 Task: Create a due date automation trigger when advanced on, on the monday before a card is due add fields without custom field "Resume" set to a number greater or equal to 1 and lower than 10 at 11:00 AM.
Action: Mouse moved to (1157, 334)
Screenshot: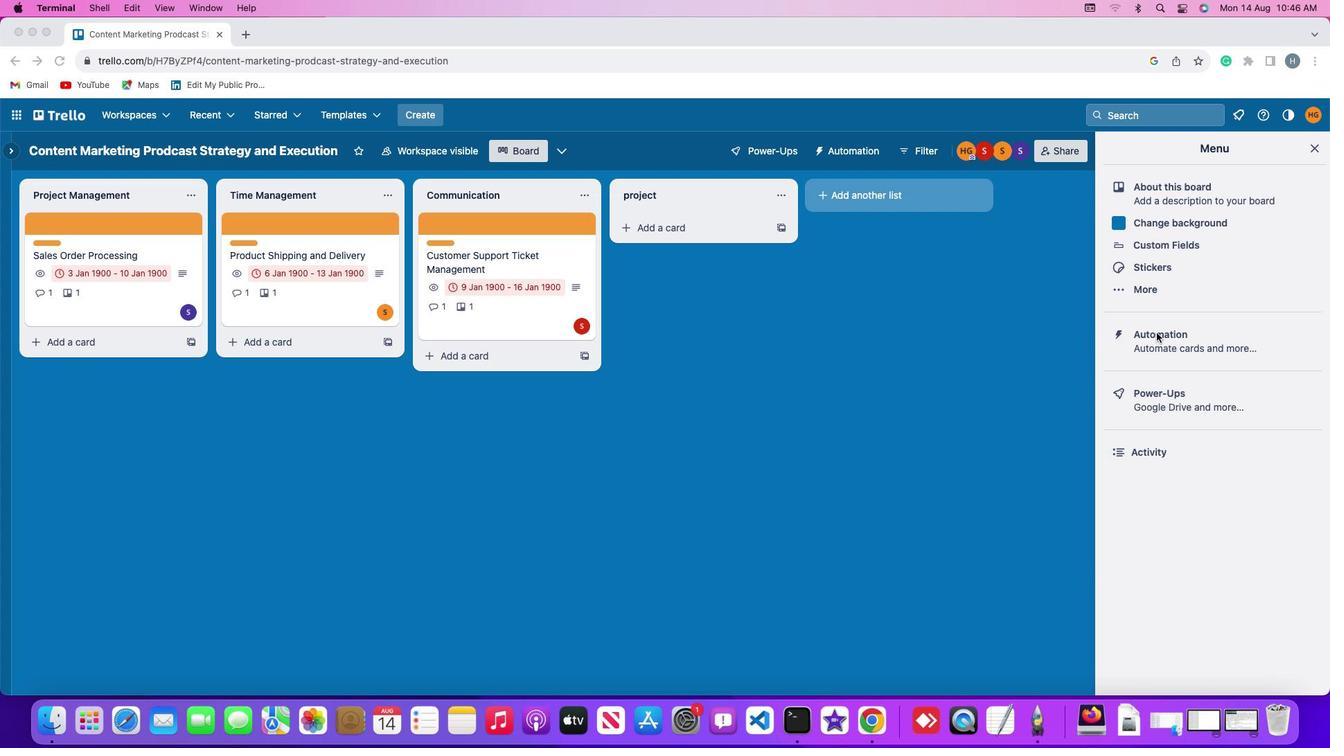 
Action: Mouse pressed left at (1157, 334)
Screenshot: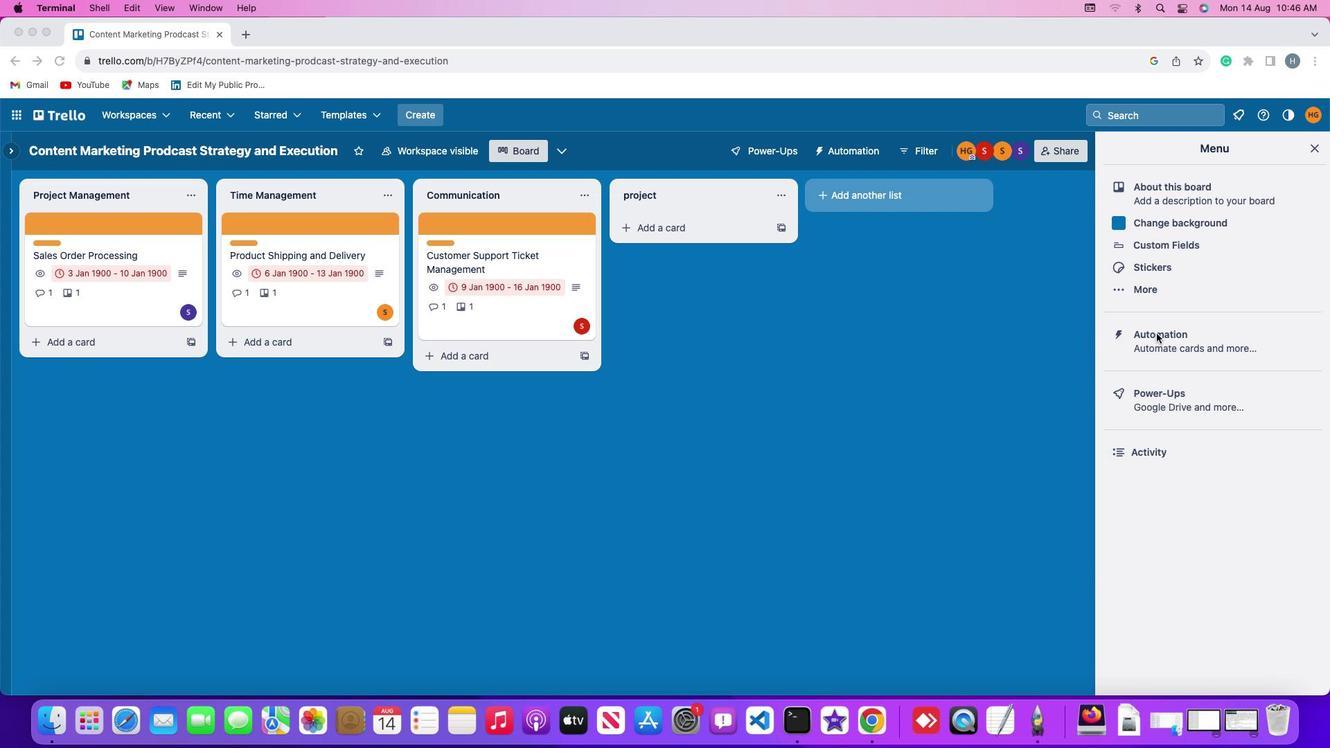 
Action: Mouse moved to (1157, 333)
Screenshot: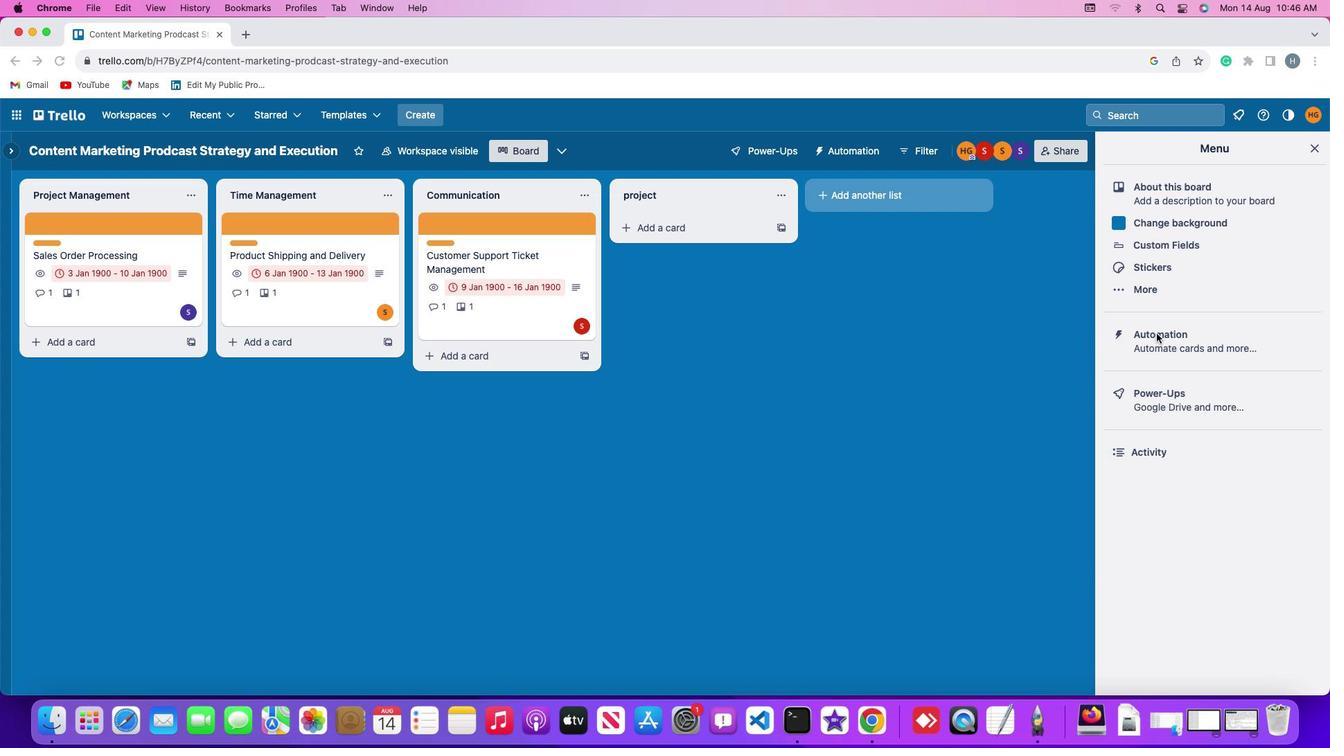 
Action: Mouse pressed left at (1157, 333)
Screenshot: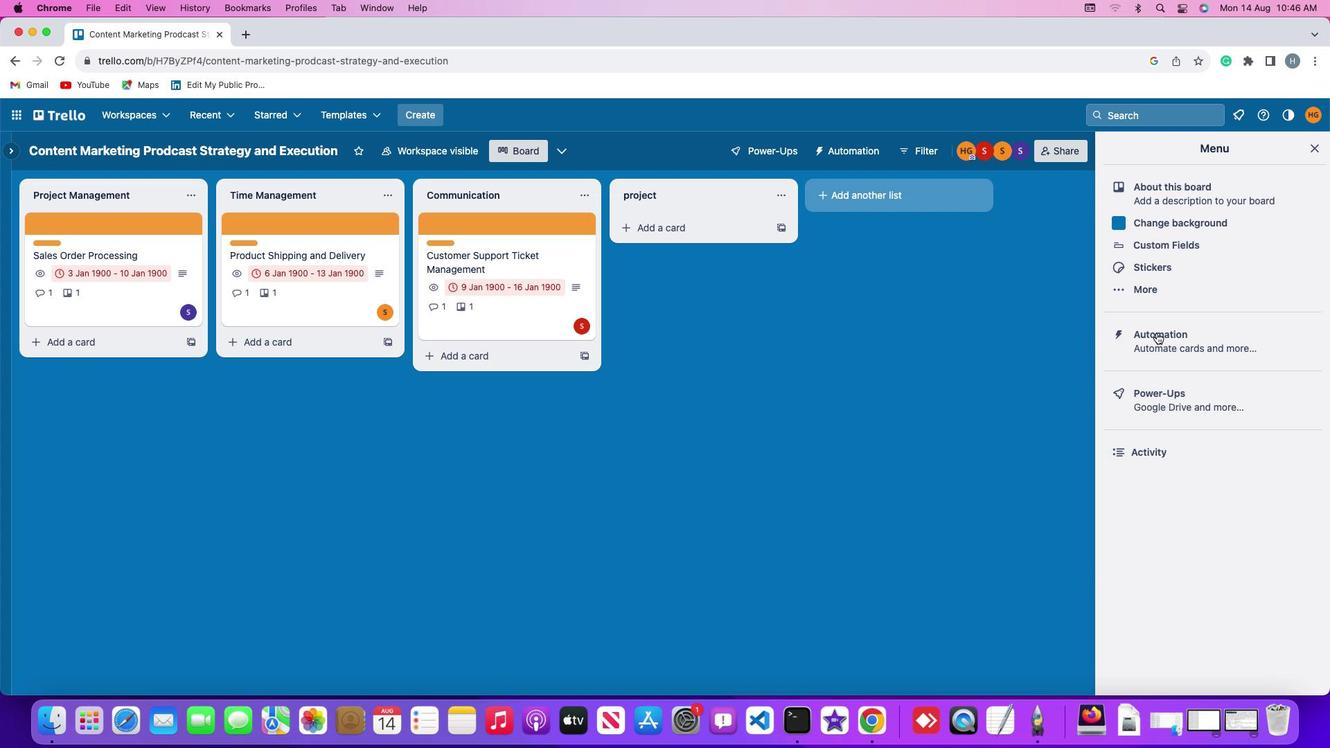 
Action: Mouse moved to (90, 324)
Screenshot: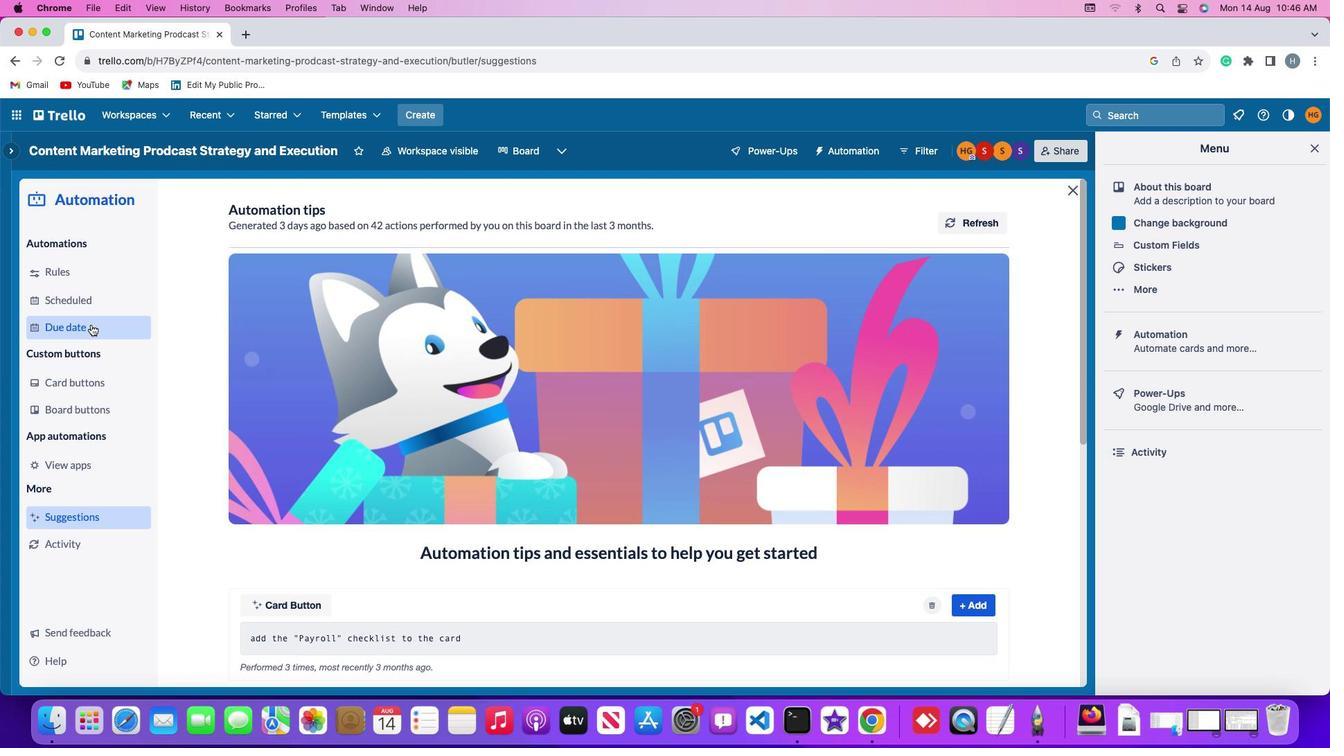 
Action: Mouse pressed left at (90, 324)
Screenshot: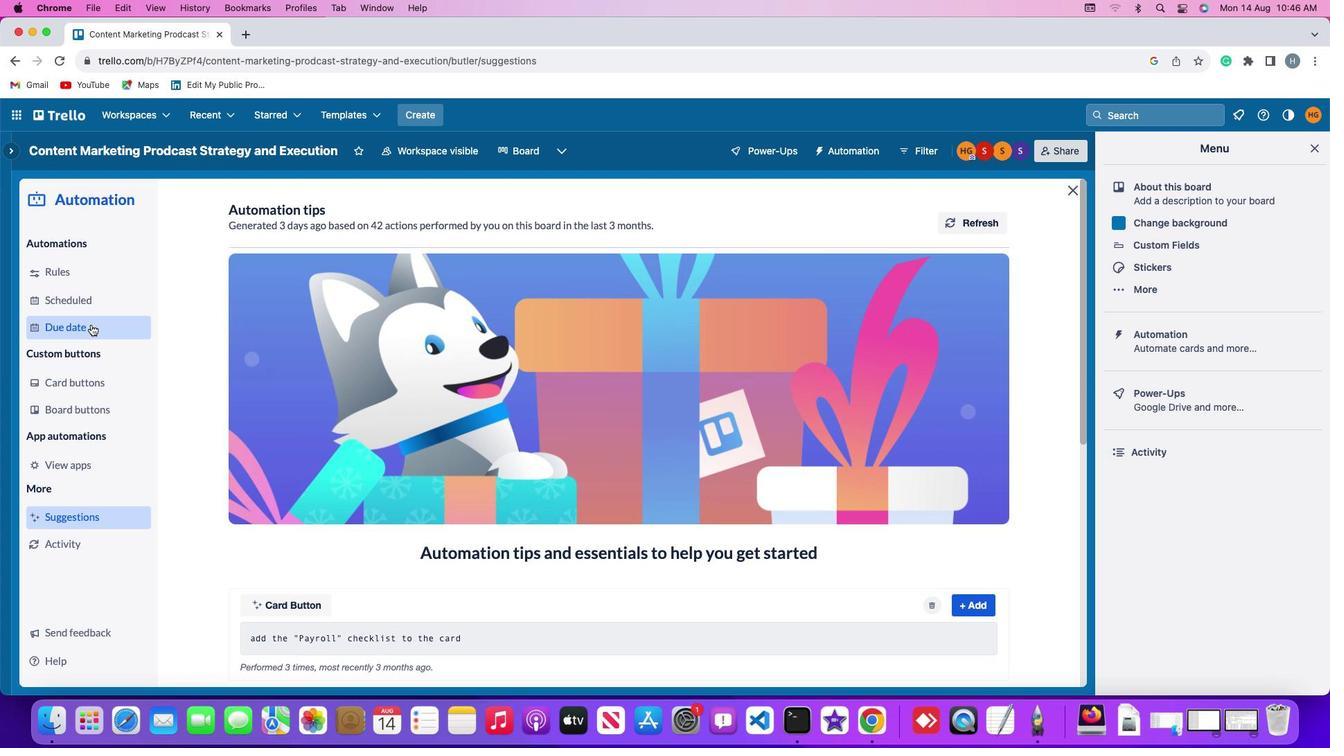 
Action: Mouse moved to (947, 210)
Screenshot: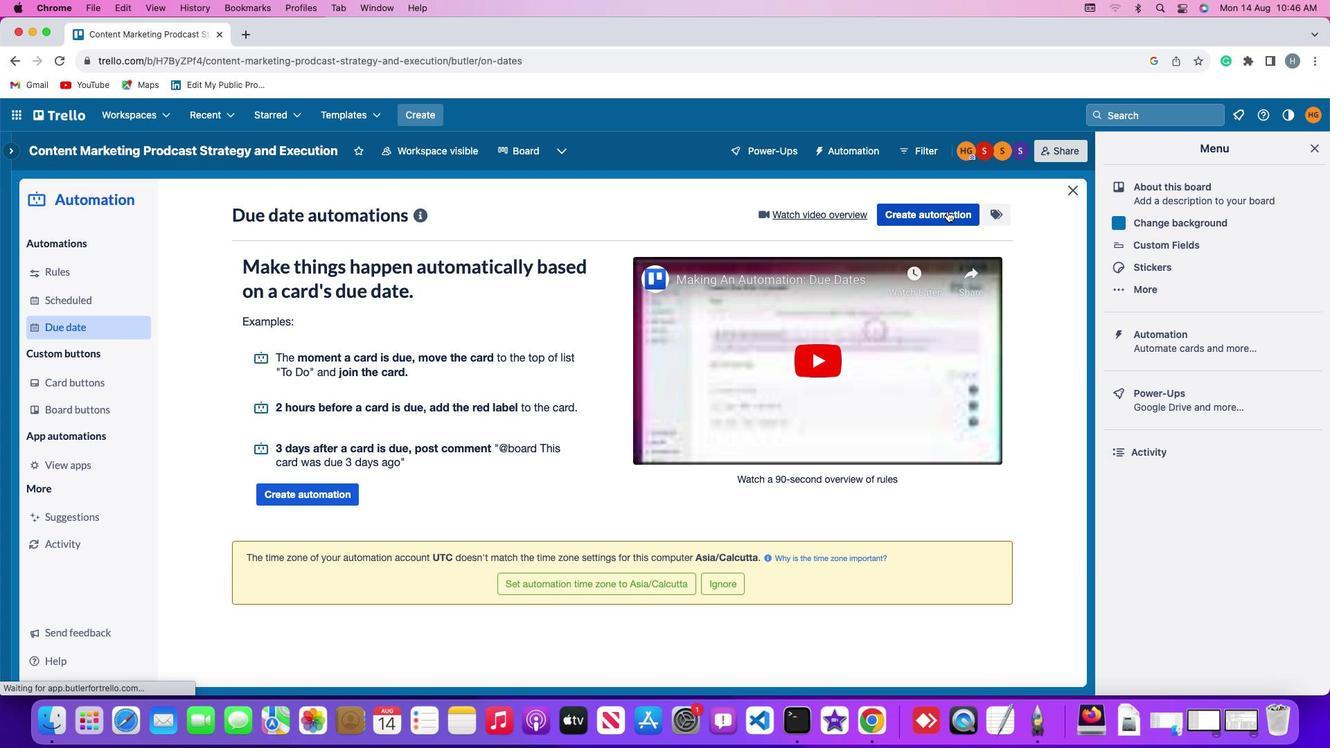 
Action: Mouse pressed left at (947, 210)
Screenshot: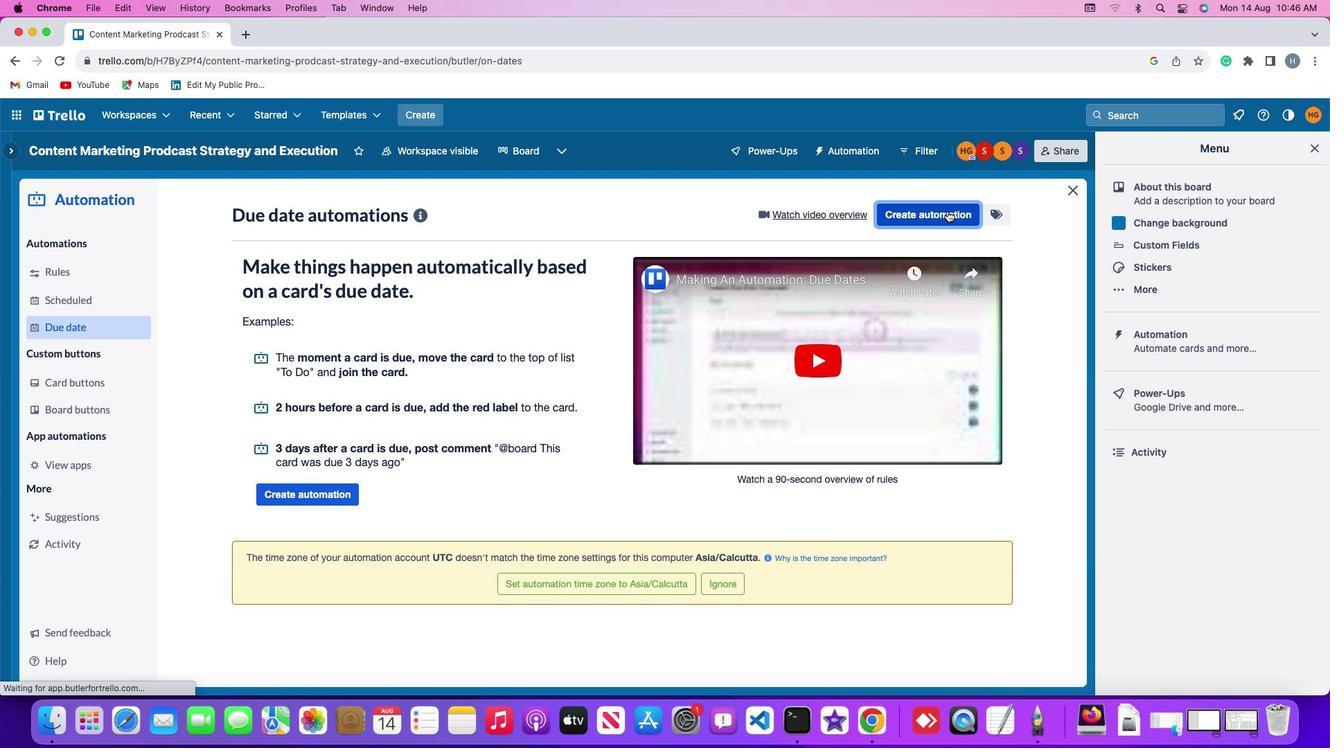 
Action: Mouse moved to (271, 345)
Screenshot: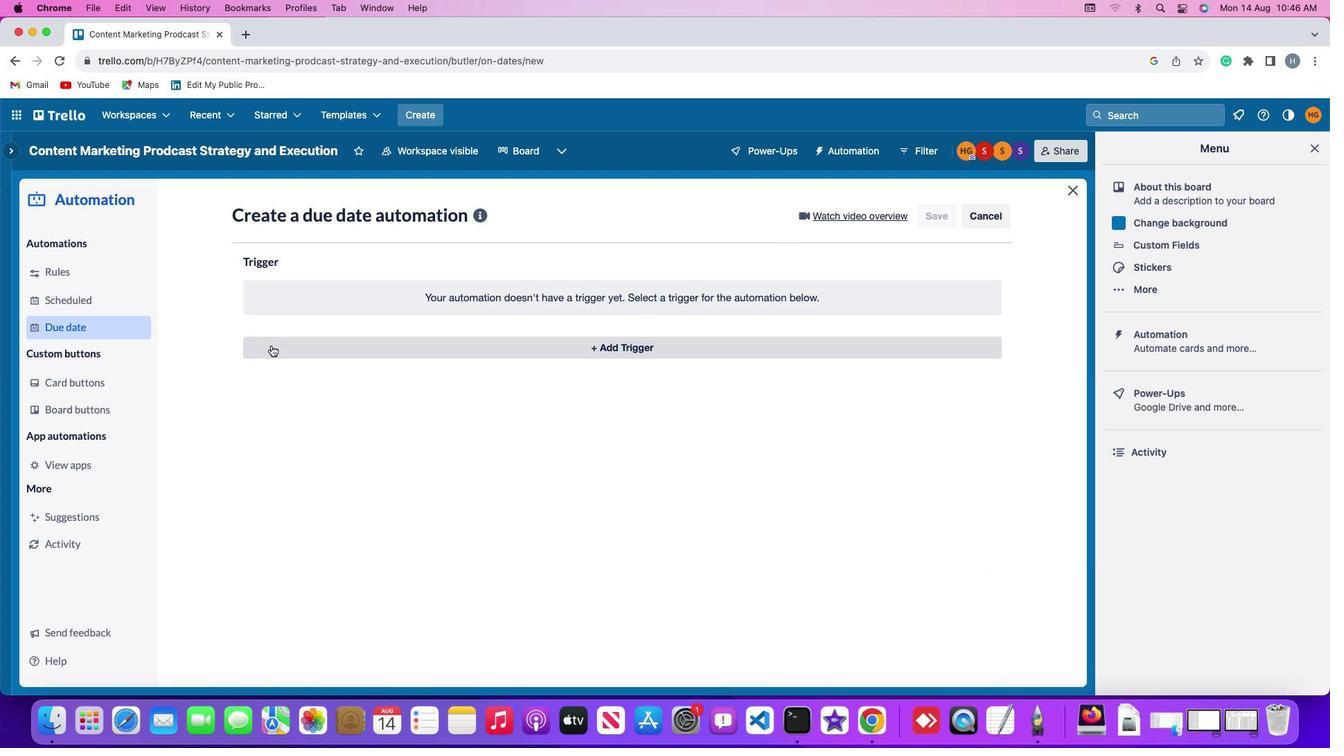 
Action: Mouse pressed left at (271, 345)
Screenshot: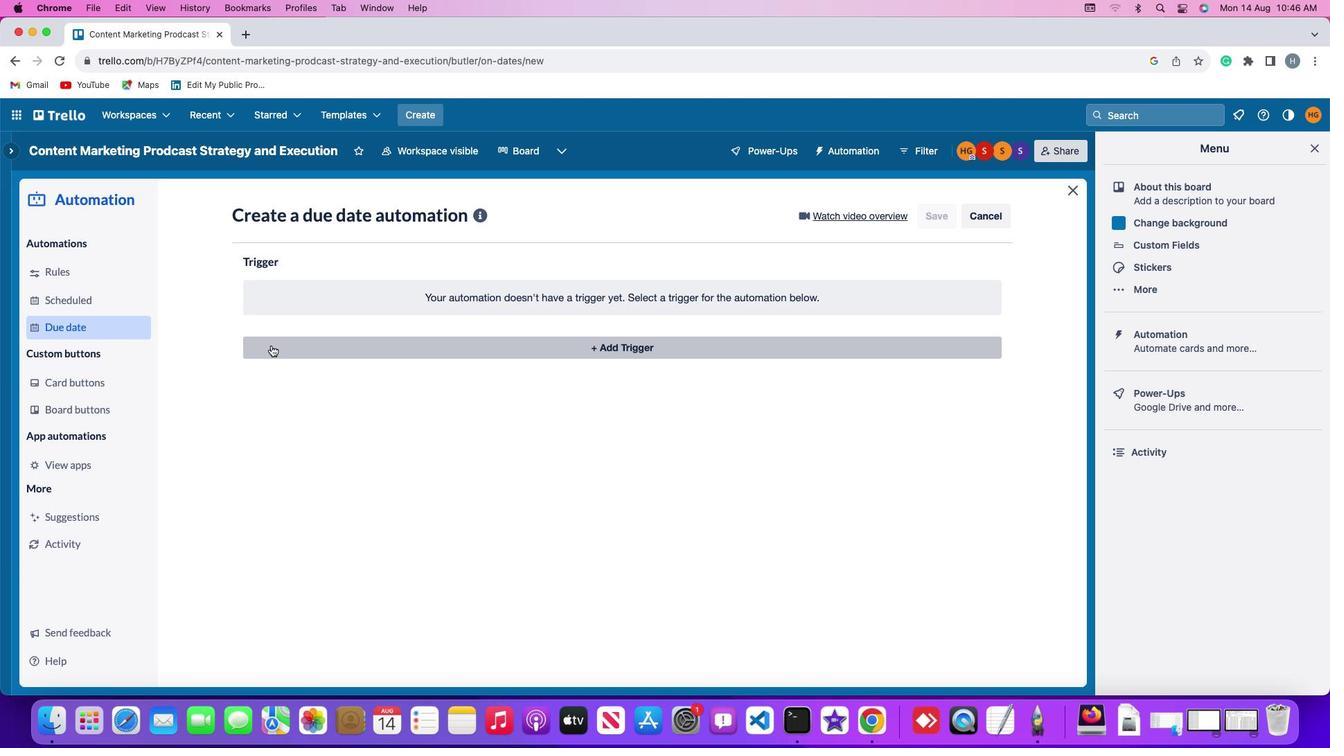 
Action: Mouse moved to (295, 612)
Screenshot: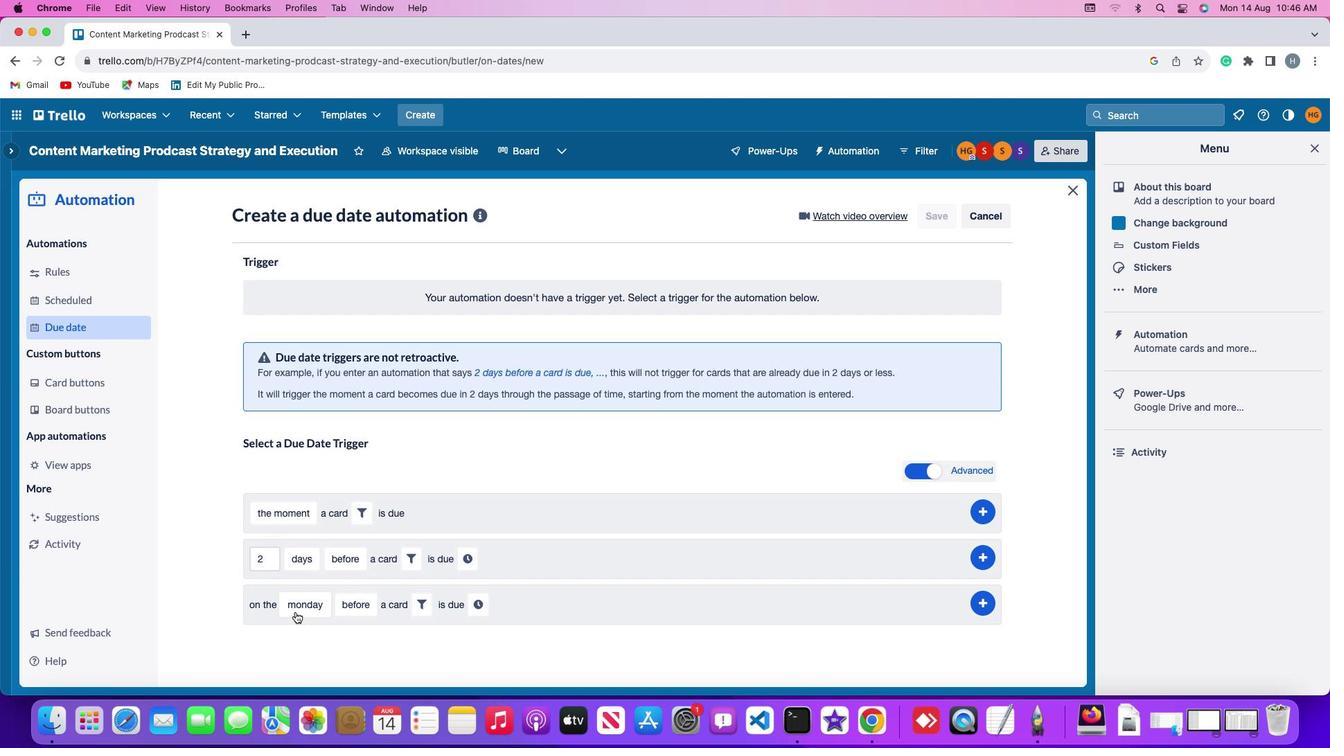 
Action: Mouse pressed left at (295, 612)
Screenshot: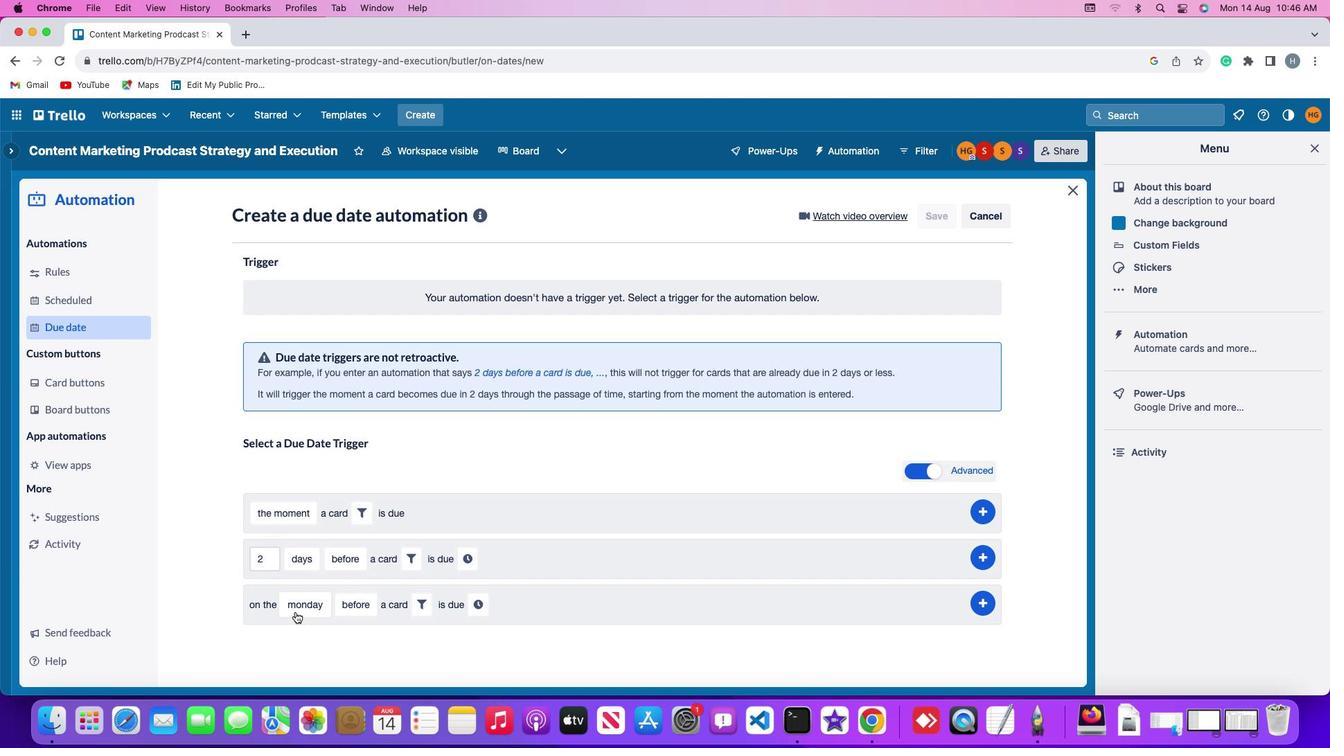 
Action: Mouse moved to (322, 407)
Screenshot: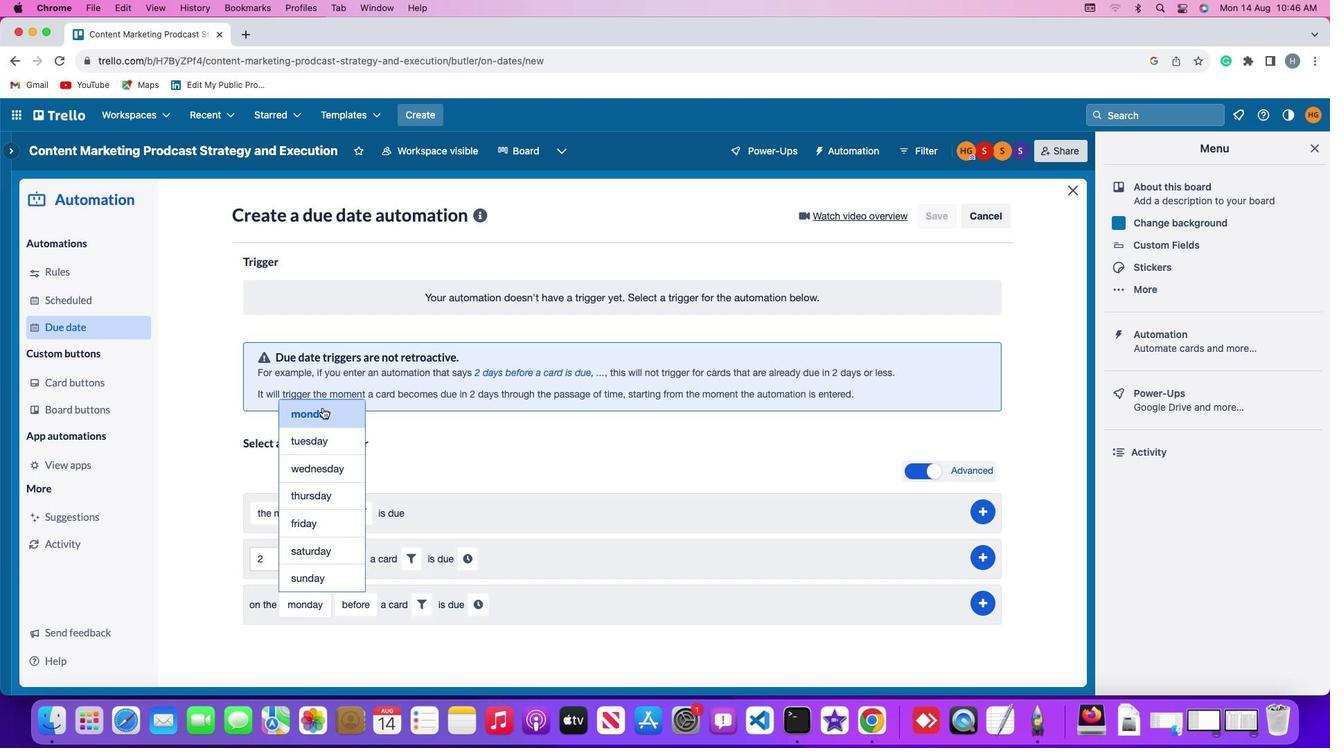 
Action: Mouse pressed left at (322, 407)
Screenshot: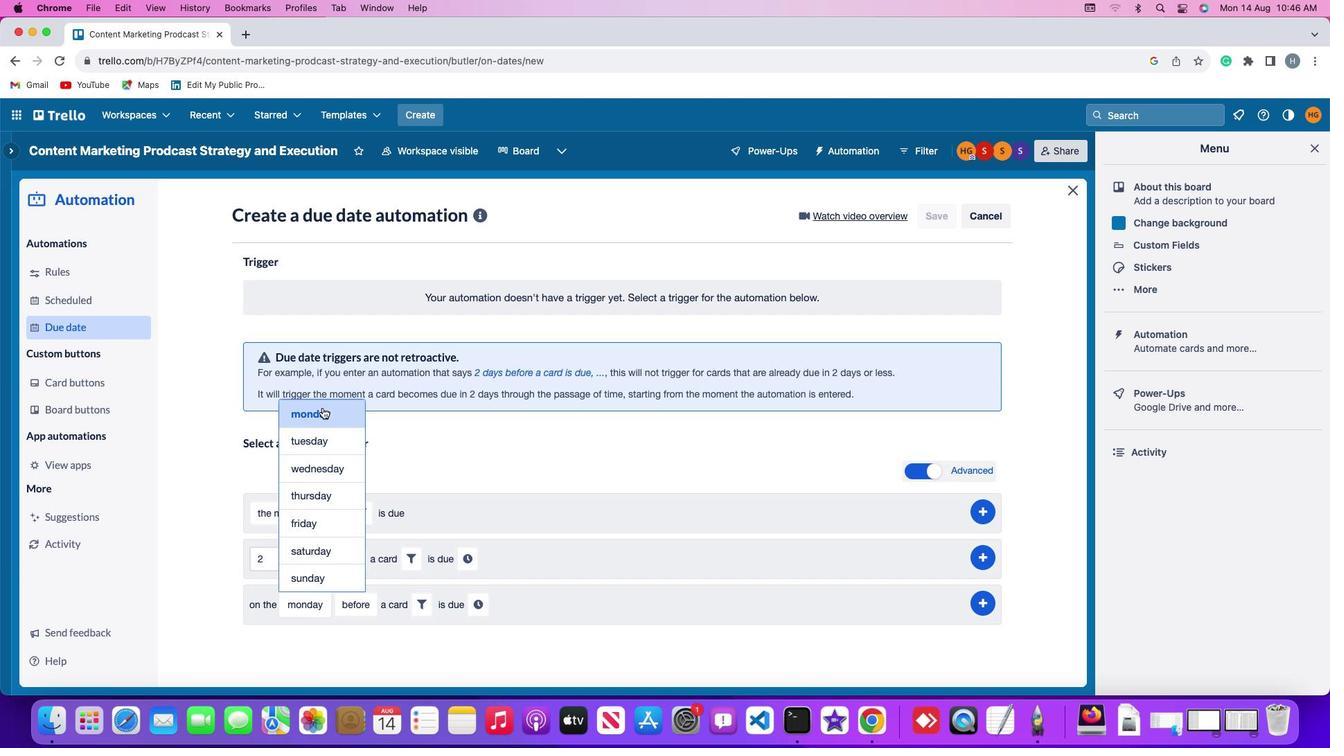 
Action: Mouse moved to (356, 606)
Screenshot: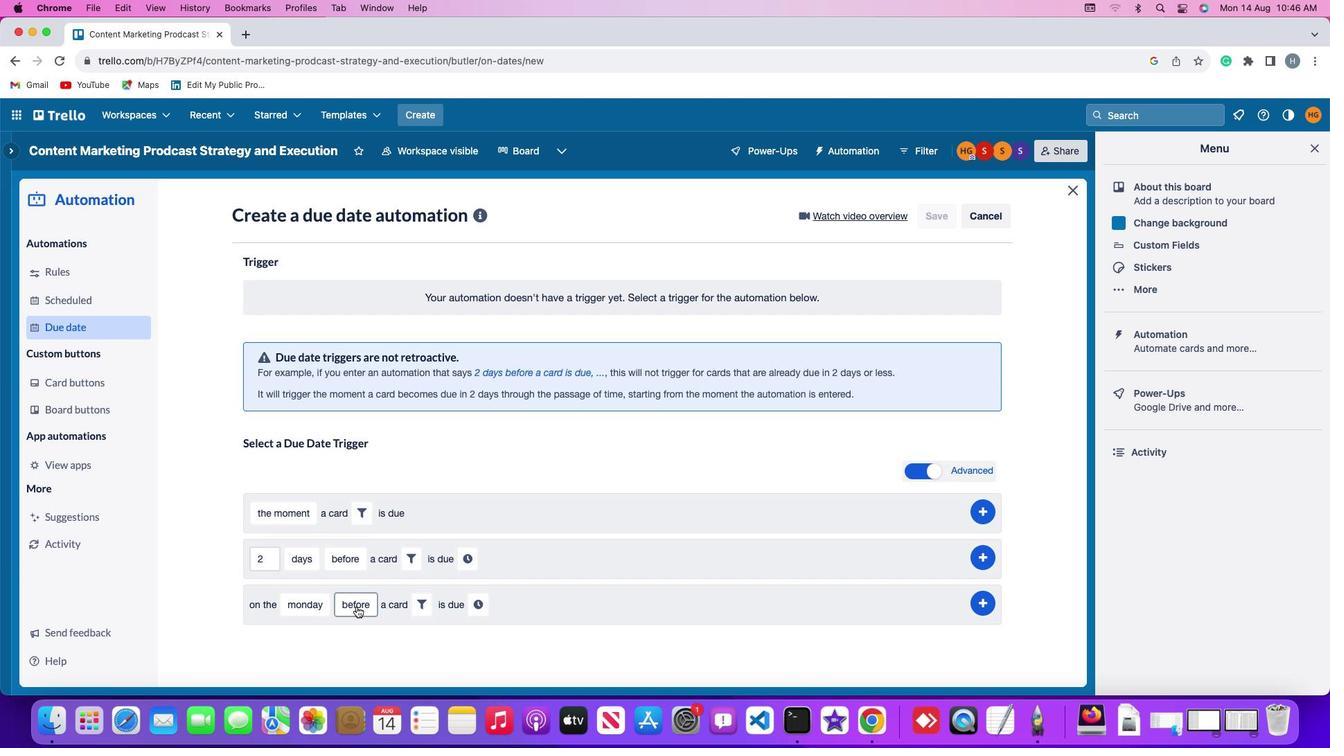 
Action: Mouse pressed left at (356, 606)
Screenshot: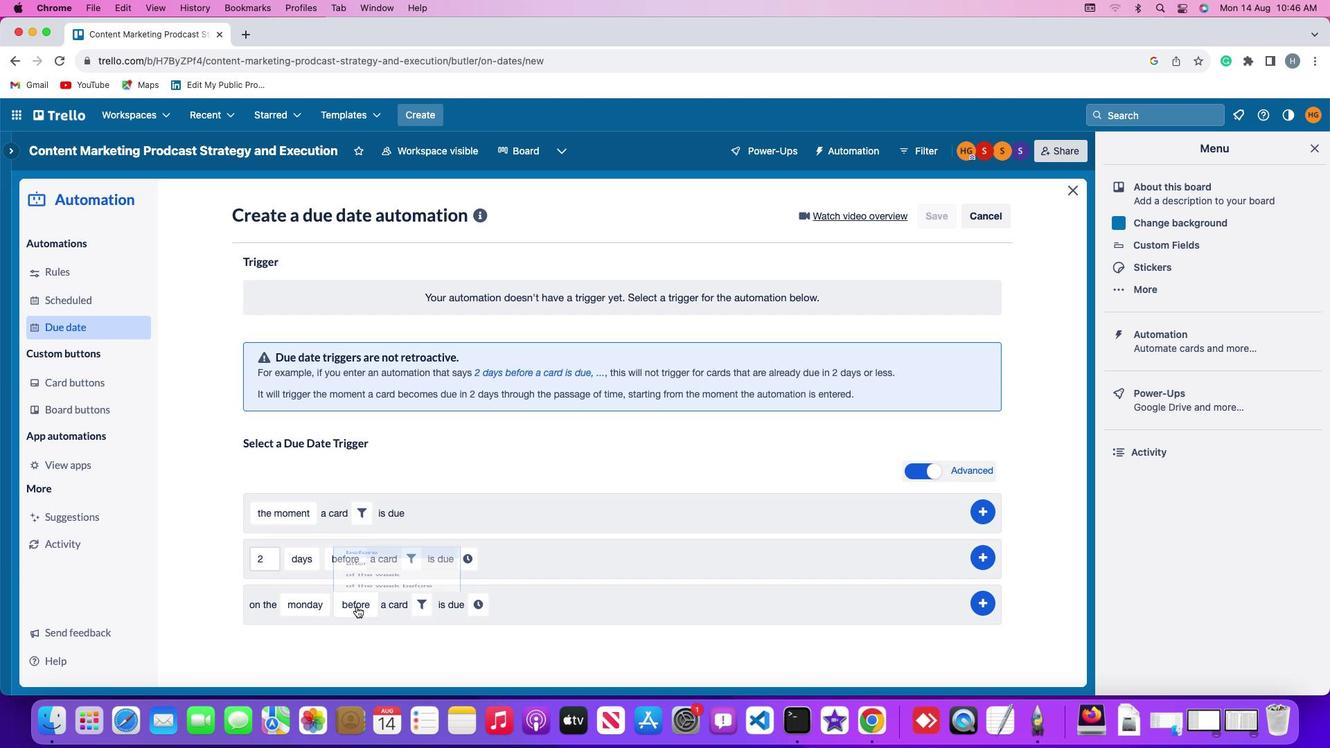 
Action: Mouse moved to (388, 496)
Screenshot: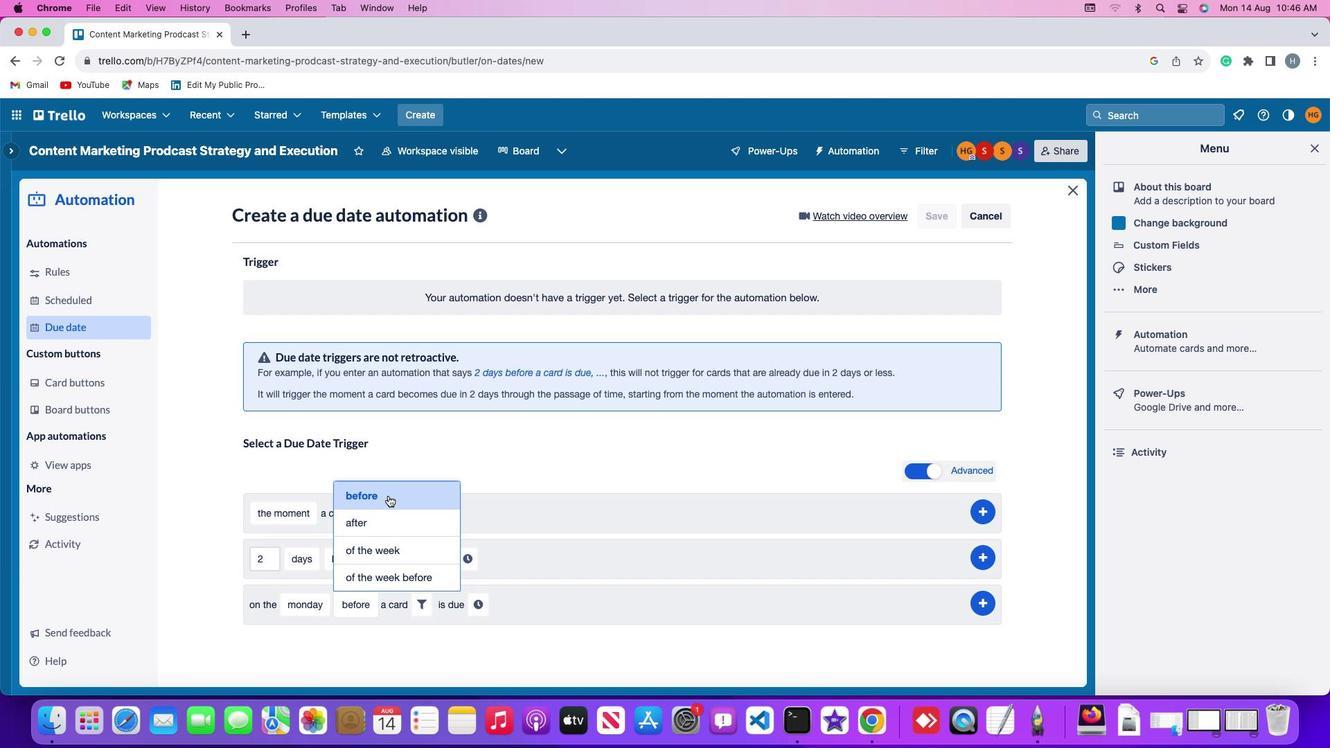 
Action: Mouse pressed left at (388, 496)
Screenshot: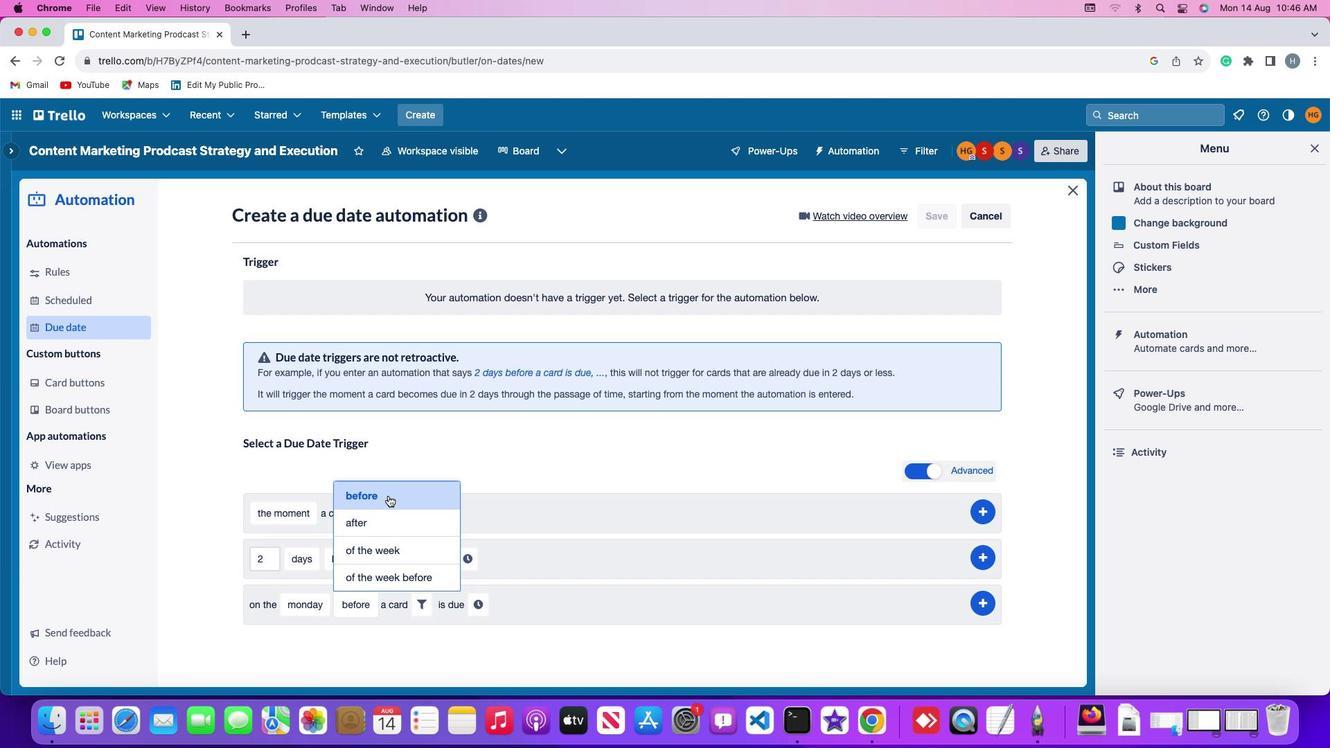 
Action: Mouse moved to (424, 606)
Screenshot: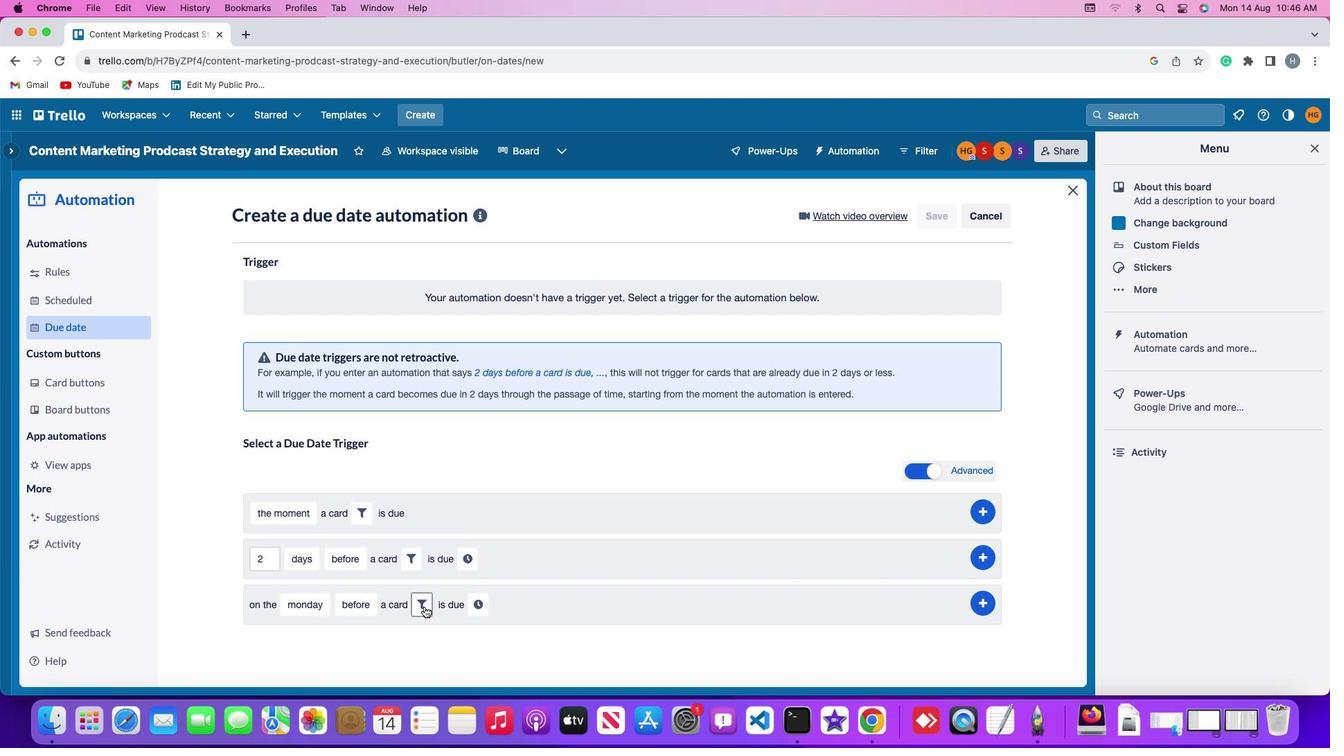 
Action: Mouse pressed left at (424, 606)
Screenshot: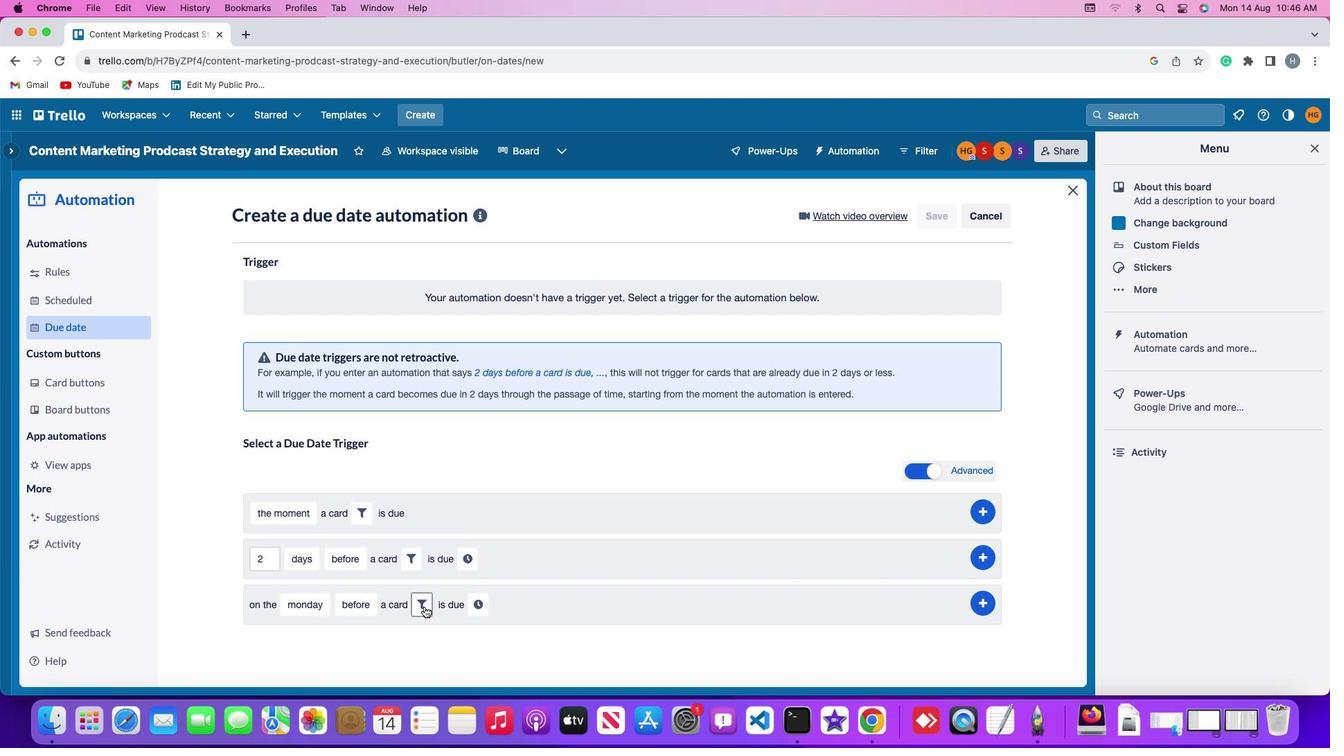 
Action: Mouse moved to (643, 654)
Screenshot: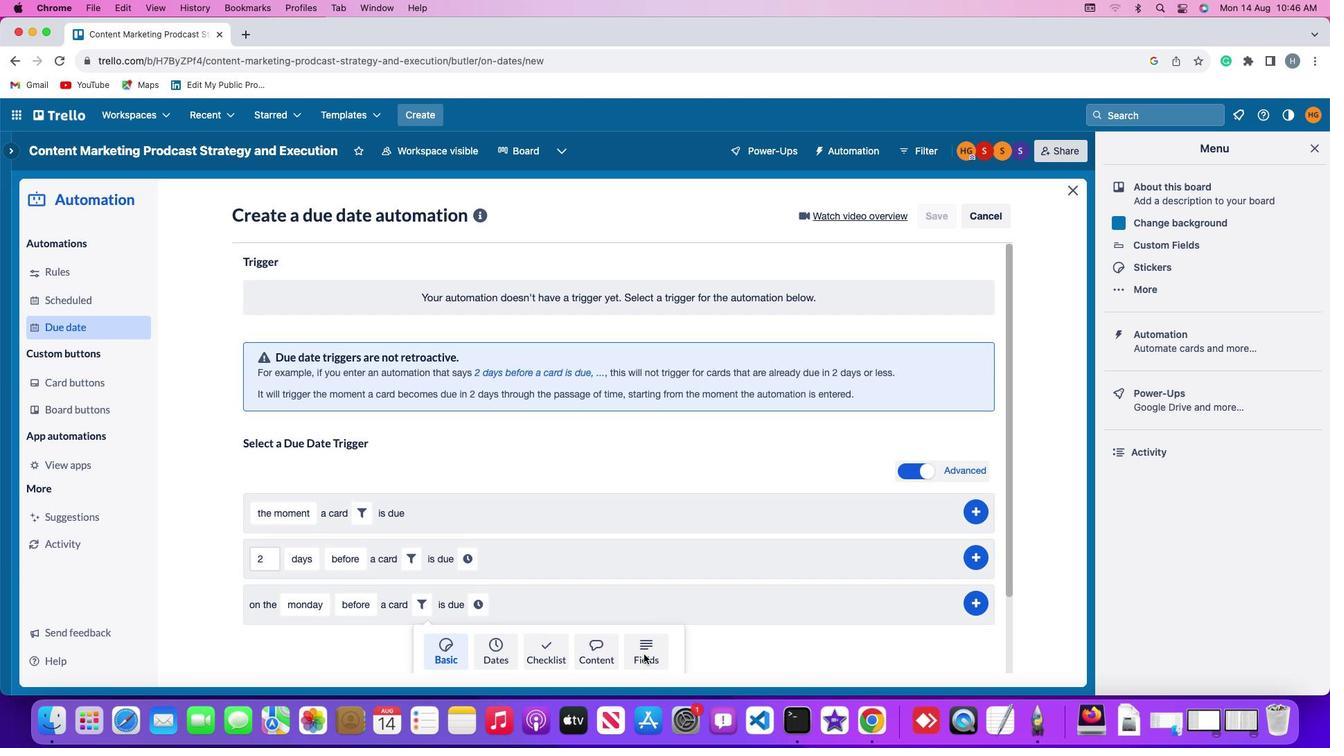 
Action: Mouse pressed left at (643, 654)
Screenshot: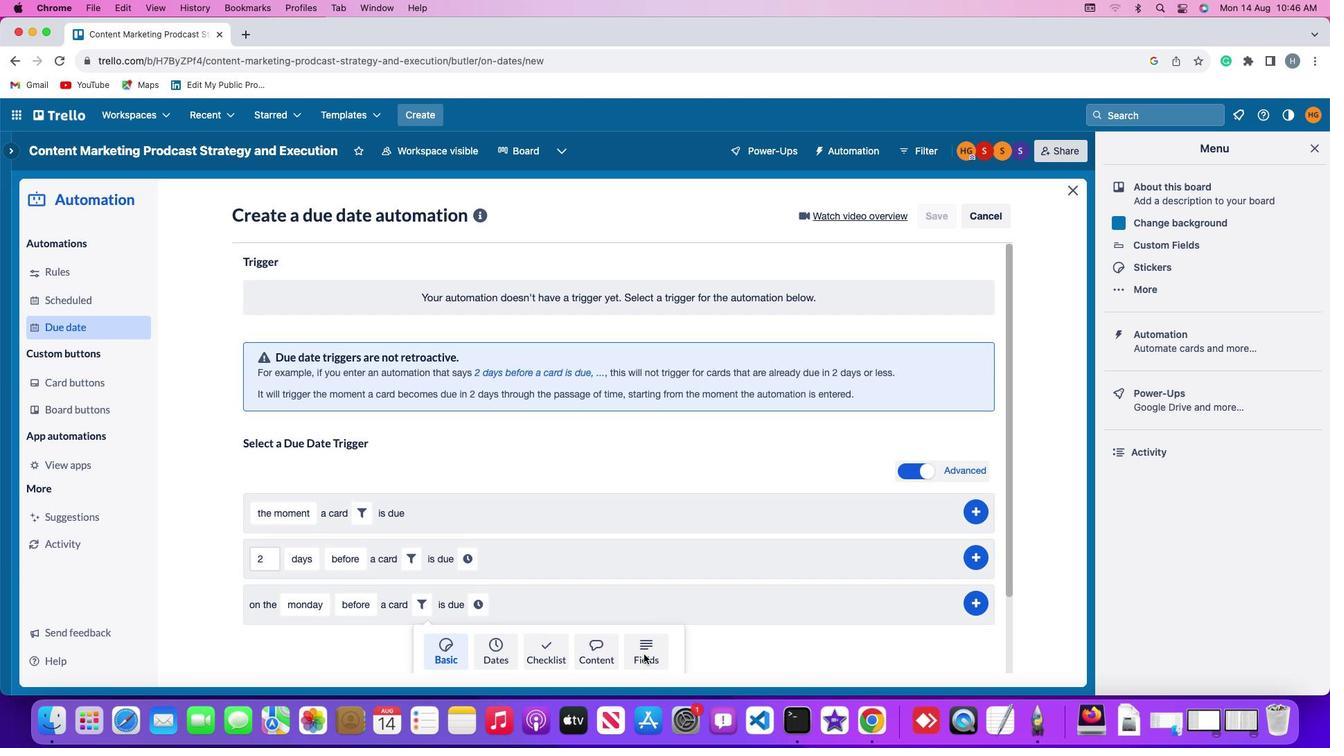 
Action: Mouse moved to (389, 647)
Screenshot: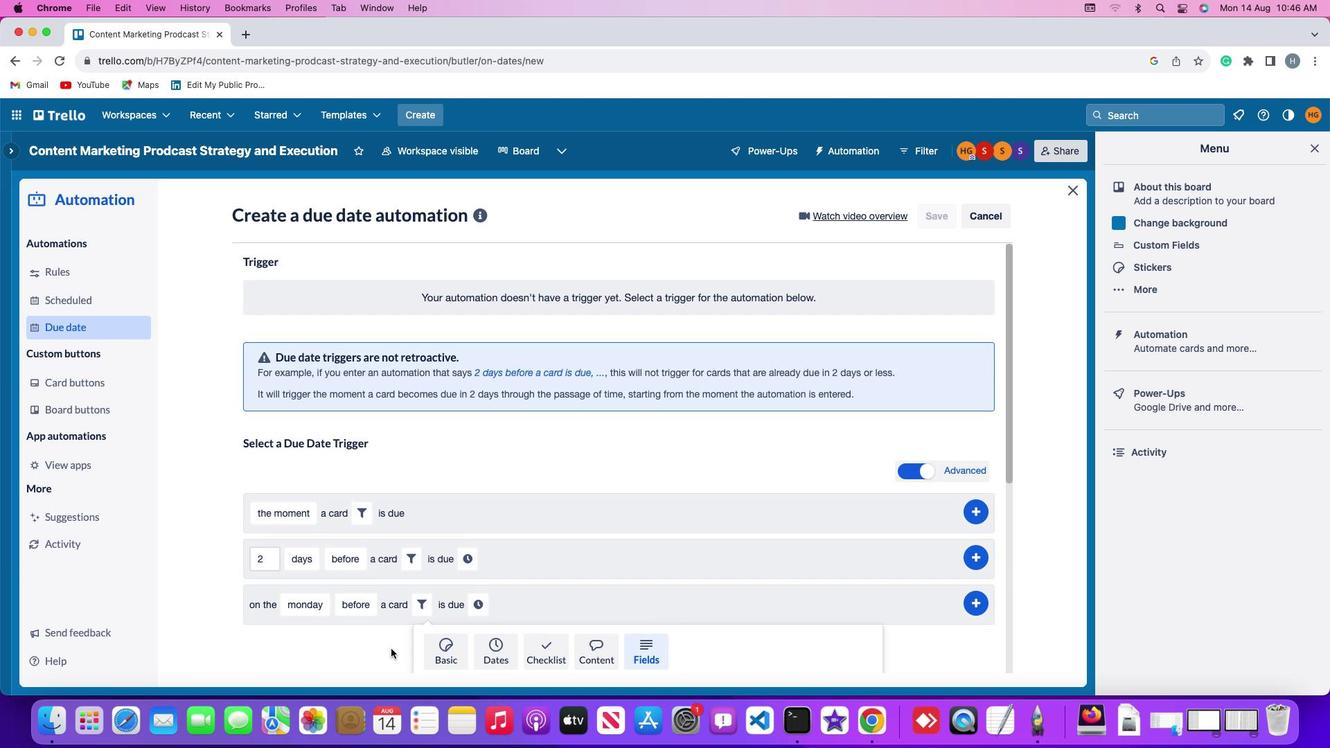 
Action: Mouse scrolled (389, 647) with delta (0, 0)
Screenshot: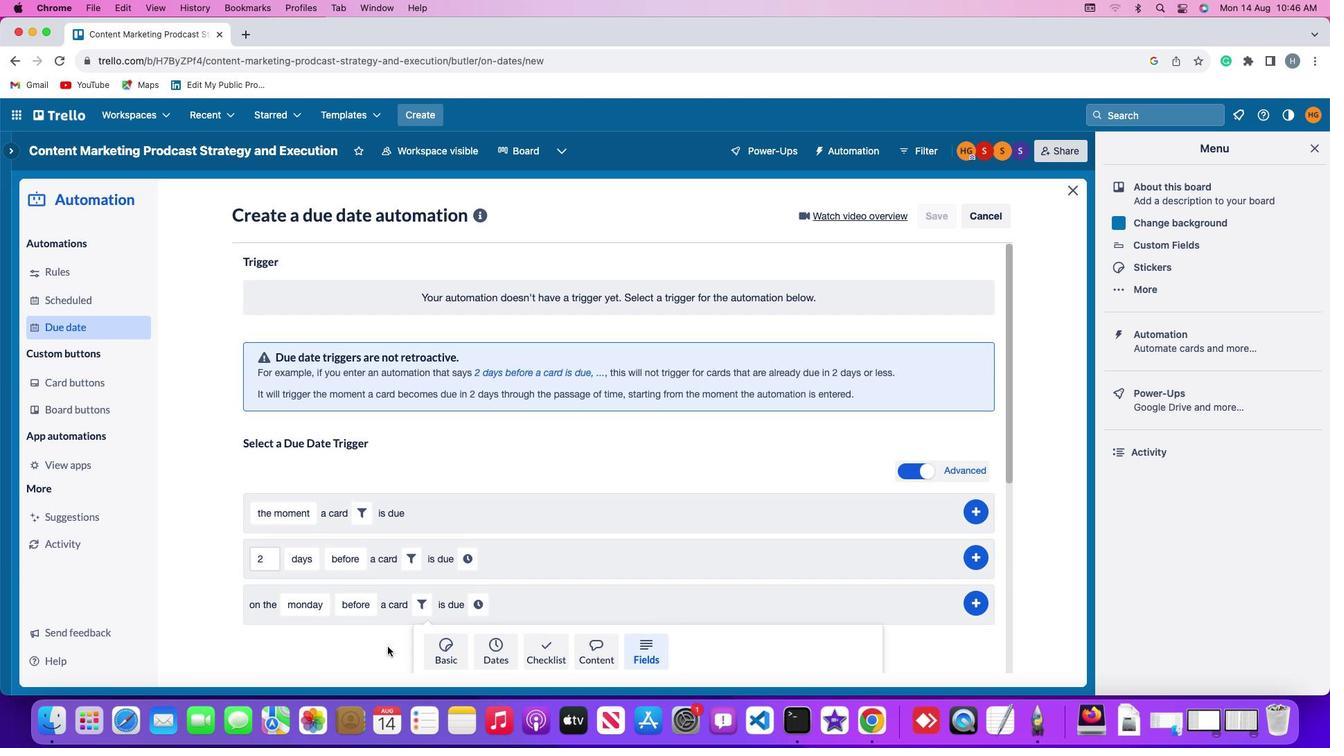 
Action: Mouse moved to (388, 647)
Screenshot: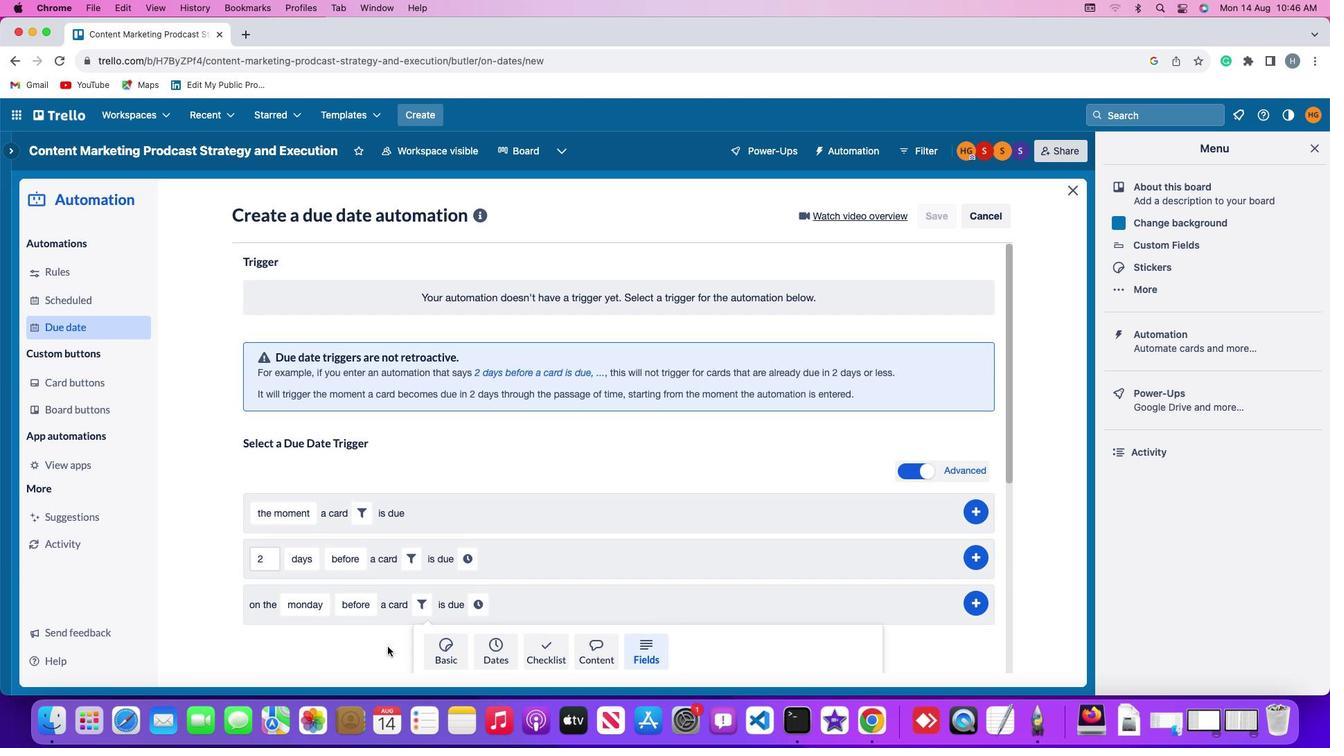 
Action: Mouse scrolled (388, 647) with delta (0, 0)
Screenshot: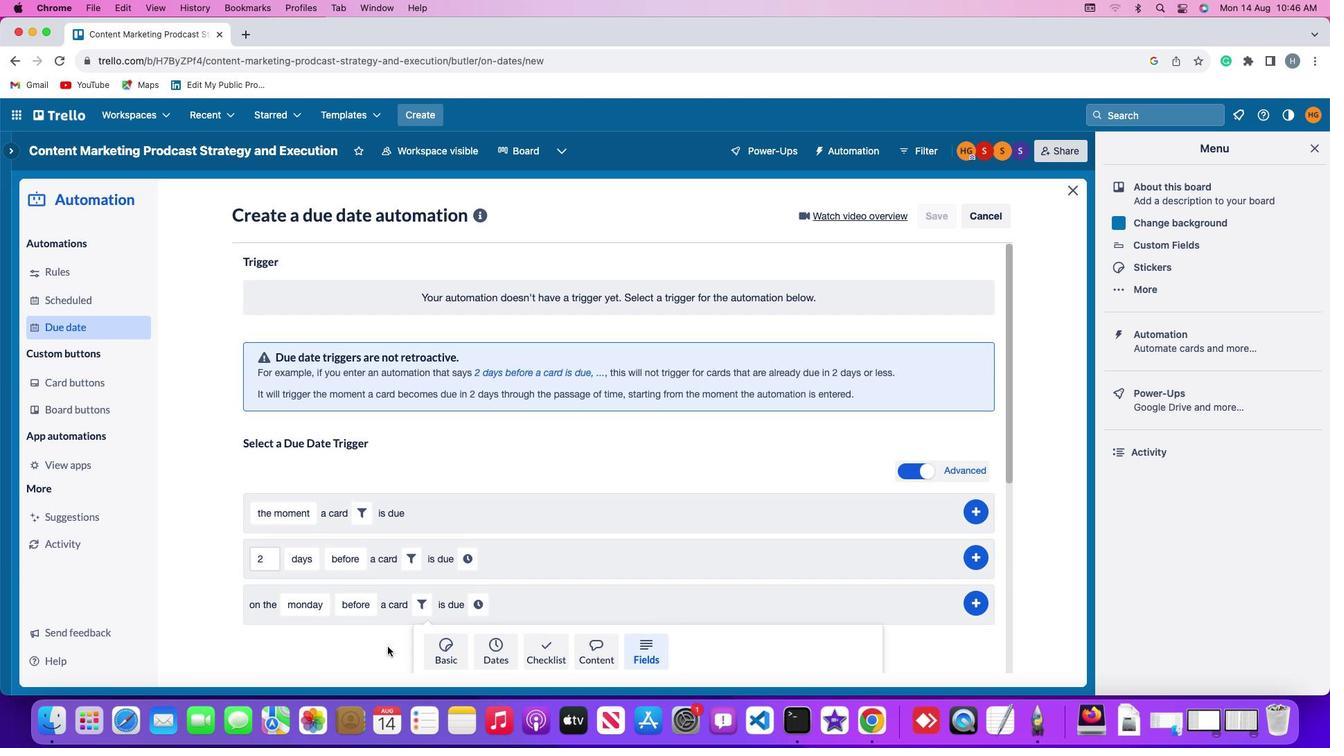 
Action: Mouse moved to (387, 646)
Screenshot: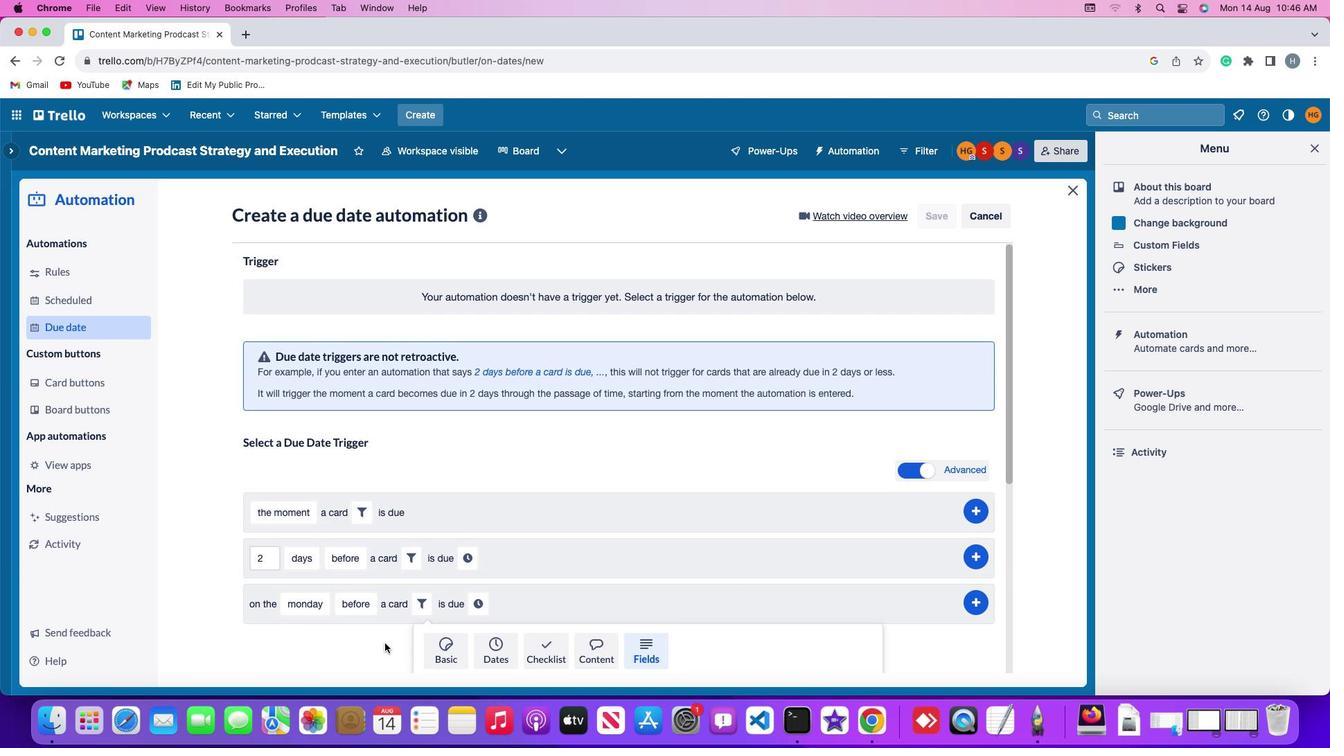 
Action: Mouse scrolled (387, 646) with delta (0, -2)
Screenshot: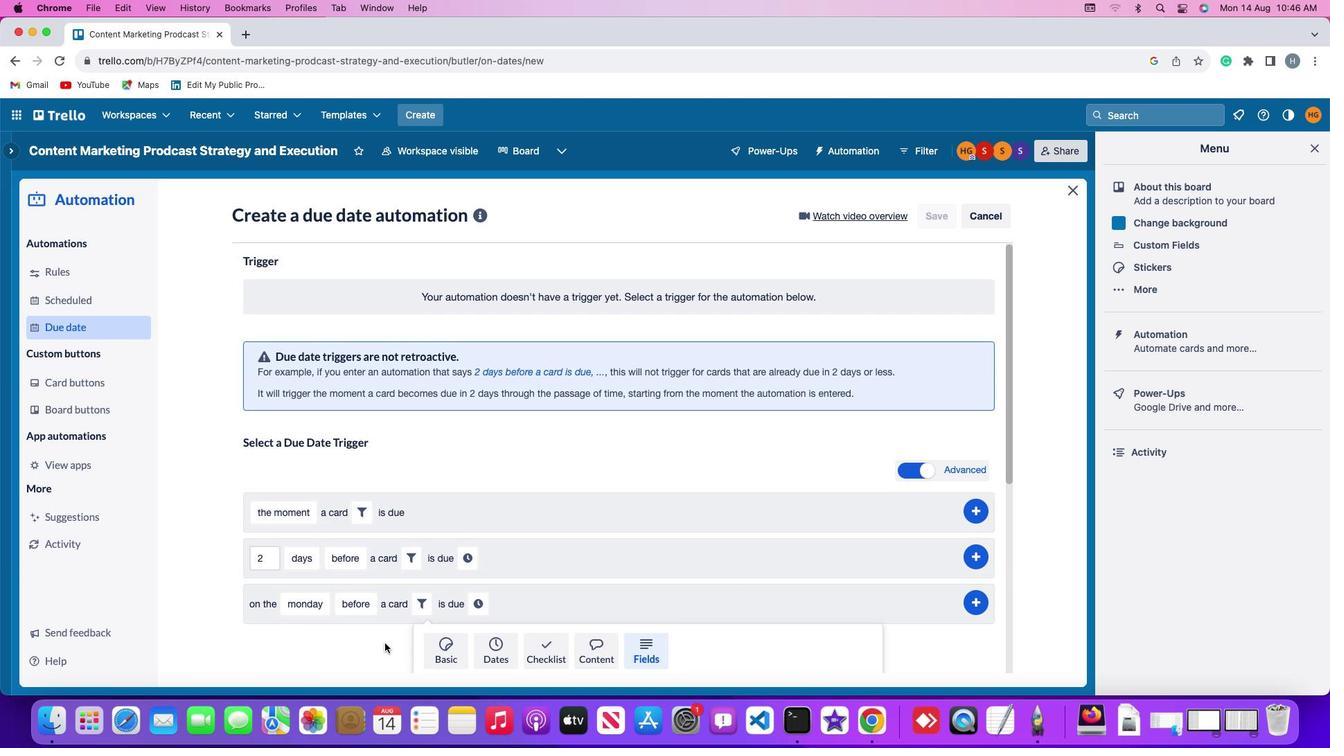 
Action: Mouse moved to (386, 645)
Screenshot: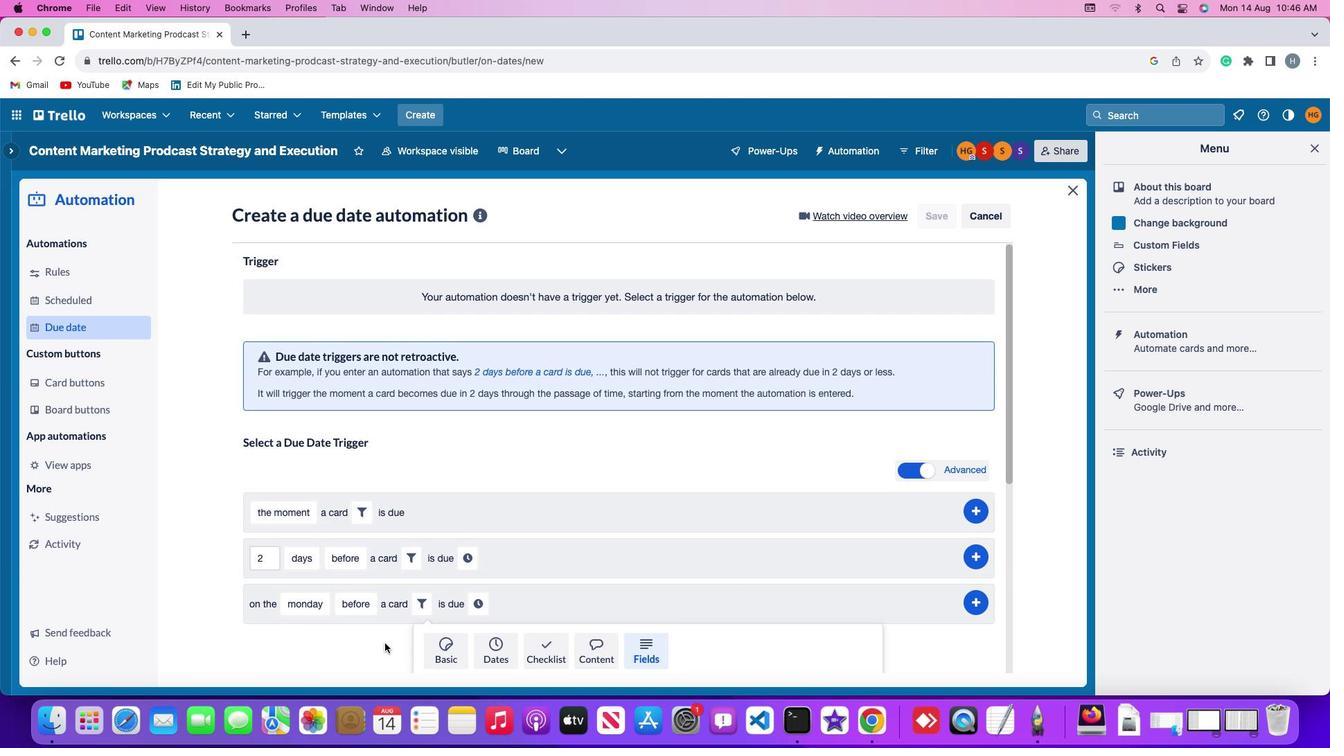 
Action: Mouse scrolled (386, 645) with delta (0, -3)
Screenshot: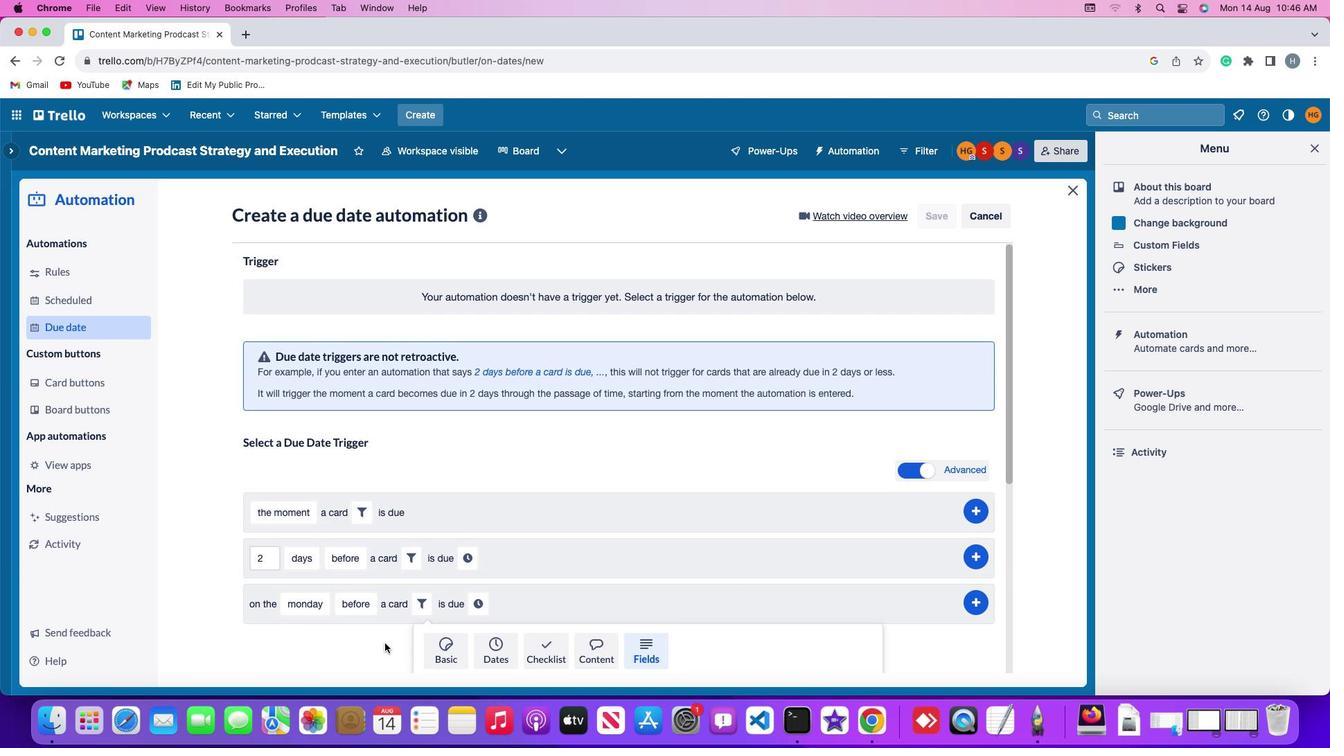 
Action: Mouse moved to (384, 643)
Screenshot: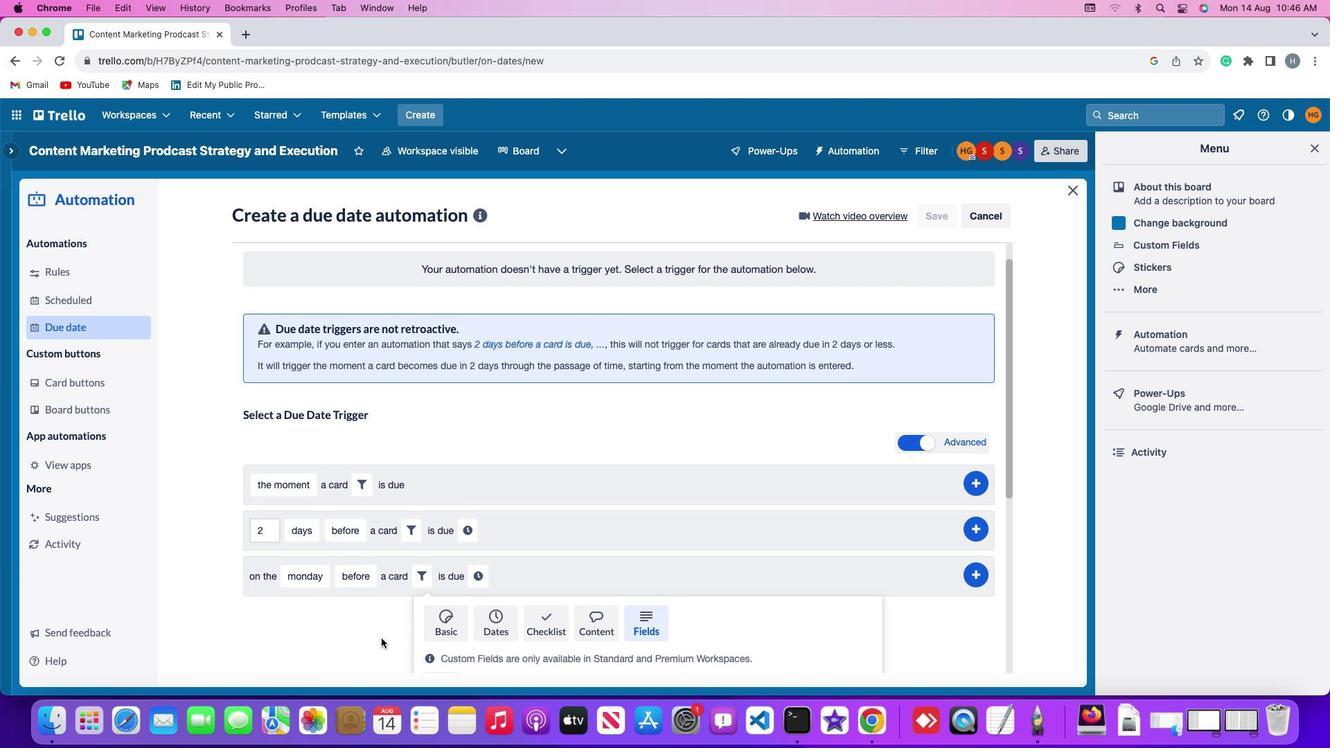 
Action: Mouse scrolled (384, 643) with delta (0, -4)
Screenshot: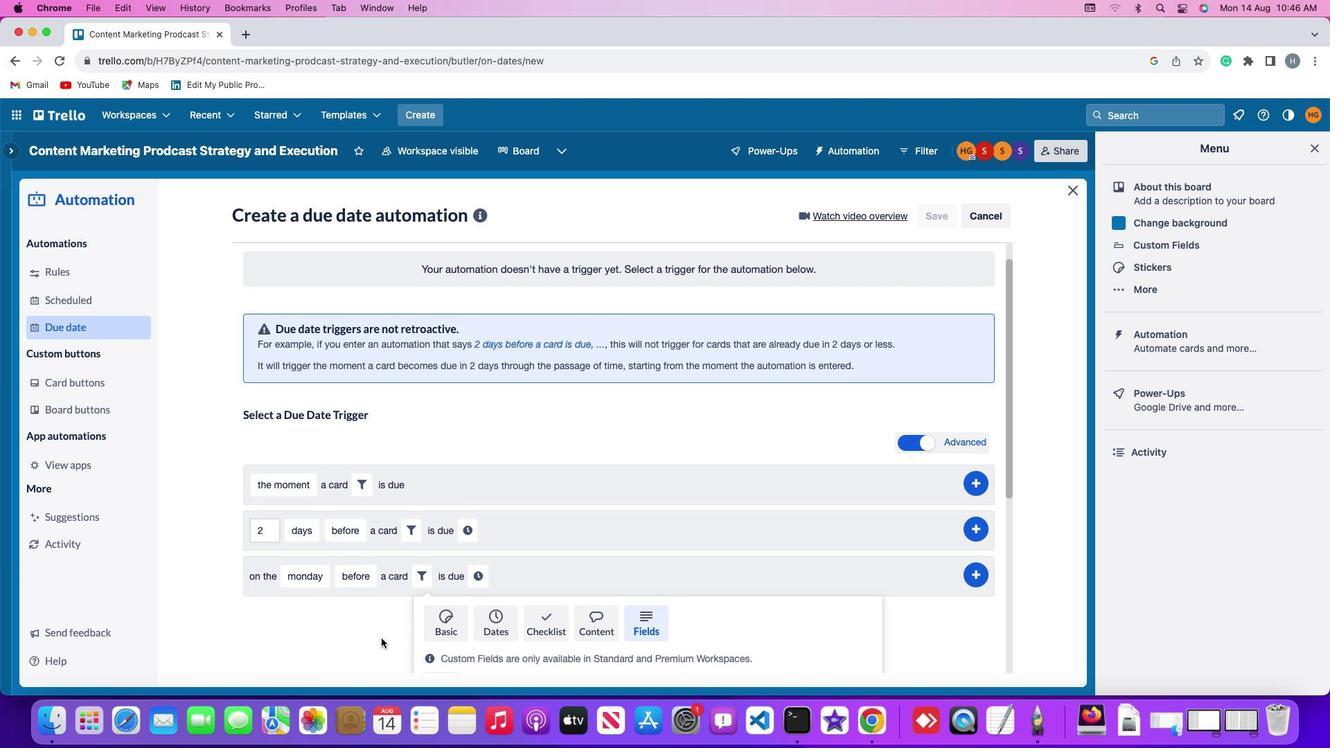 
Action: Mouse moved to (381, 637)
Screenshot: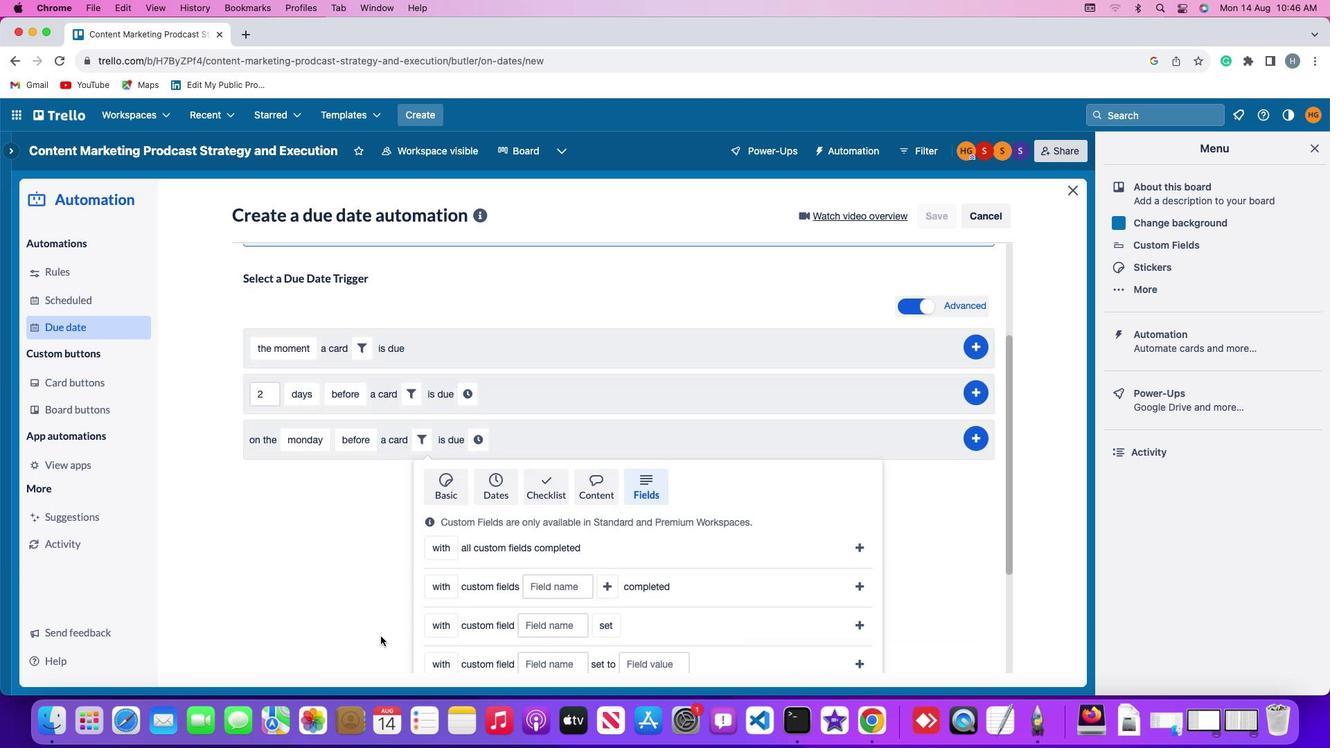 
Action: Mouse scrolled (381, 637) with delta (0, -4)
Screenshot: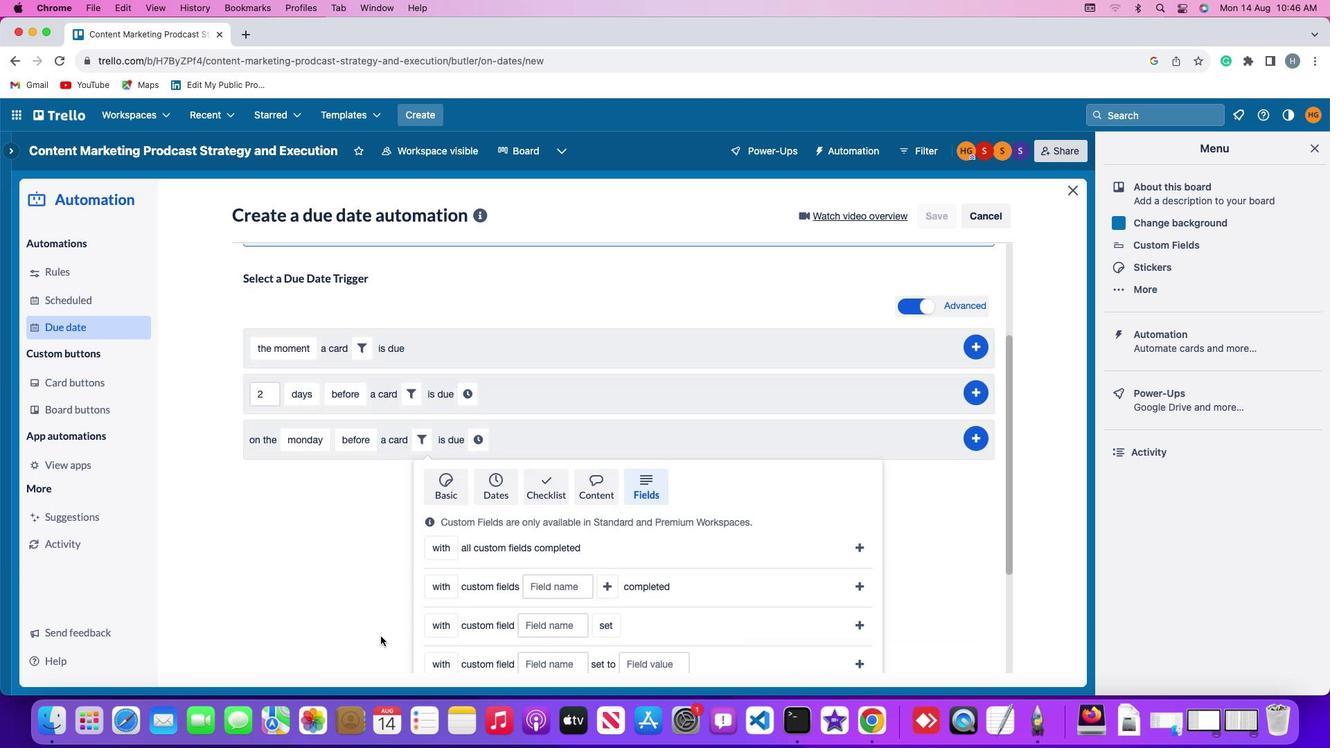 
Action: Mouse moved to (380, 636)
Screenshot: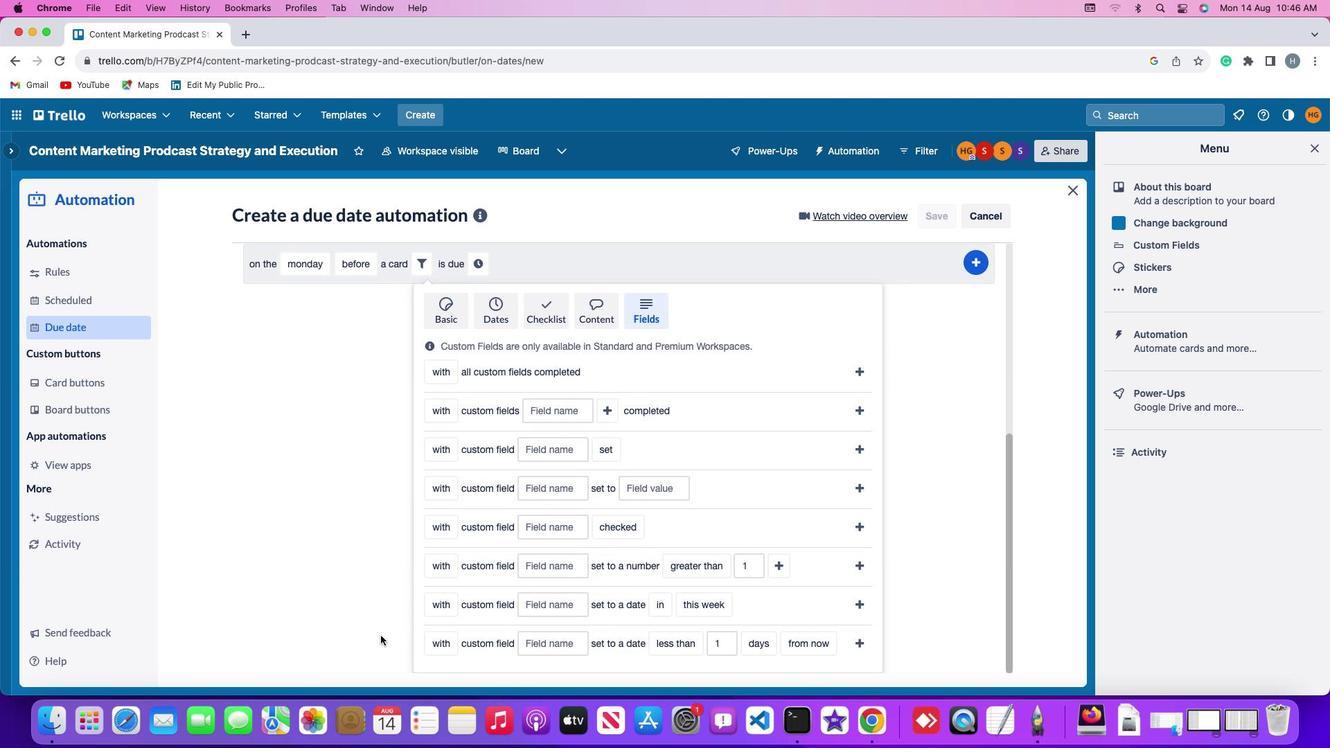
Action: Mouse scrolled (380, 636) with delta (0, 0)
Screenshot: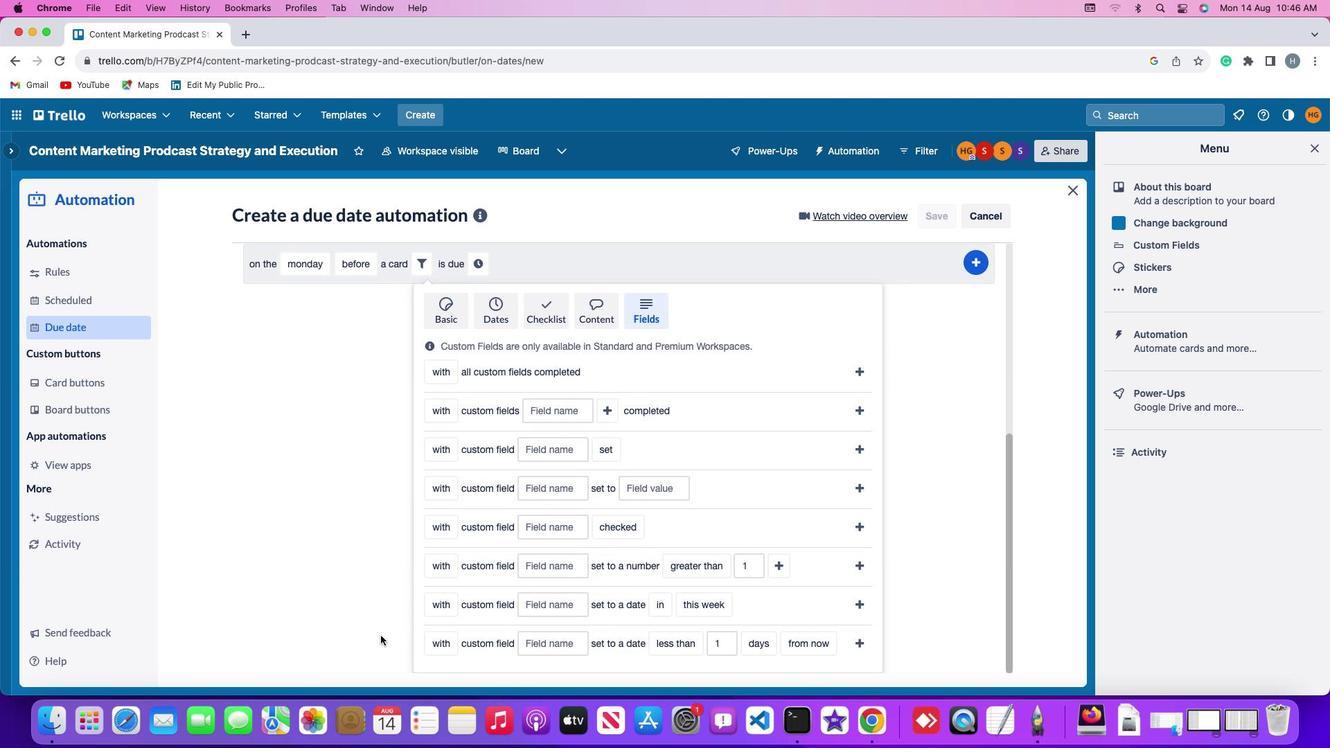 
Action: Mouse moved to (380, 635)
Screenshot: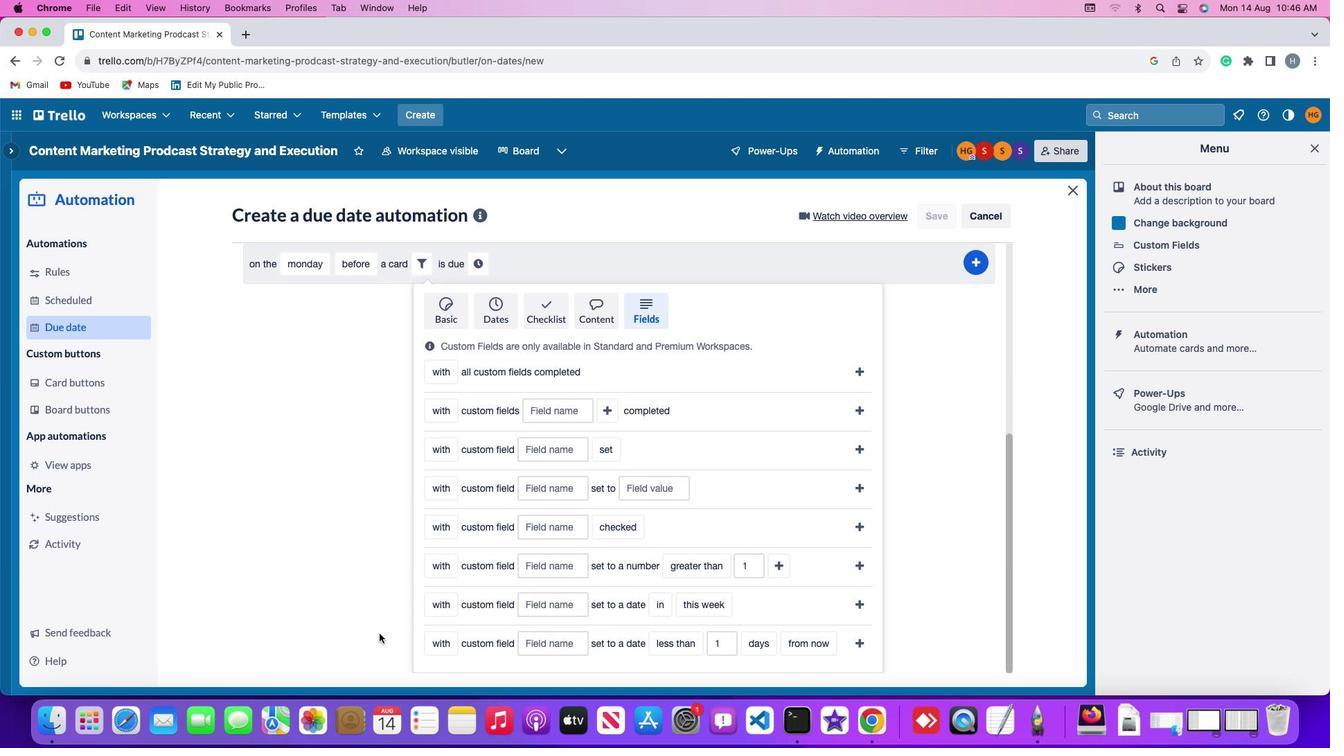 
Action: Mouse scrolled (380, 635) with delta (0, 0)
Screenshot: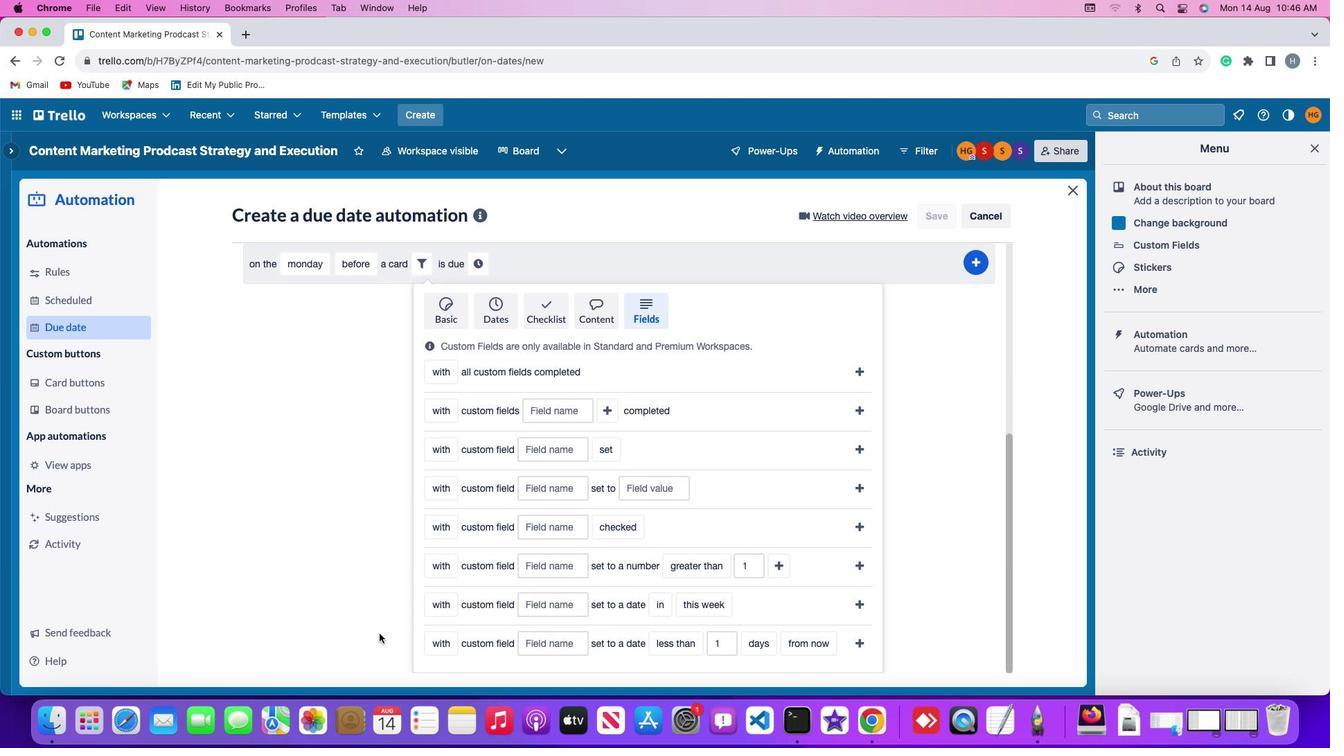 
Action: Mouse moved to (379, 633)
Screenshot: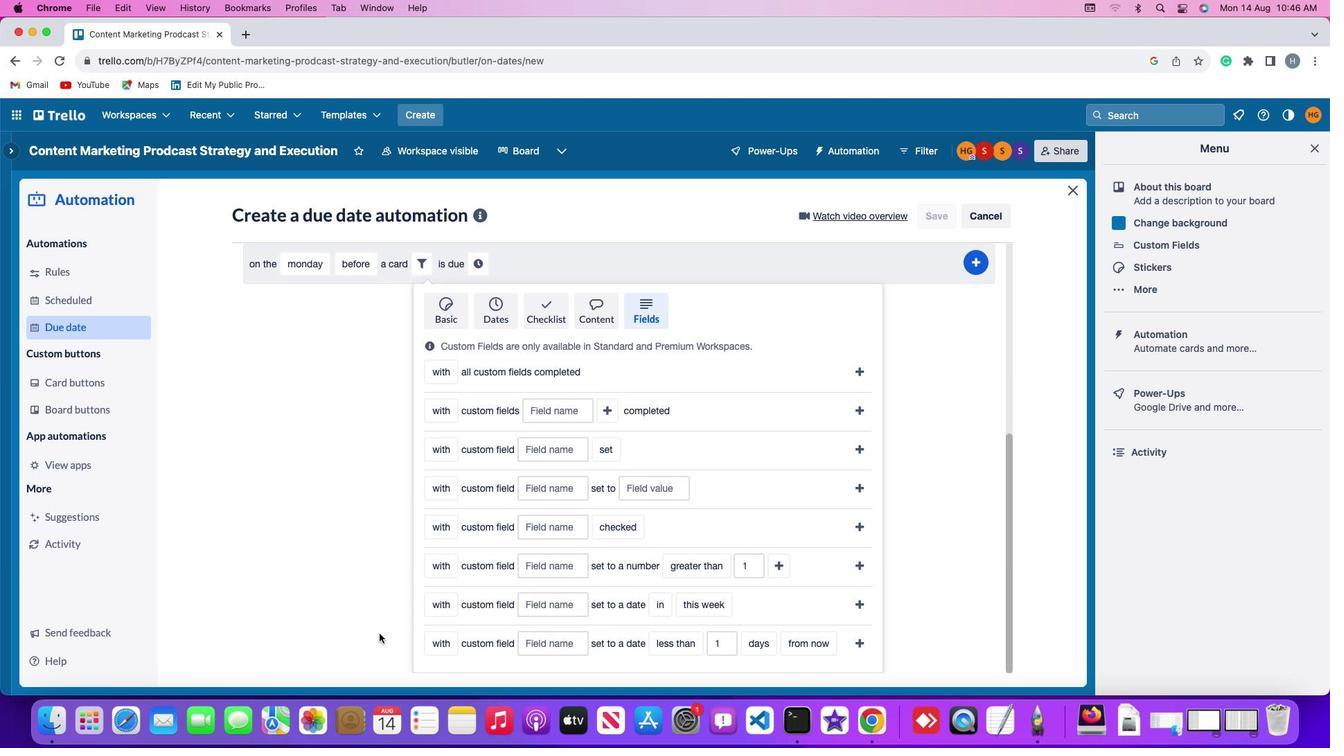 
Action: Mouse scrolled (379, 633) with delta (0, -2)
Screenshot: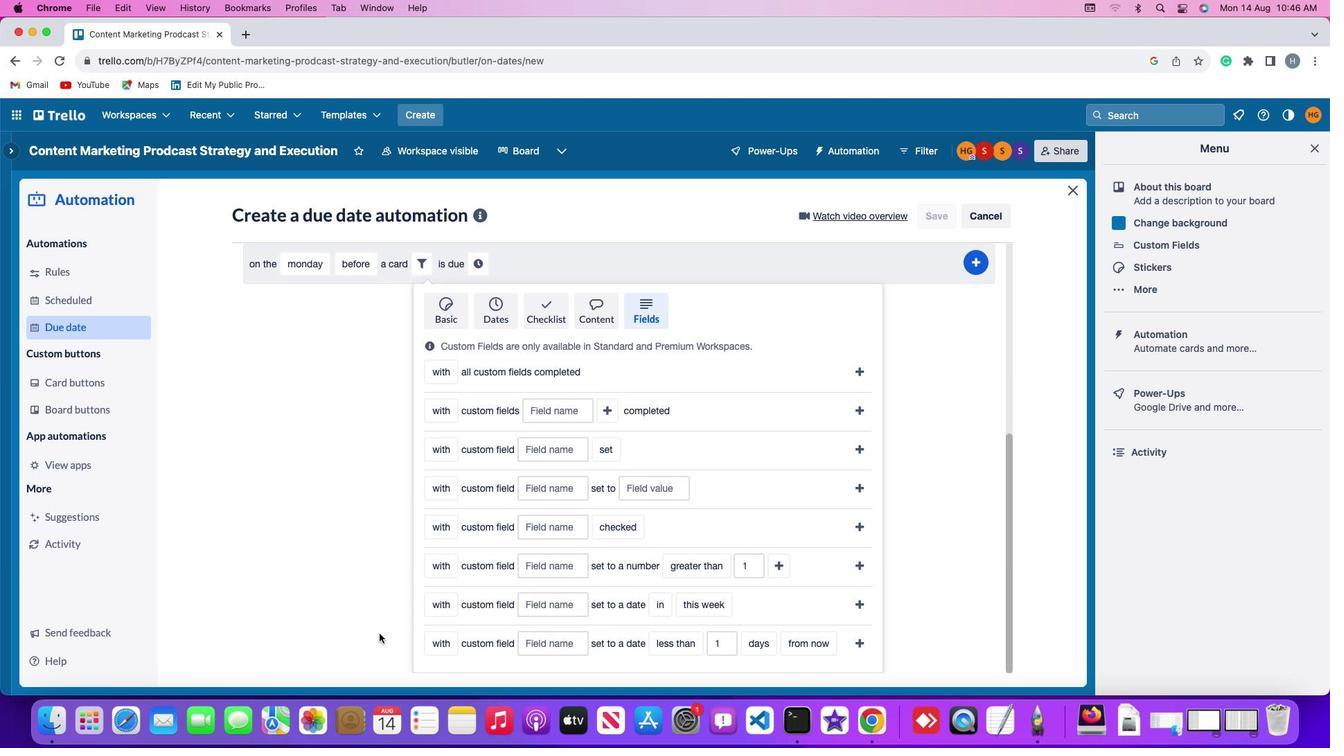 
Action: Mouse moved to (377, 630)
Screenshot: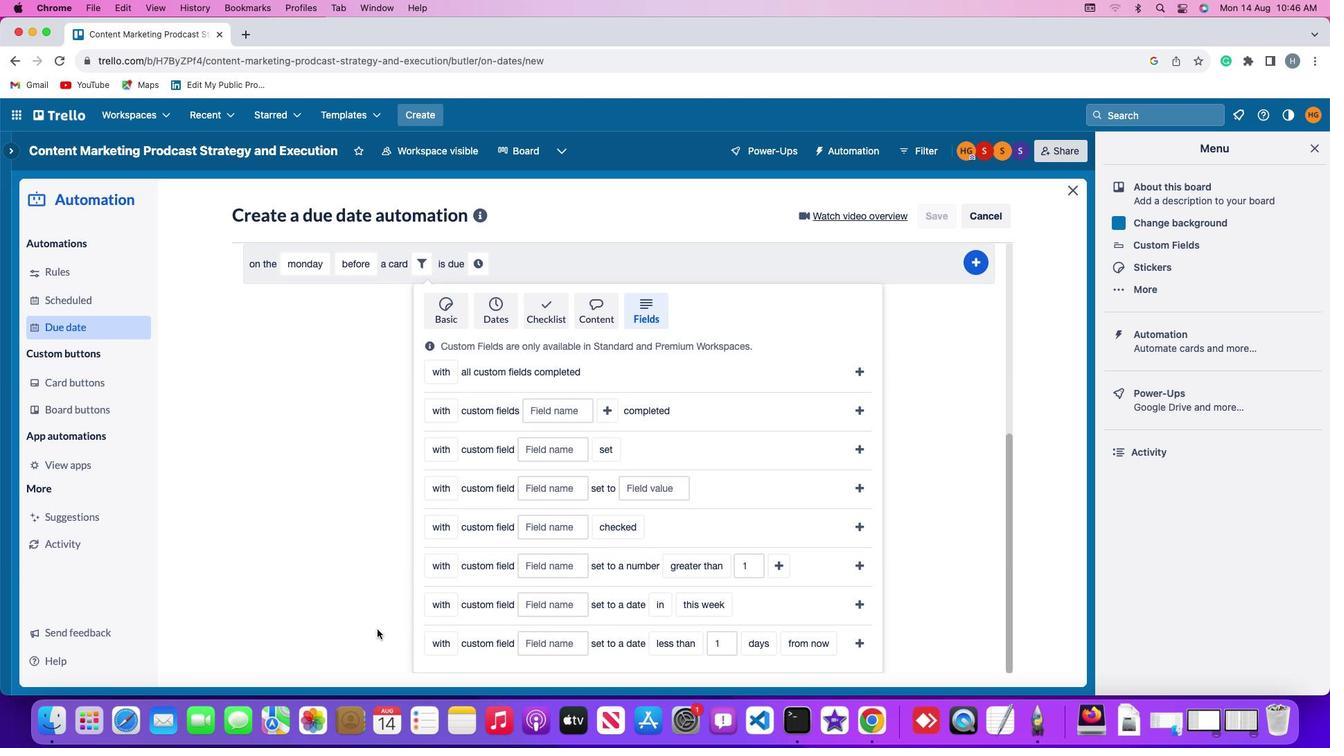 
Action: Mouse scrolled (377, 630) with delta (0, -3)
Screenshot: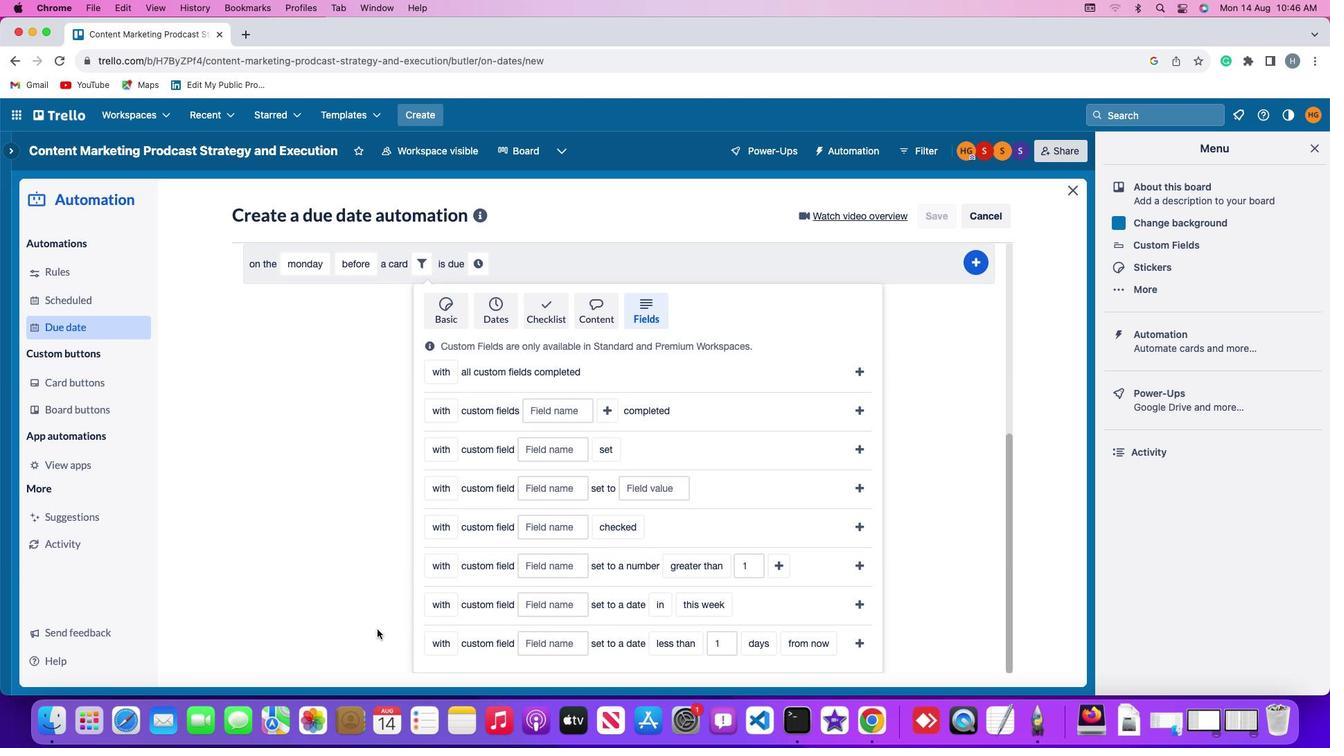 
Action: Mouse moved to (441, 564)
Screenshot: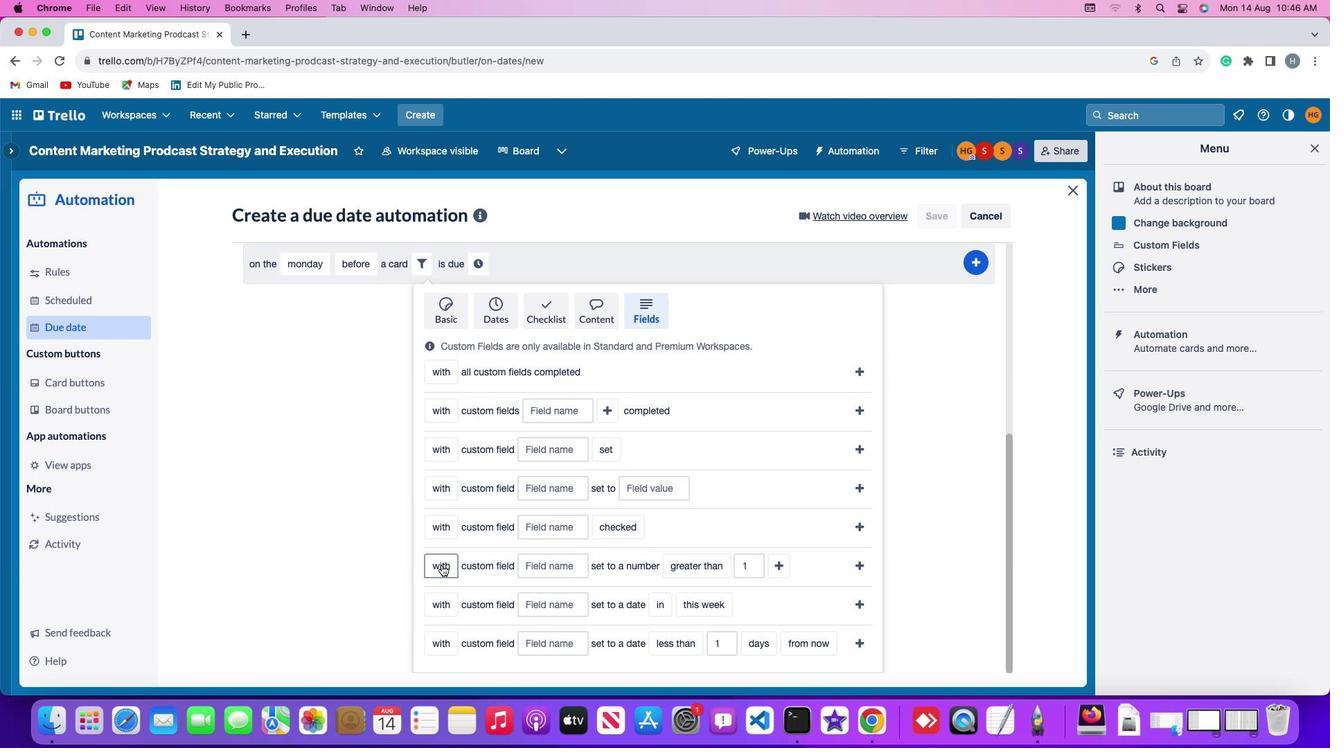 
Action: Mouse pressed left at (441, 564)
Screenshot: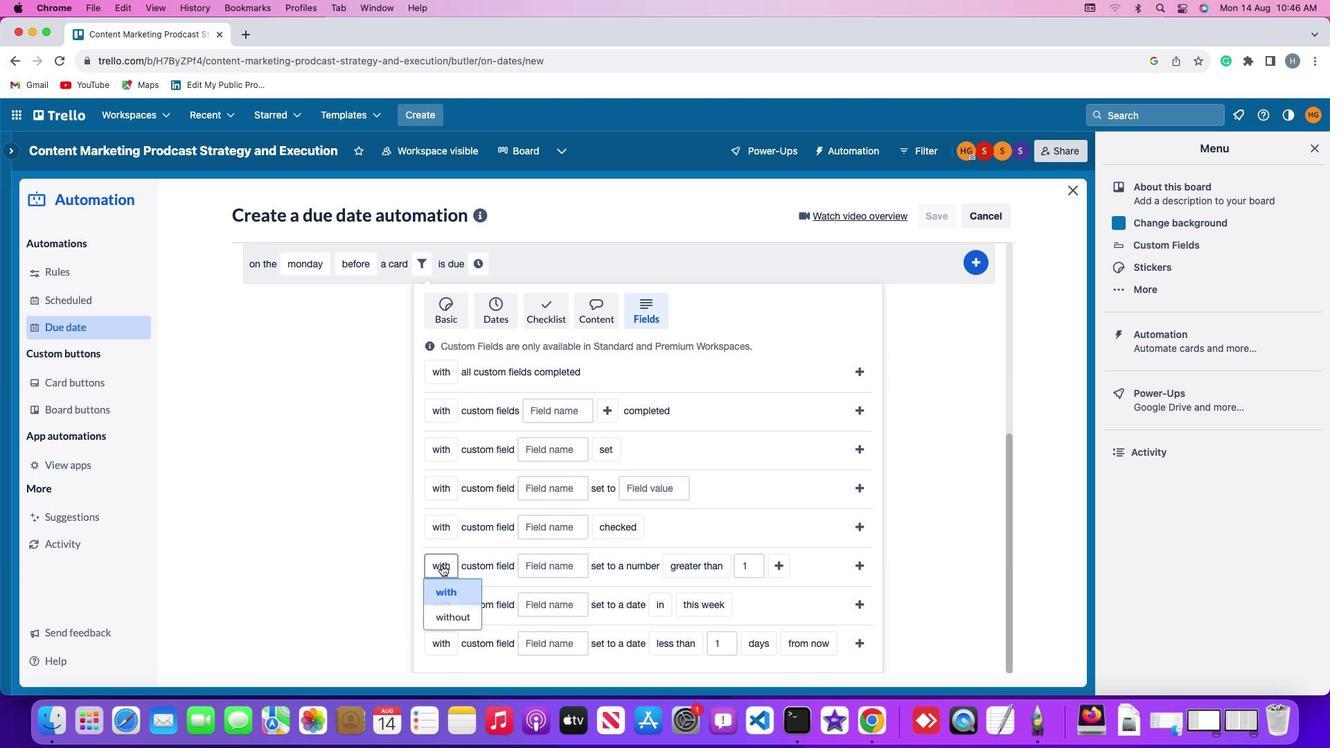 
Action: Mouse moved to (445, 621)
Screenshot: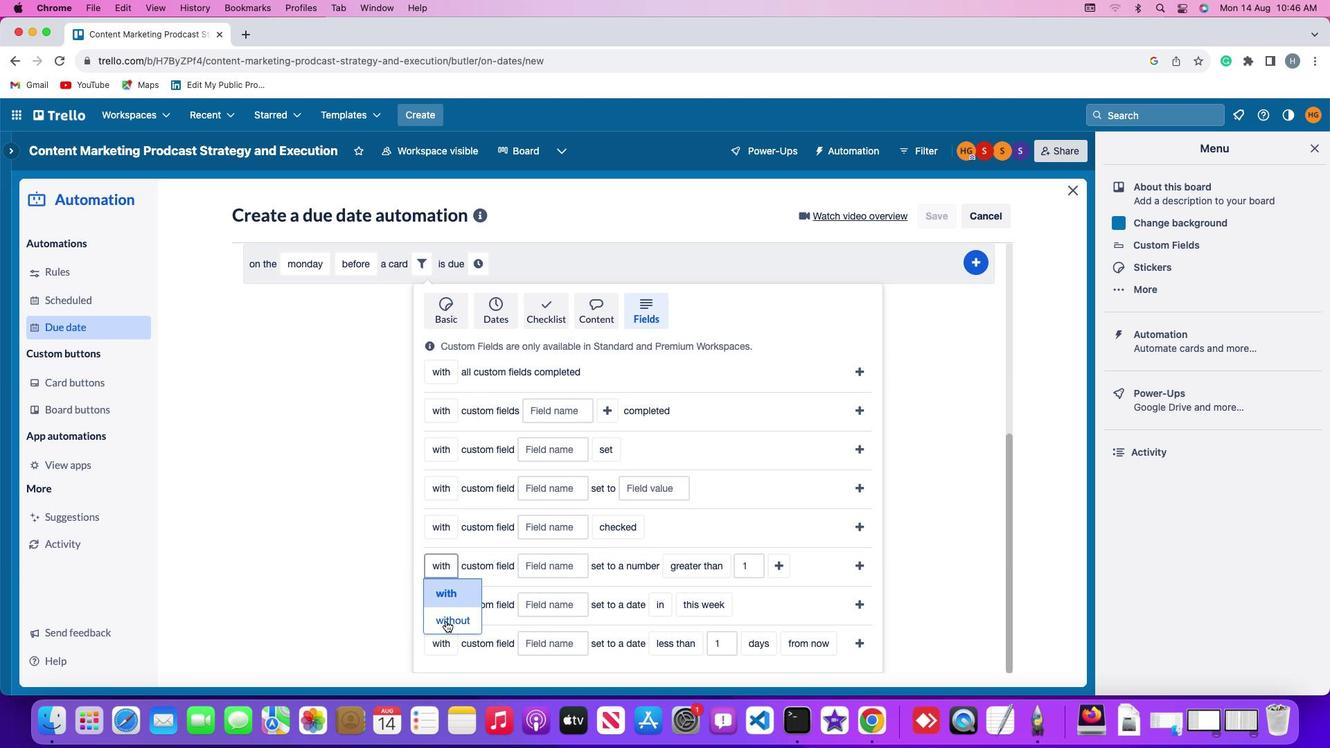 
Action: Mouse pressed left at (445, 621)
Screenshot: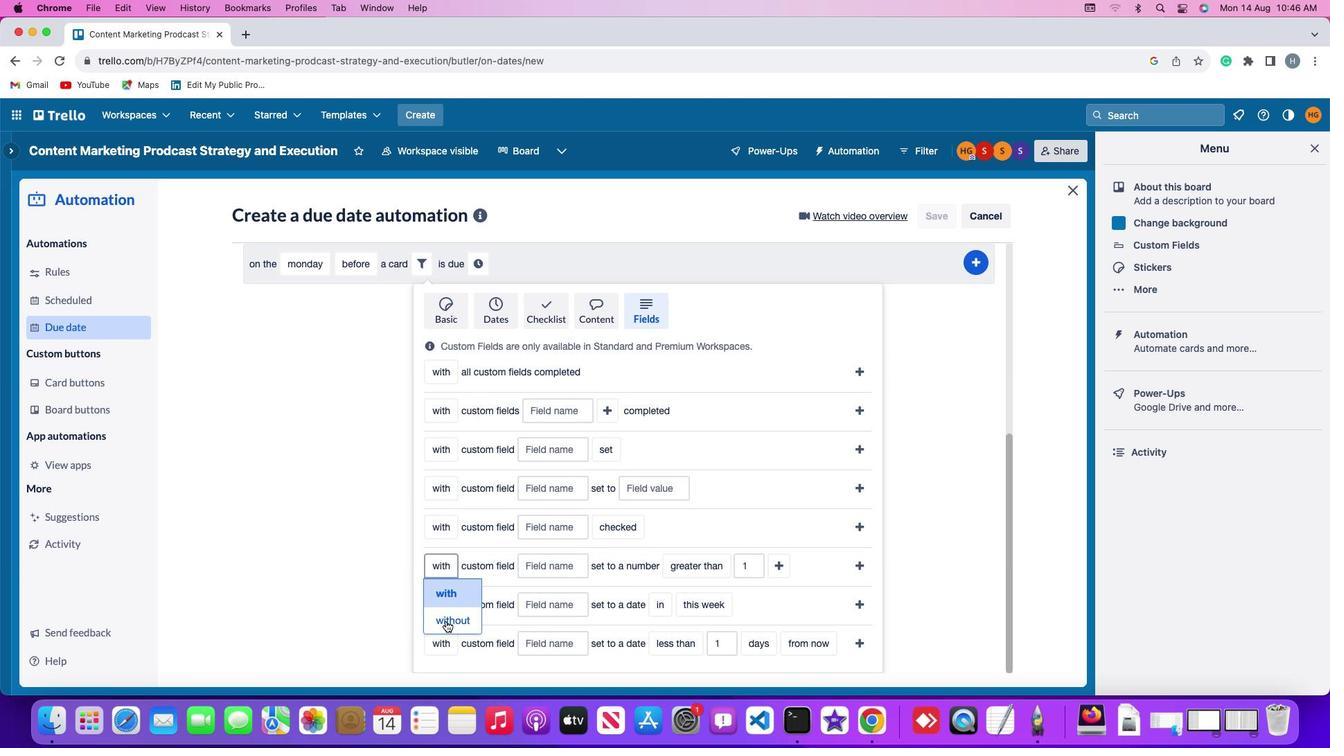 
Action: Mouse moved to (558, 564)
Screenshot: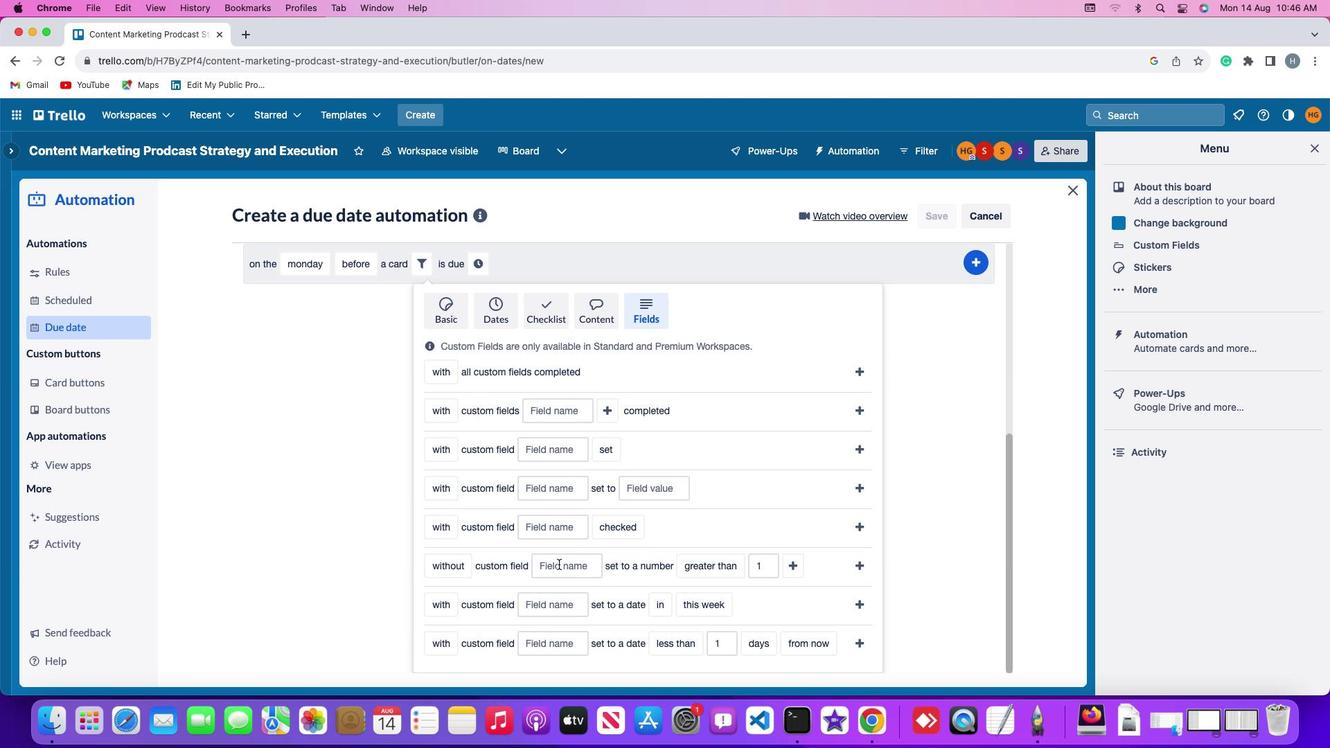 
Action: Mouse pressed left at (558, 564)
Screenshot: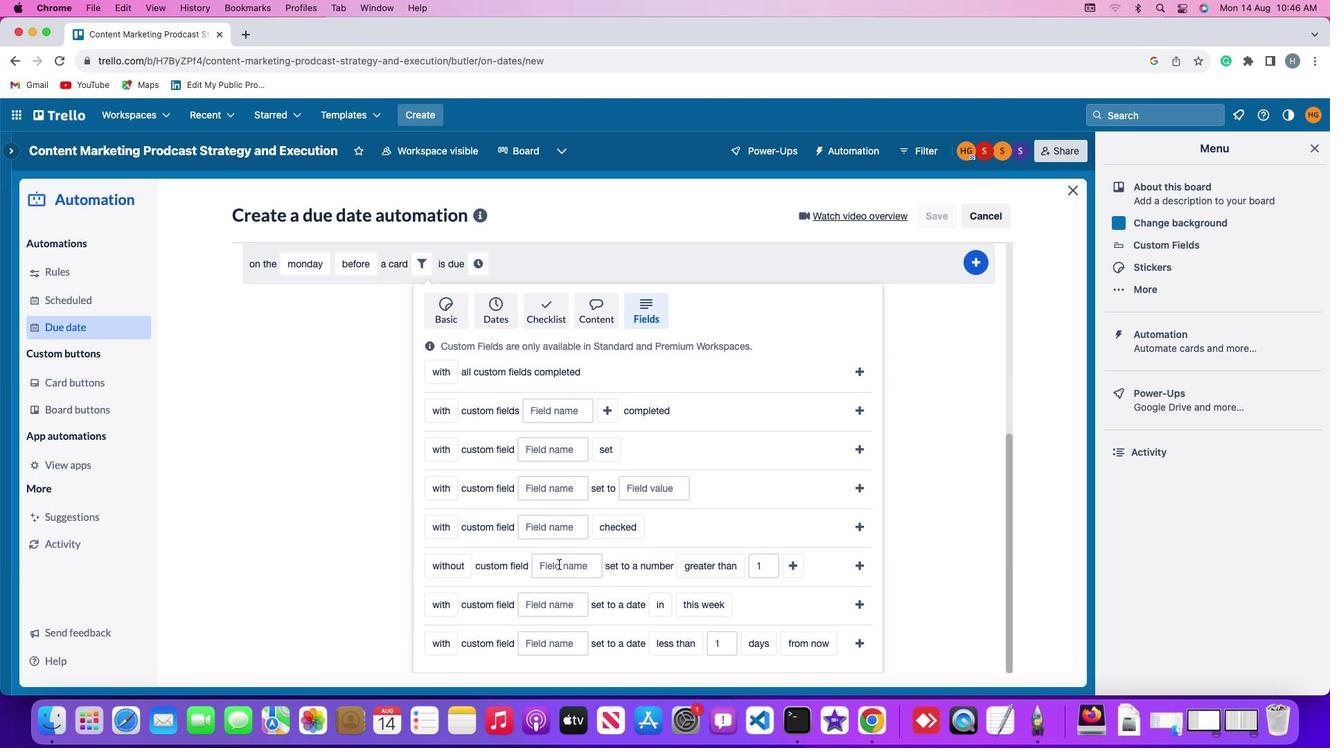 
Action: Mouse moved to (560, 563)
Screenshot: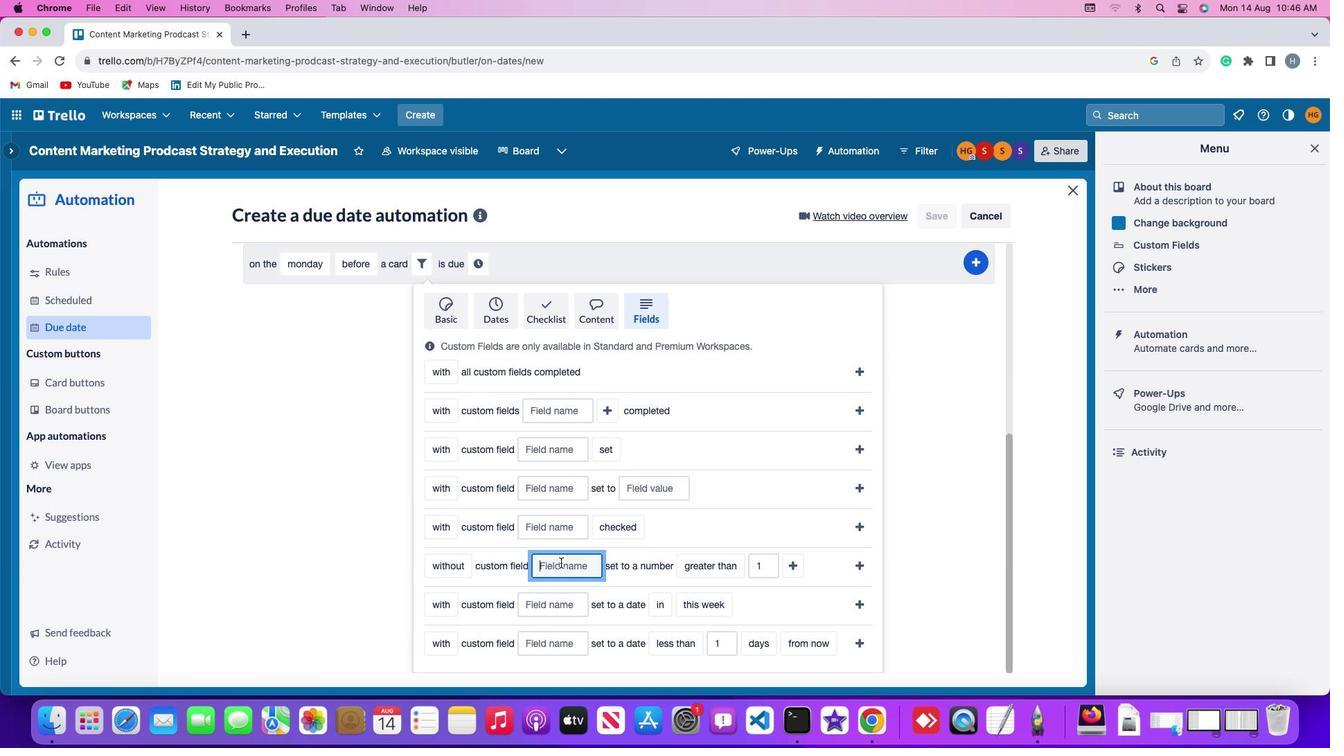 
Action: Key pressed Key.shift'R''e''s''u''m''e'
Screenshot: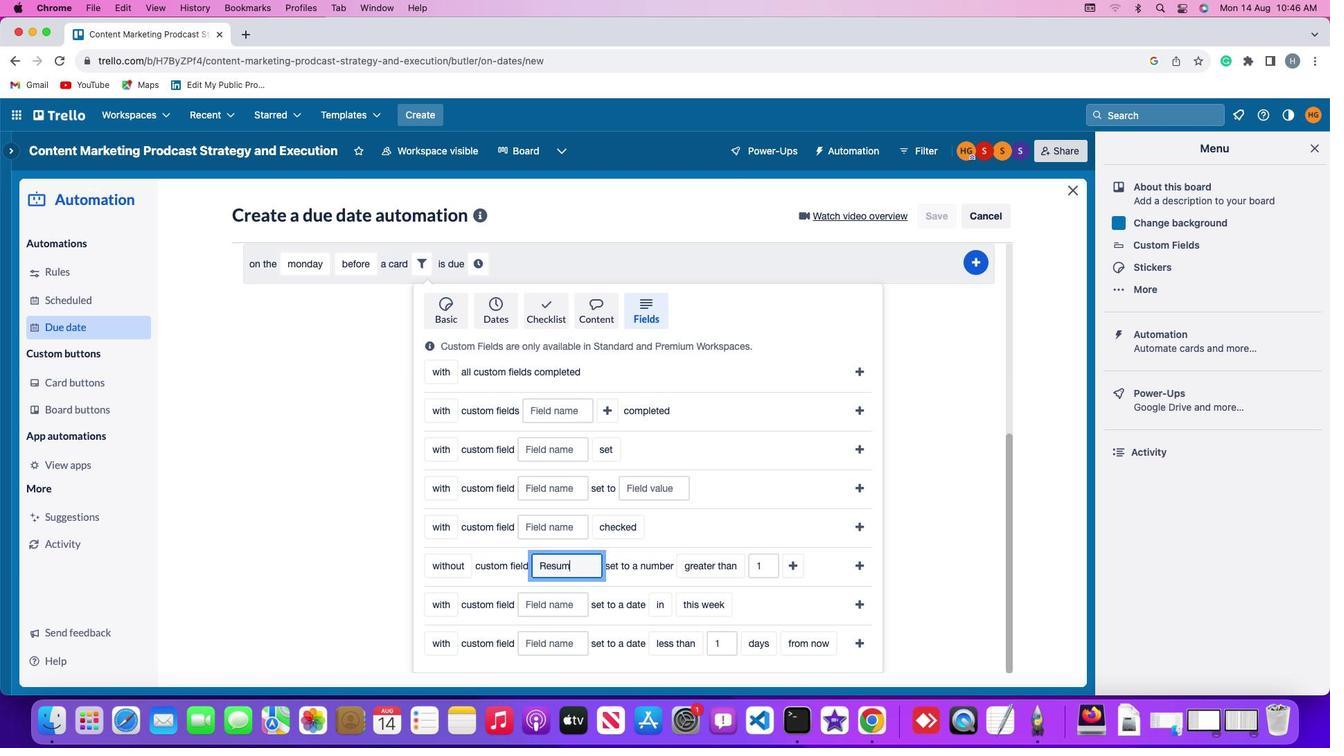 
Action: Mouse moved to (693, 566)
Screenshot: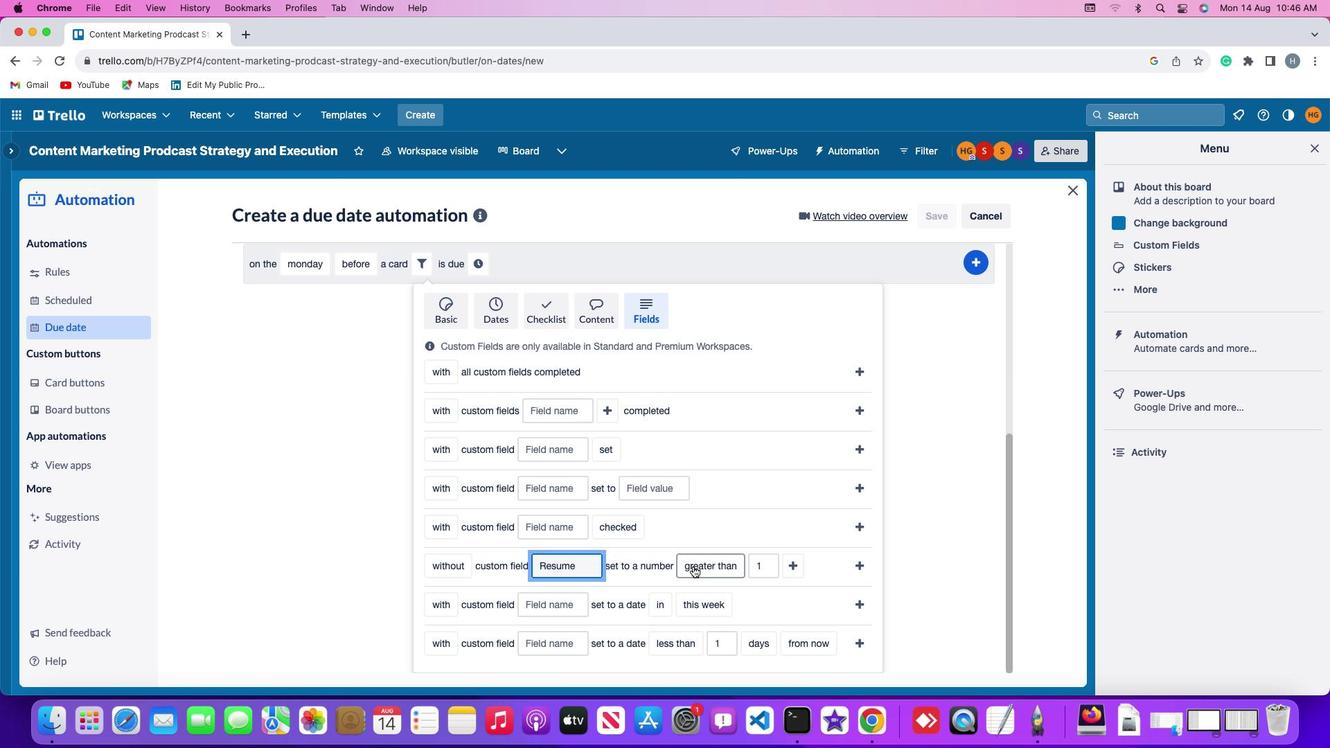 
Action: Mouse pressed left at (693, 566)
Screenshot: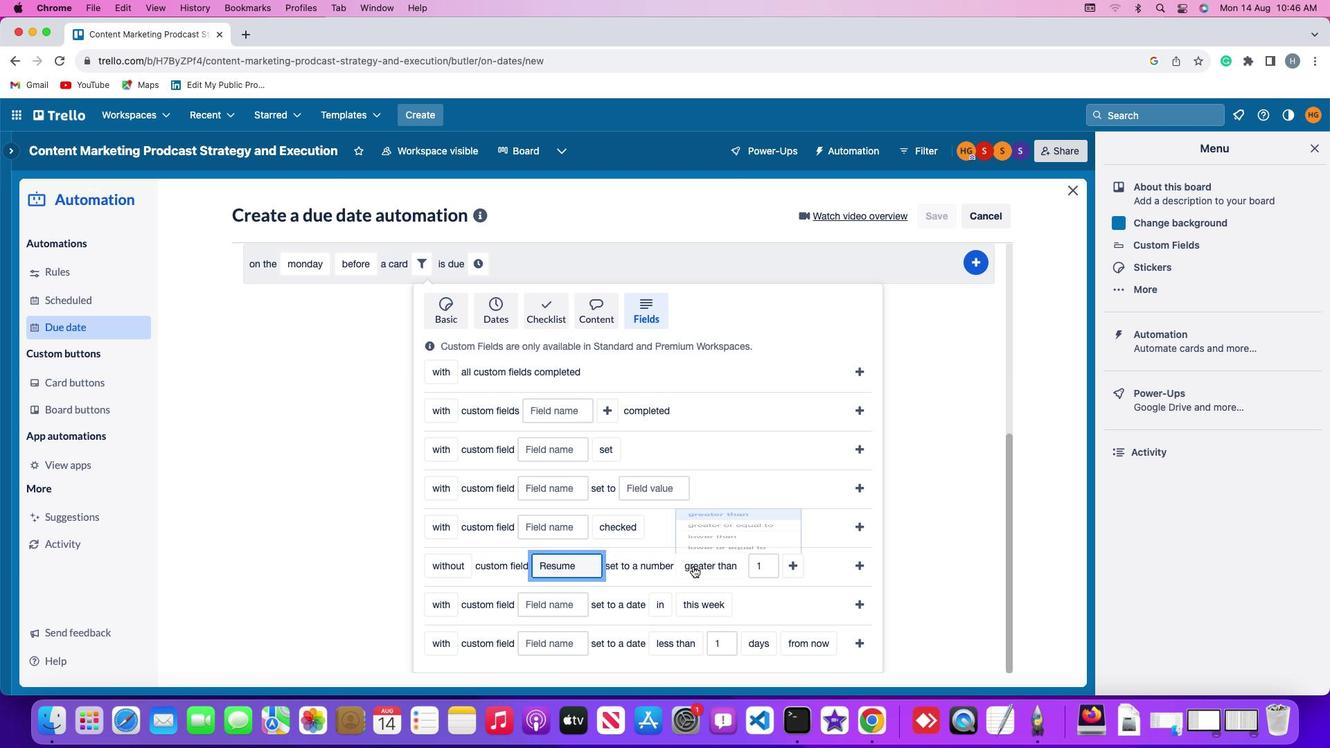 
Action: Mouse moved to (730, 479)
Screenshot: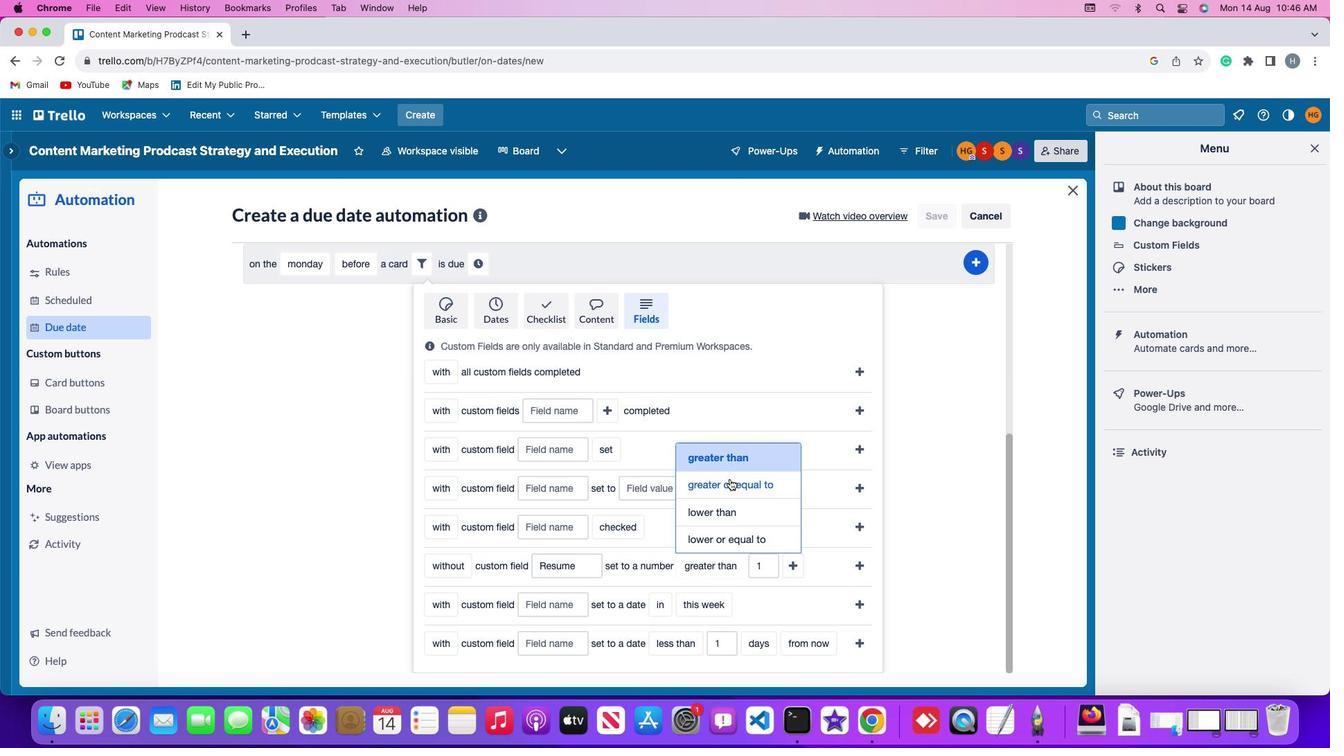 
Action: Mouse pressed left at (730, 479)
Screenshot: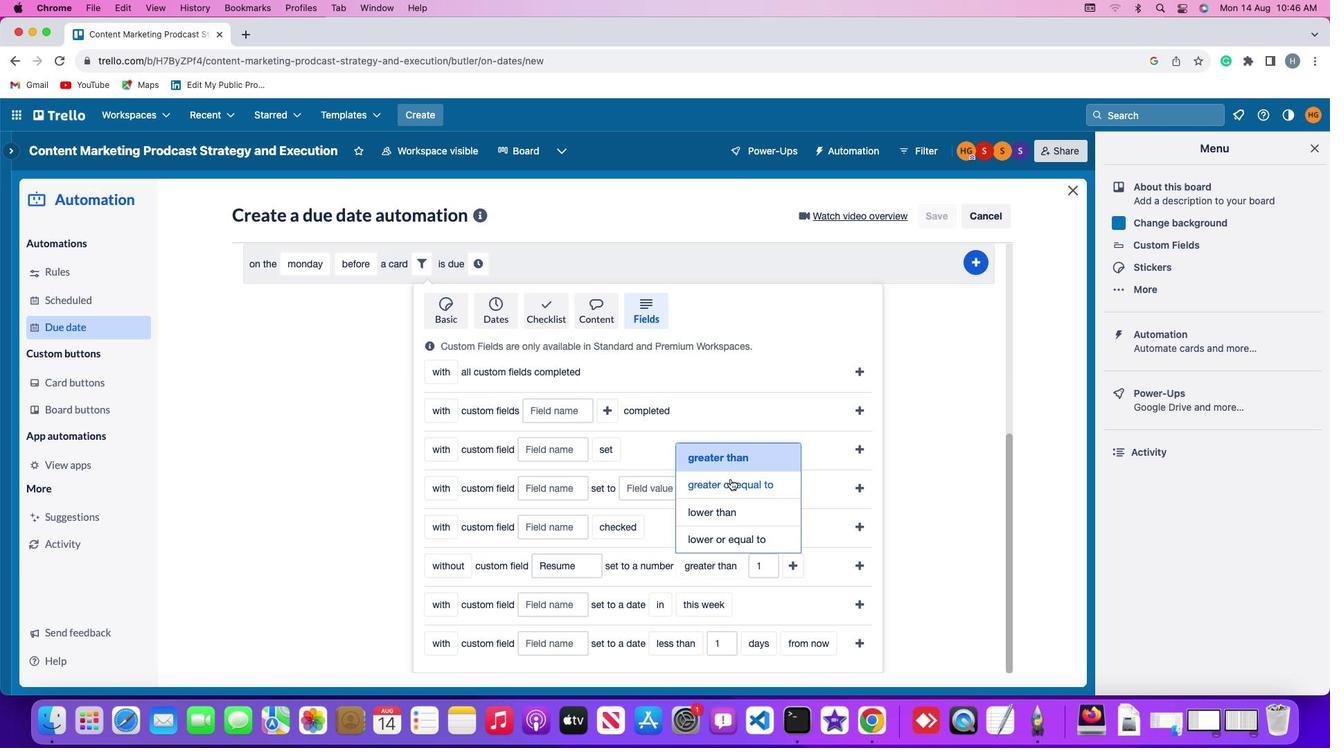 
Action: Mouse moved to (790, 566)
Screenshot: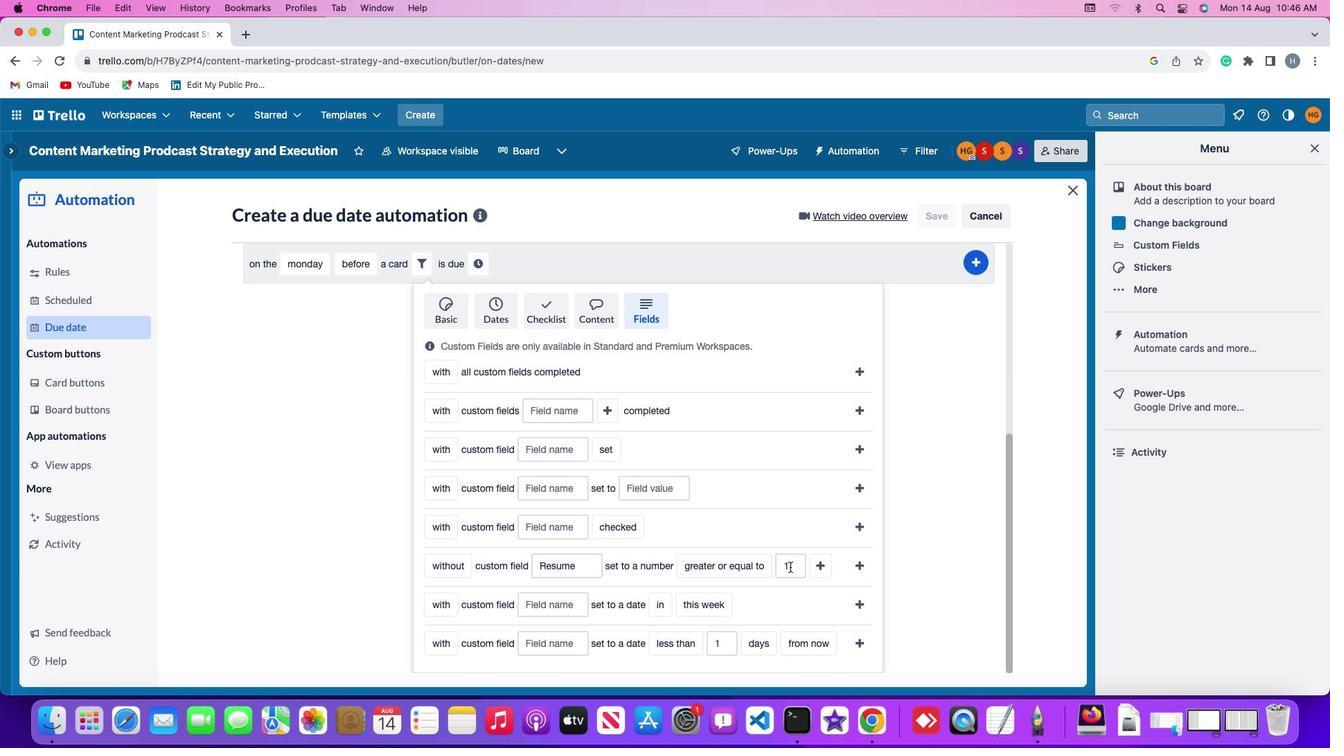 
Action: Mouse pressed left at (790, 566)
Screenshot: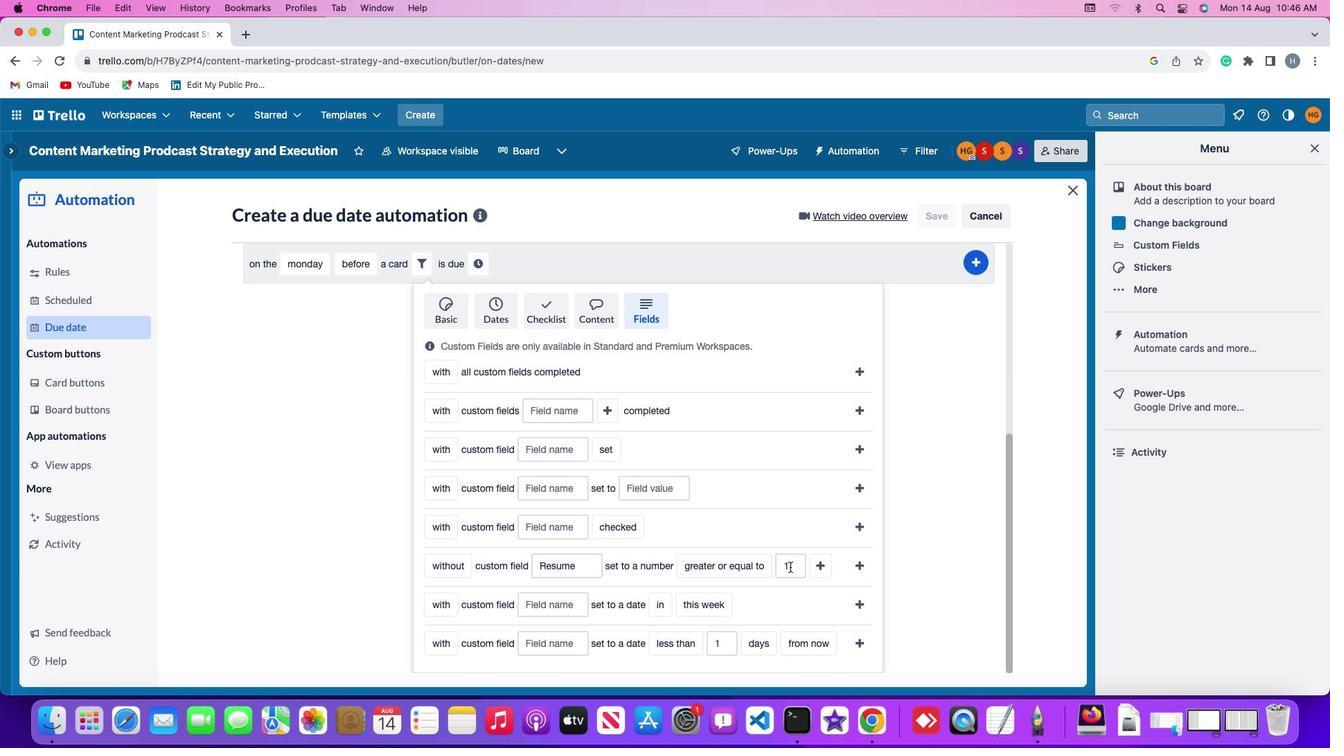 
Action: Mouse moved to (790, 566)
Screenshot: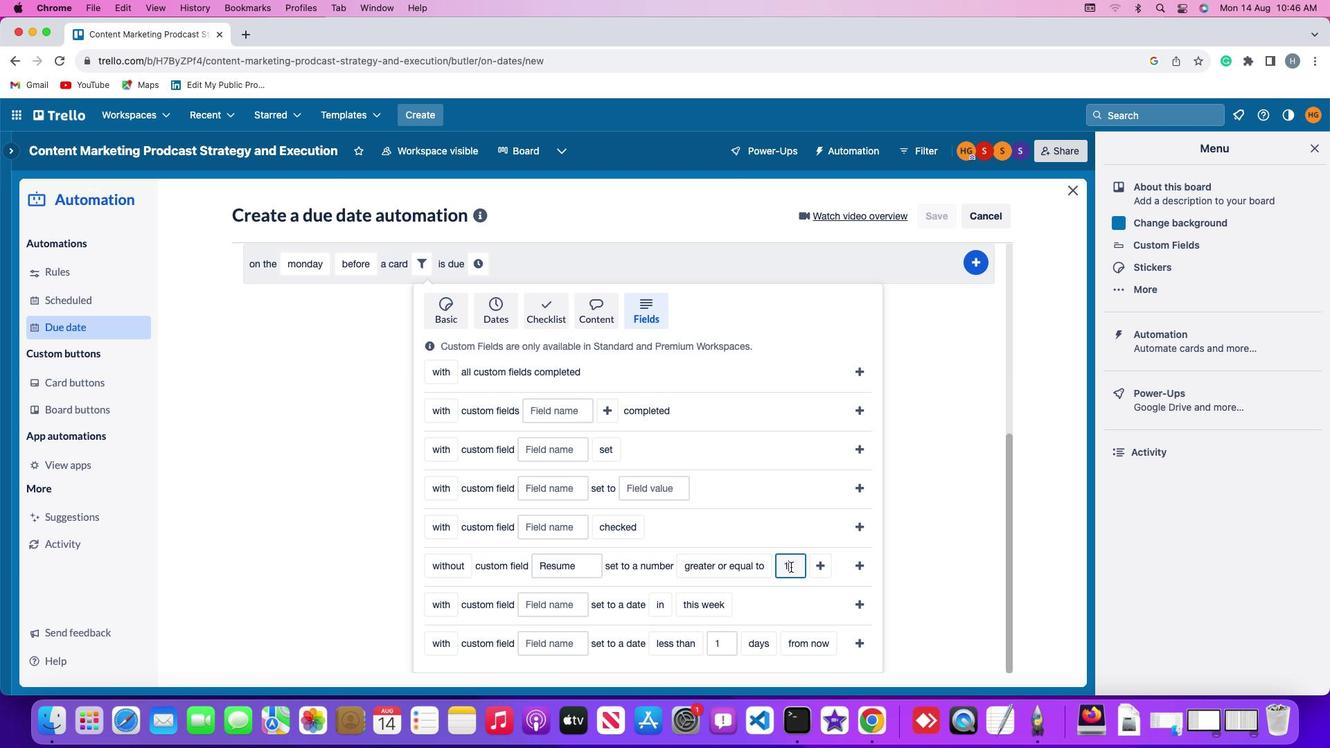 
Action: Key pressed Key.backspace
Screenshot: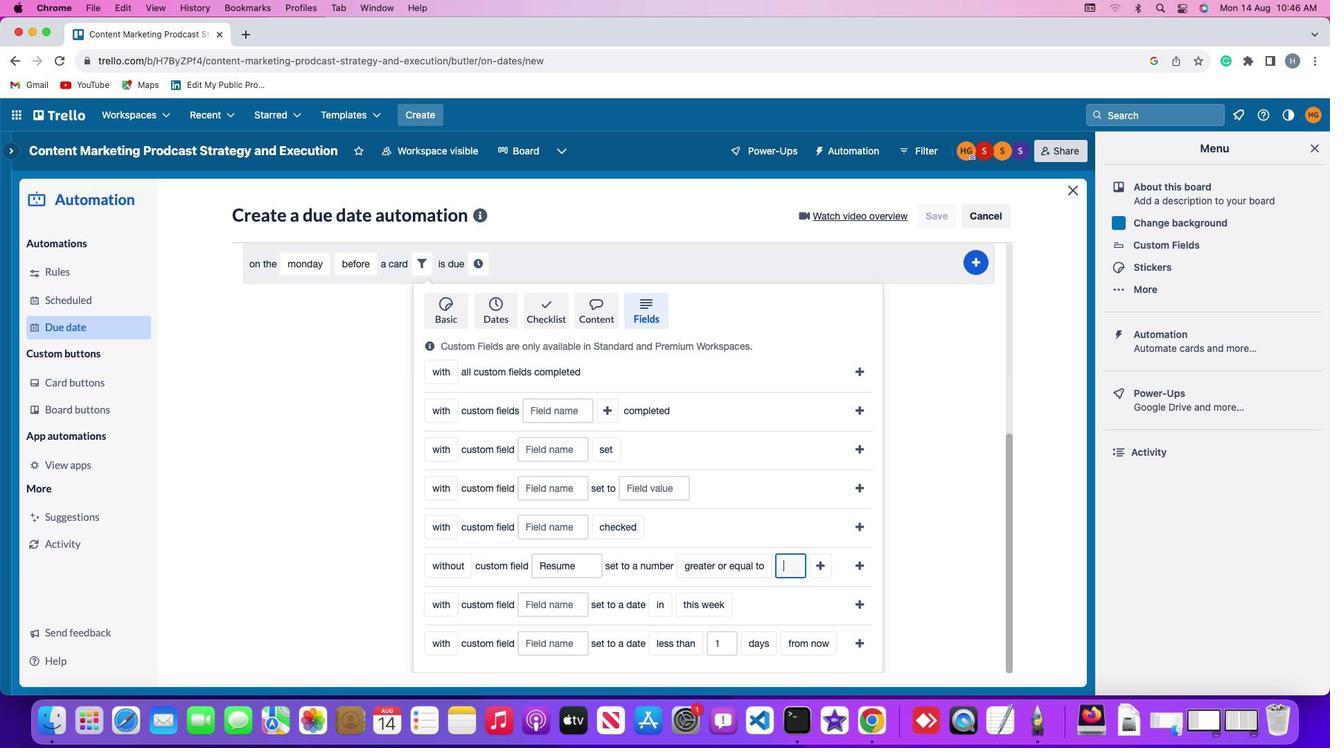 
Action: Mouse moved to (791, 566)
Screenshot: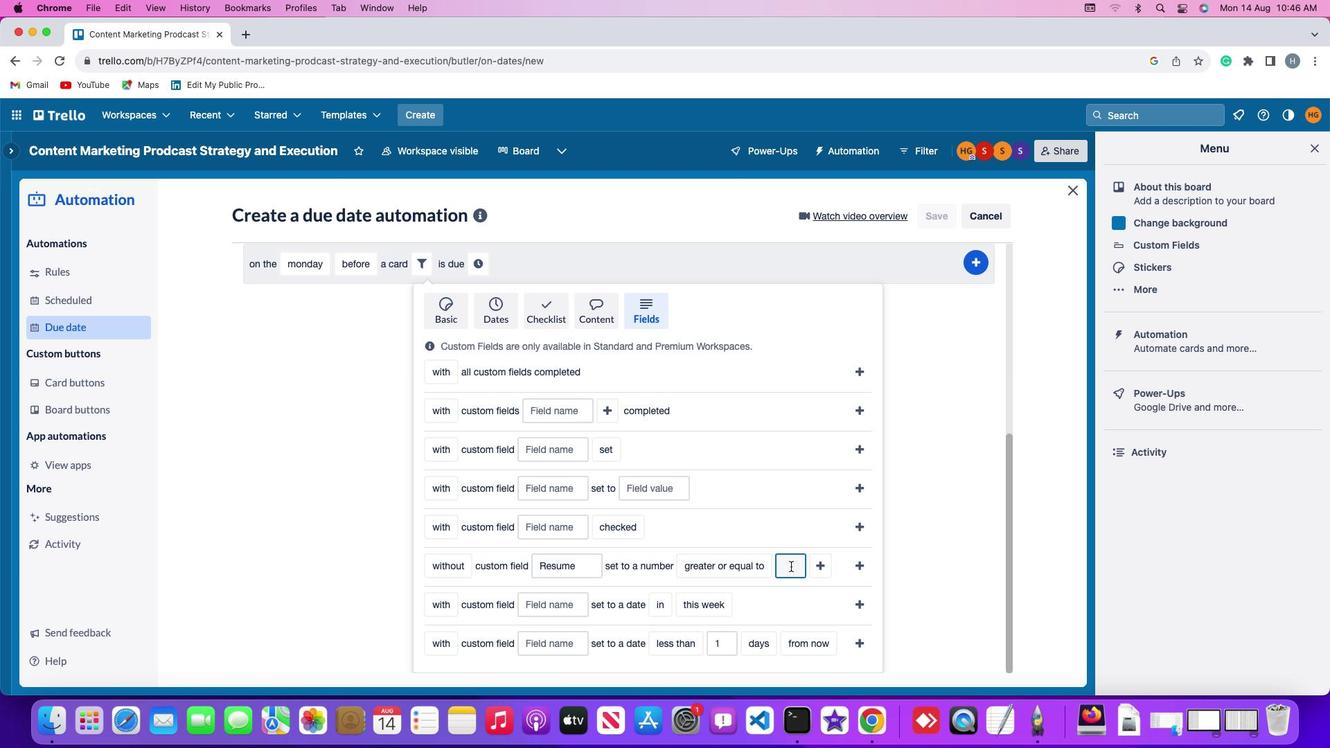 
Action: Key pressed '1'
Screenshot: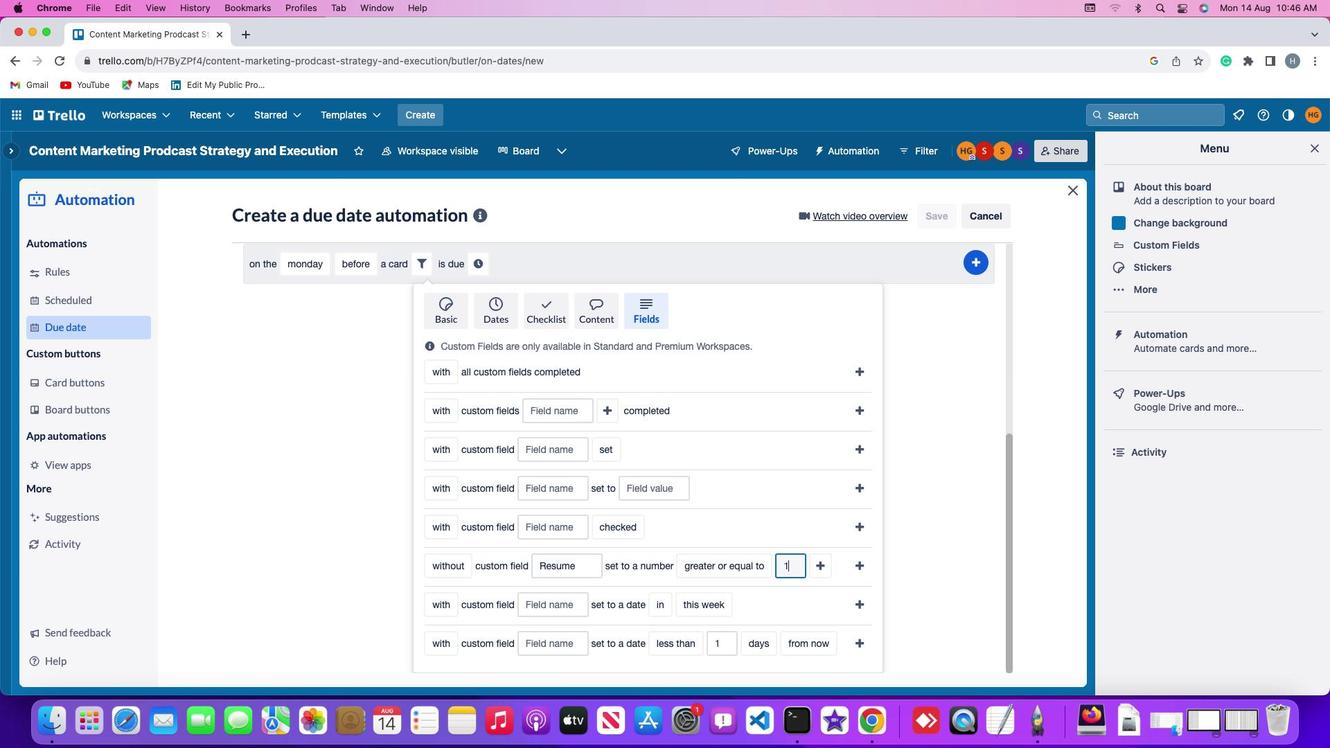 
Action: Mouse moved to (808, 566)
Screenshot: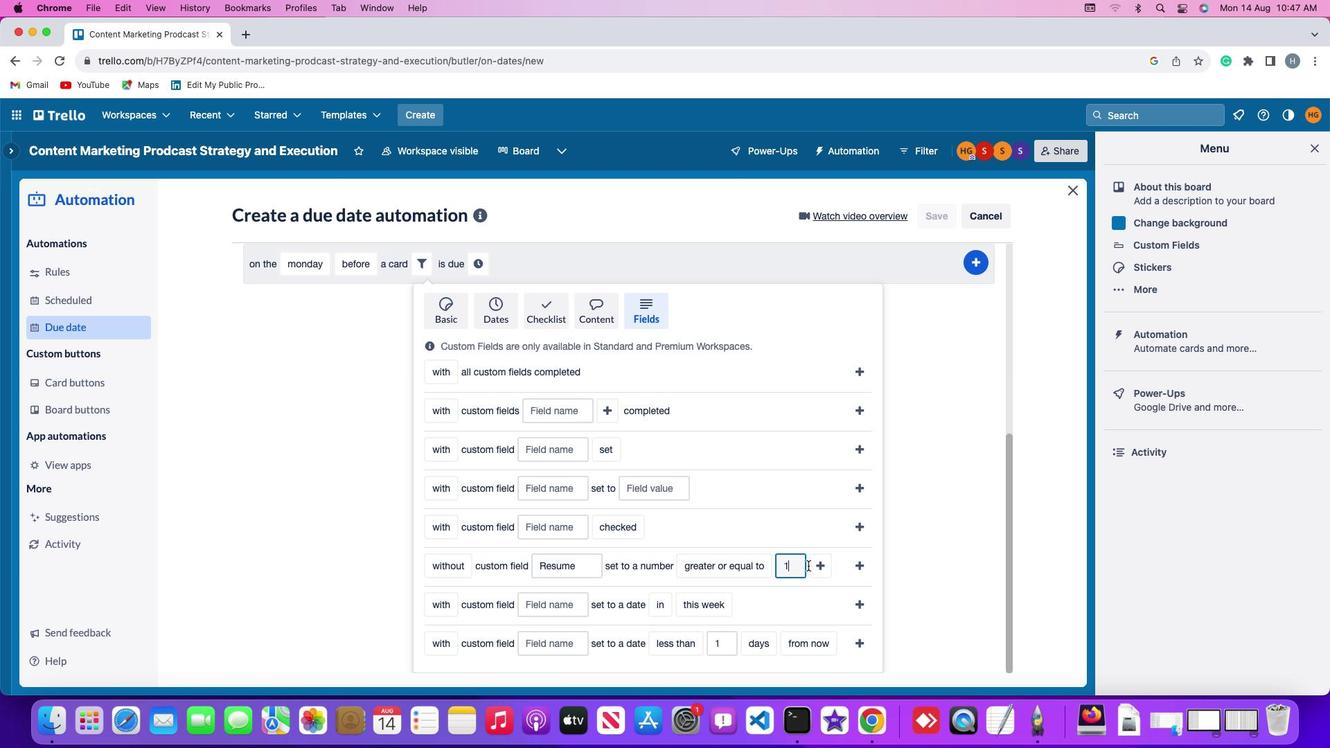 
Action: Mouse pressed left at (808, 566)
Screenshot: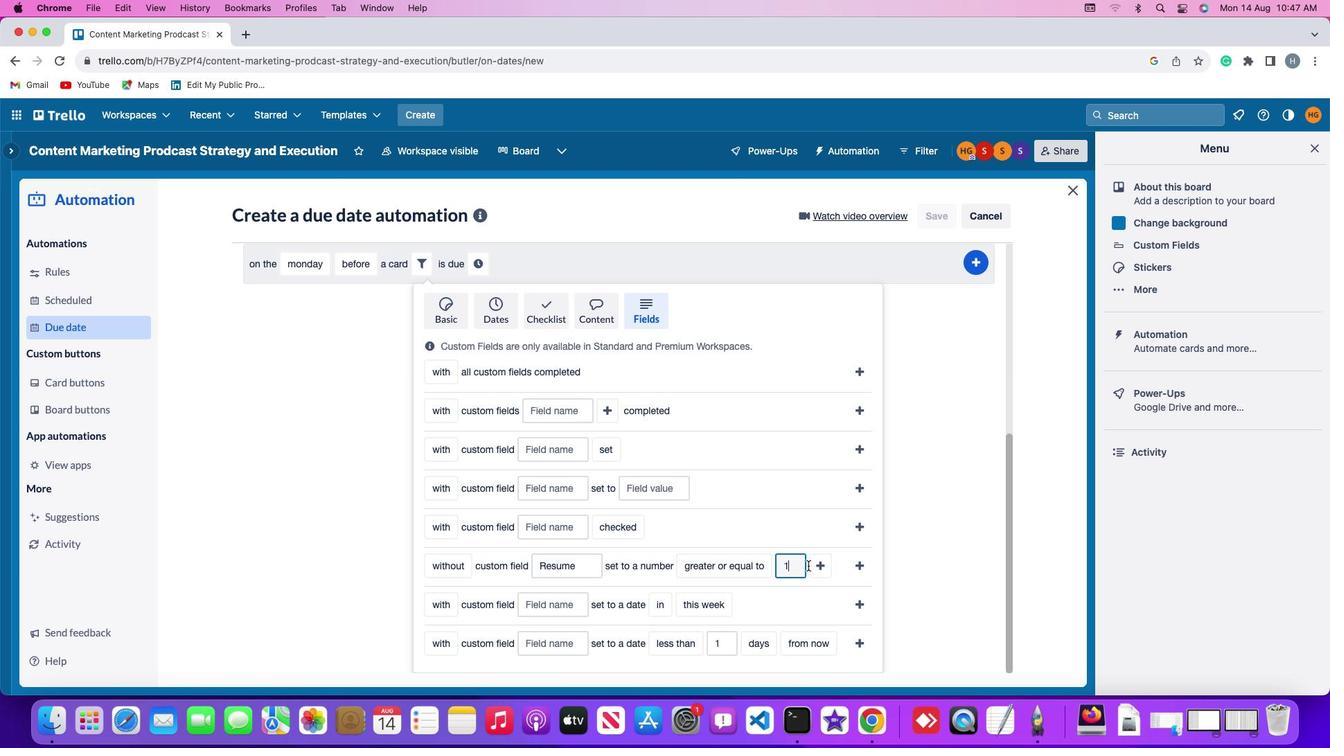 
Action: Mouse moved to (821, 566)
Screenshot: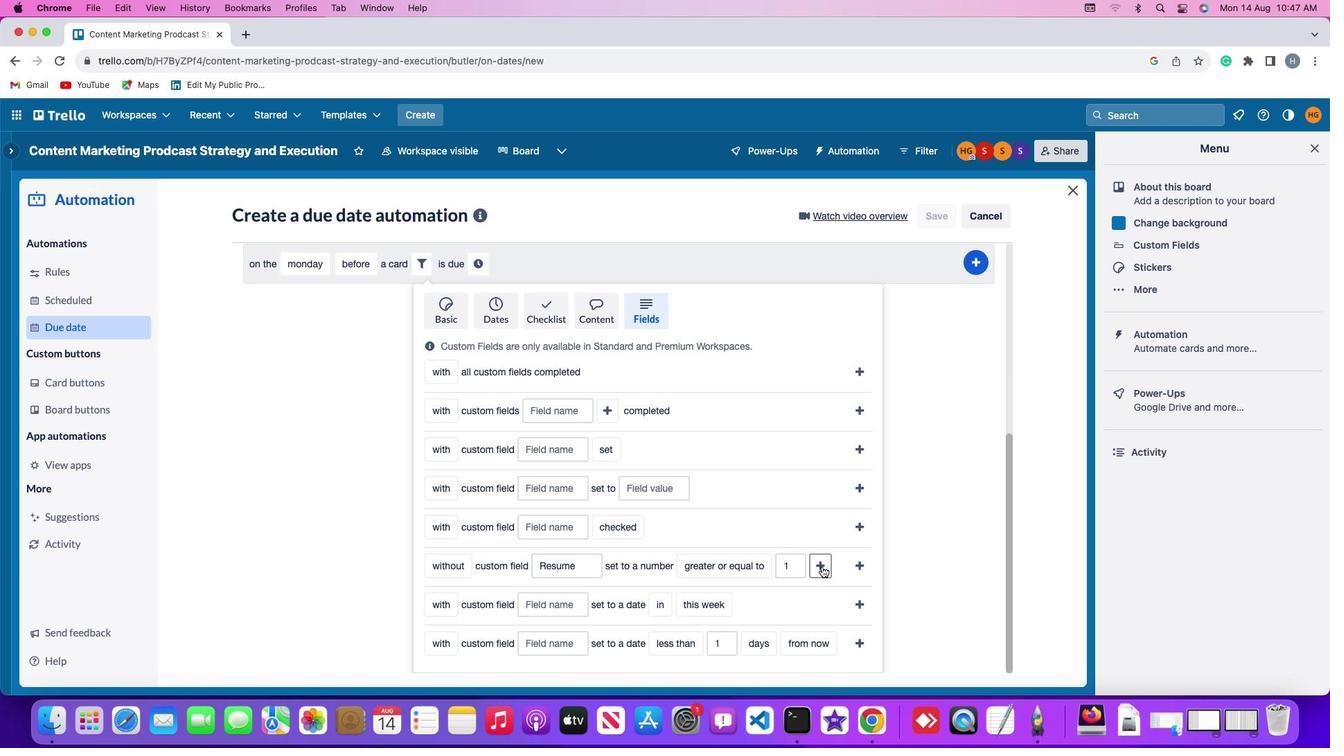 
Action: Mouse pressed left at (821, 566)
Screenshot: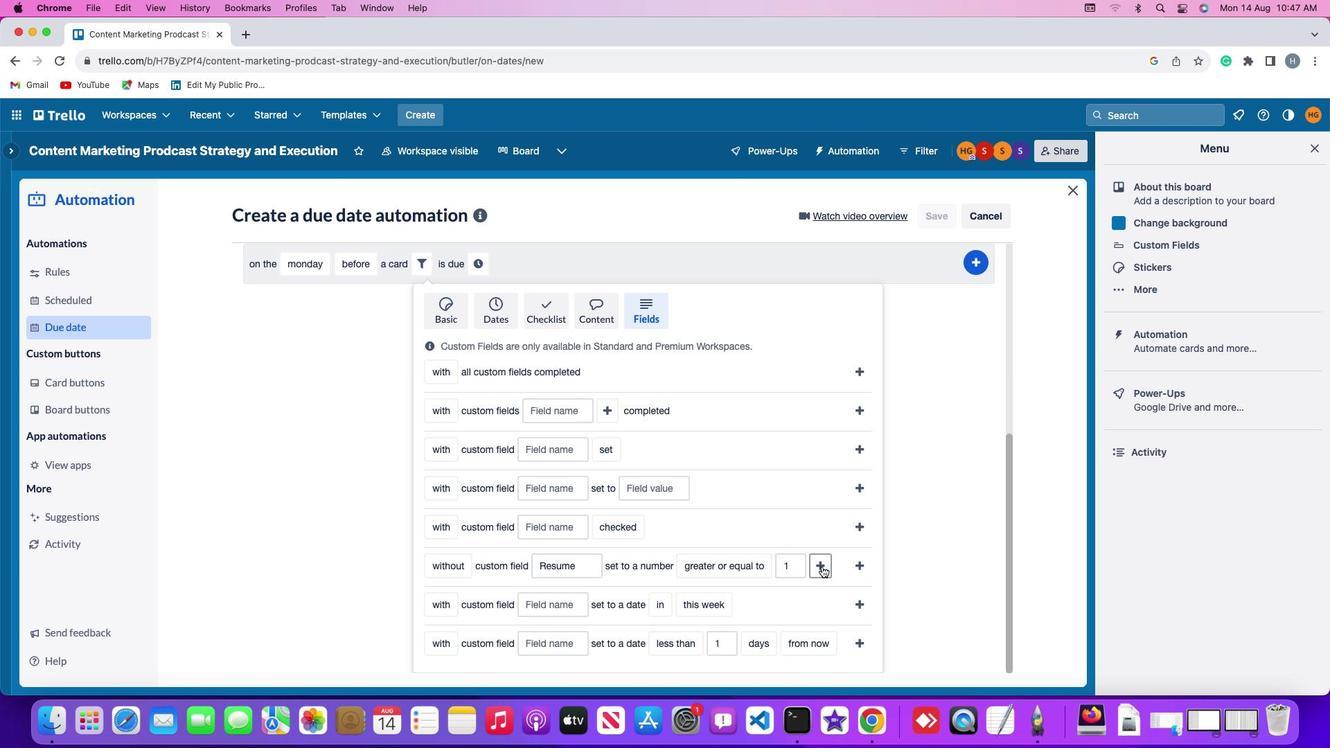 
Action: Mouse moved to (459, 598)
Screenshot: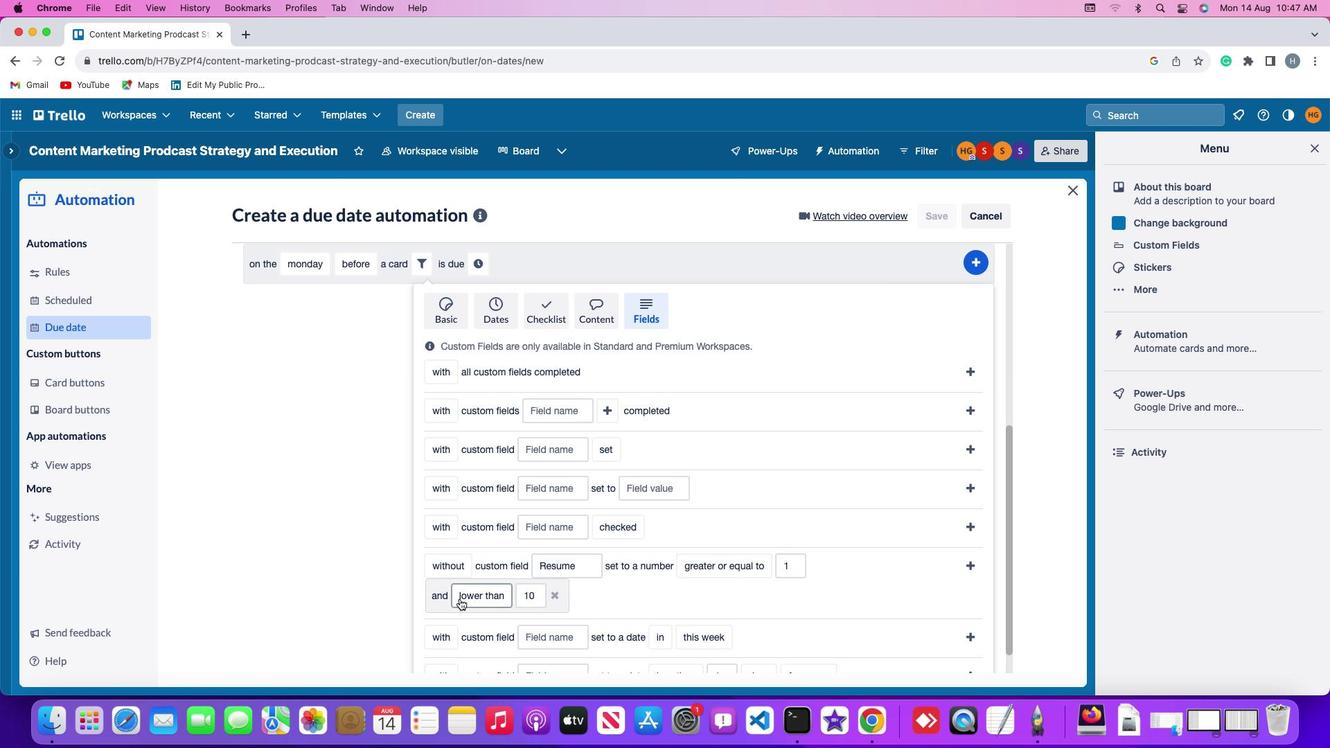 
Action: Mouse pressed left at (459, 598)
Screenshot: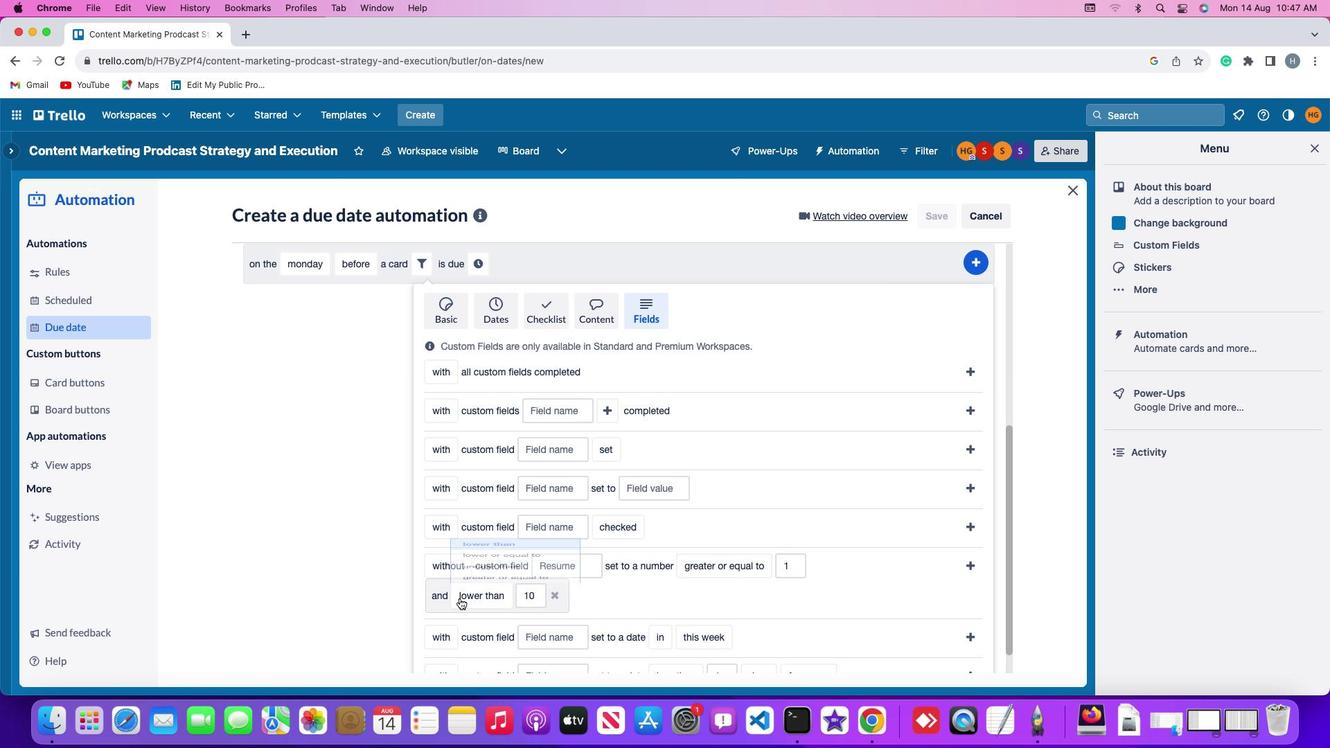 
Action: Mouse moved to (496, 480)
Screenshot: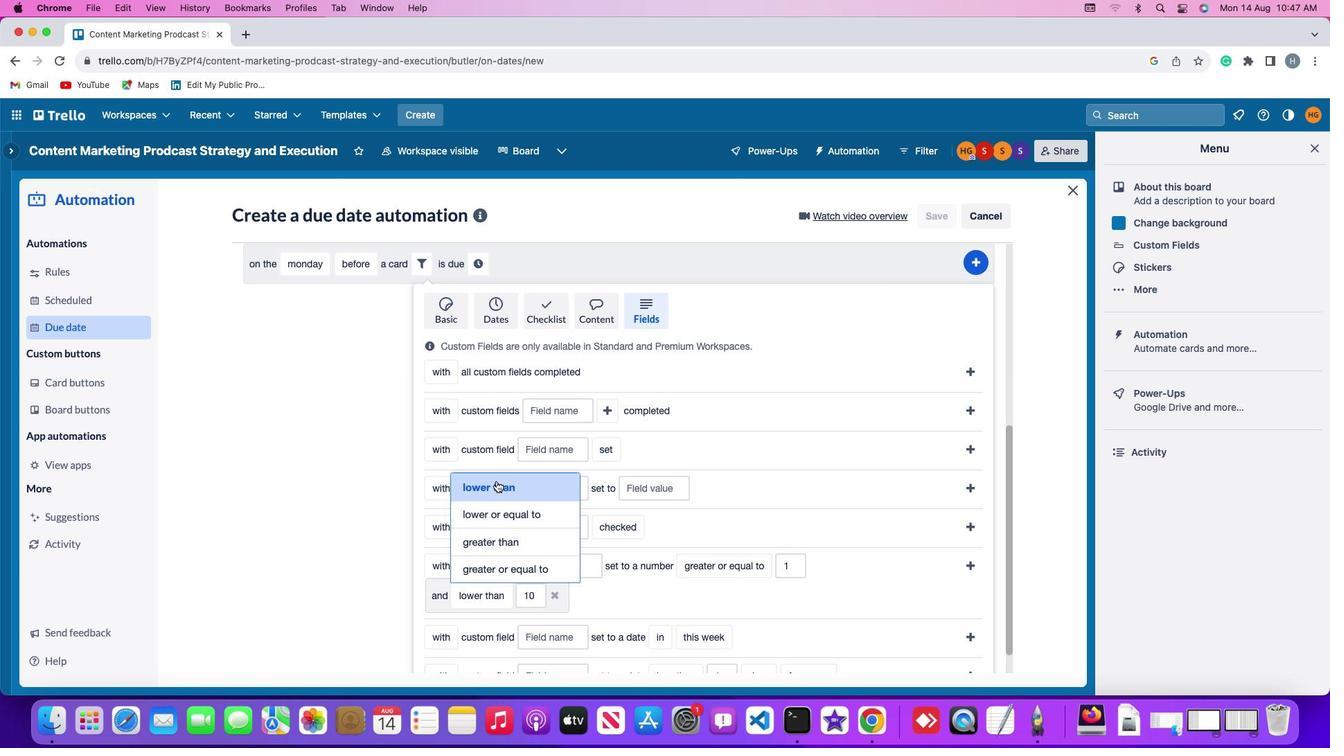 
Action: Mouse pressed left at (496, 480)
Screenshot: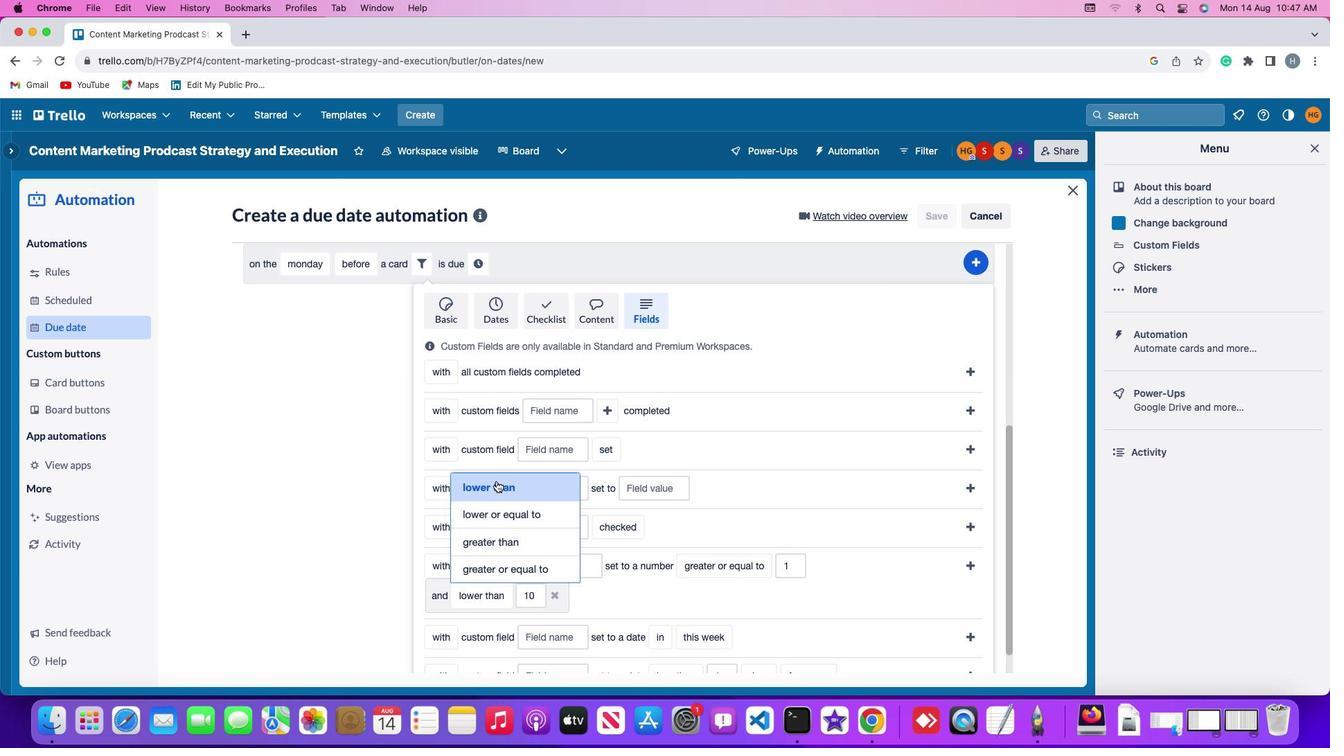 
Action: Mouse moved to (543, 599)
Screenshot: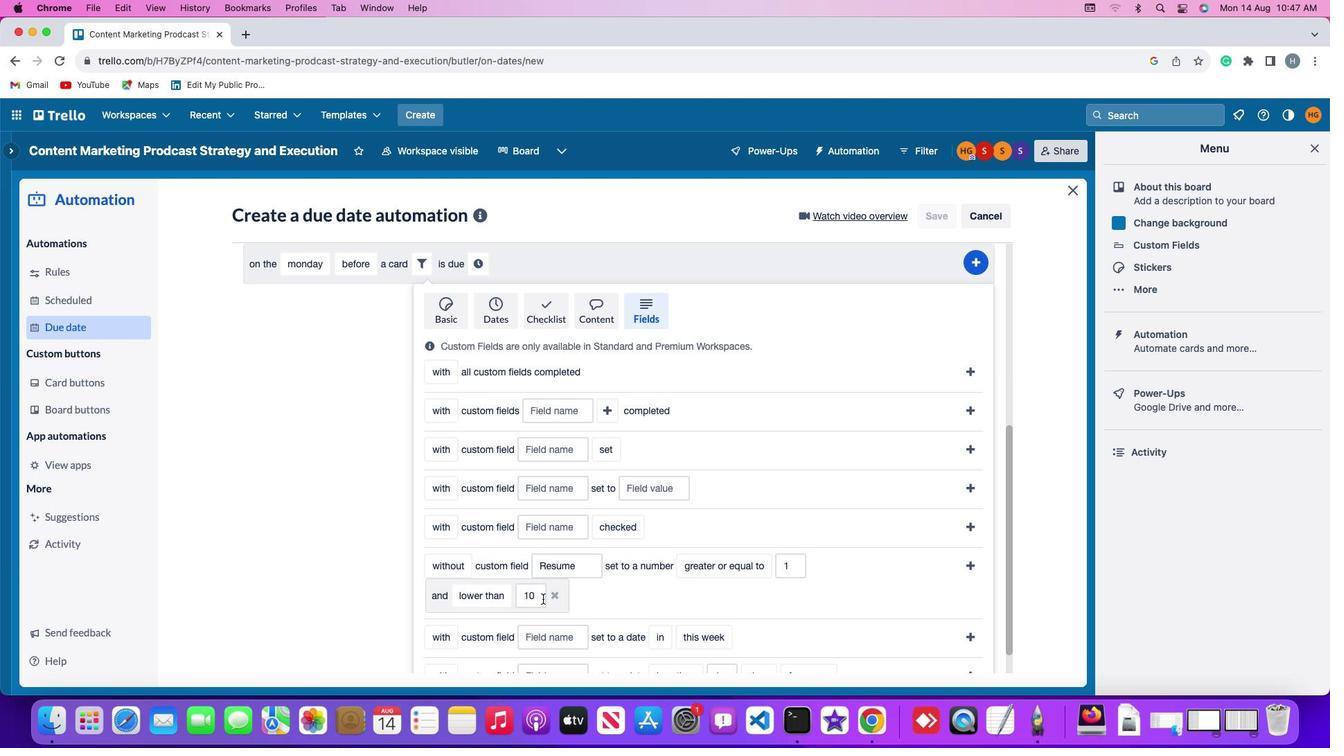 
Action: Mouse pressed left at (543, 599)
Screenshot: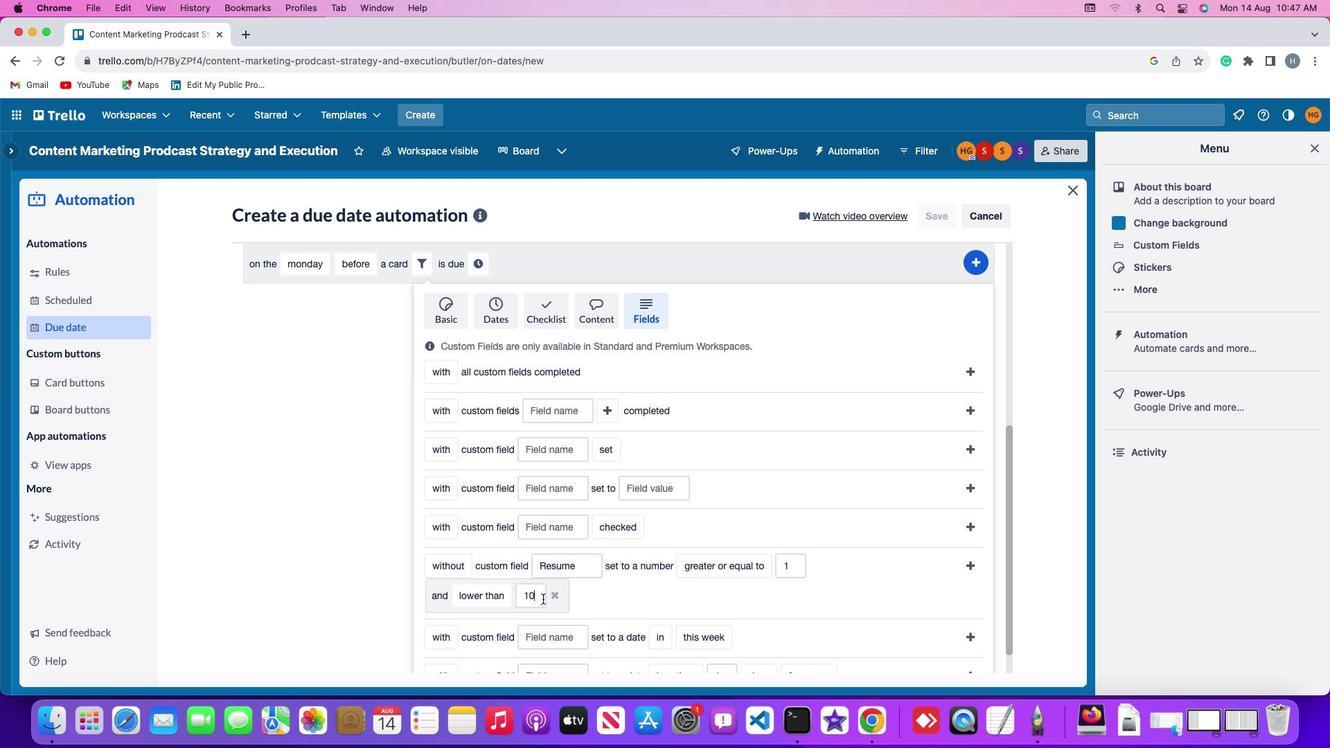 
Action: Key pressed Key.backspaceKey.backspace'1''0'
Screenshot: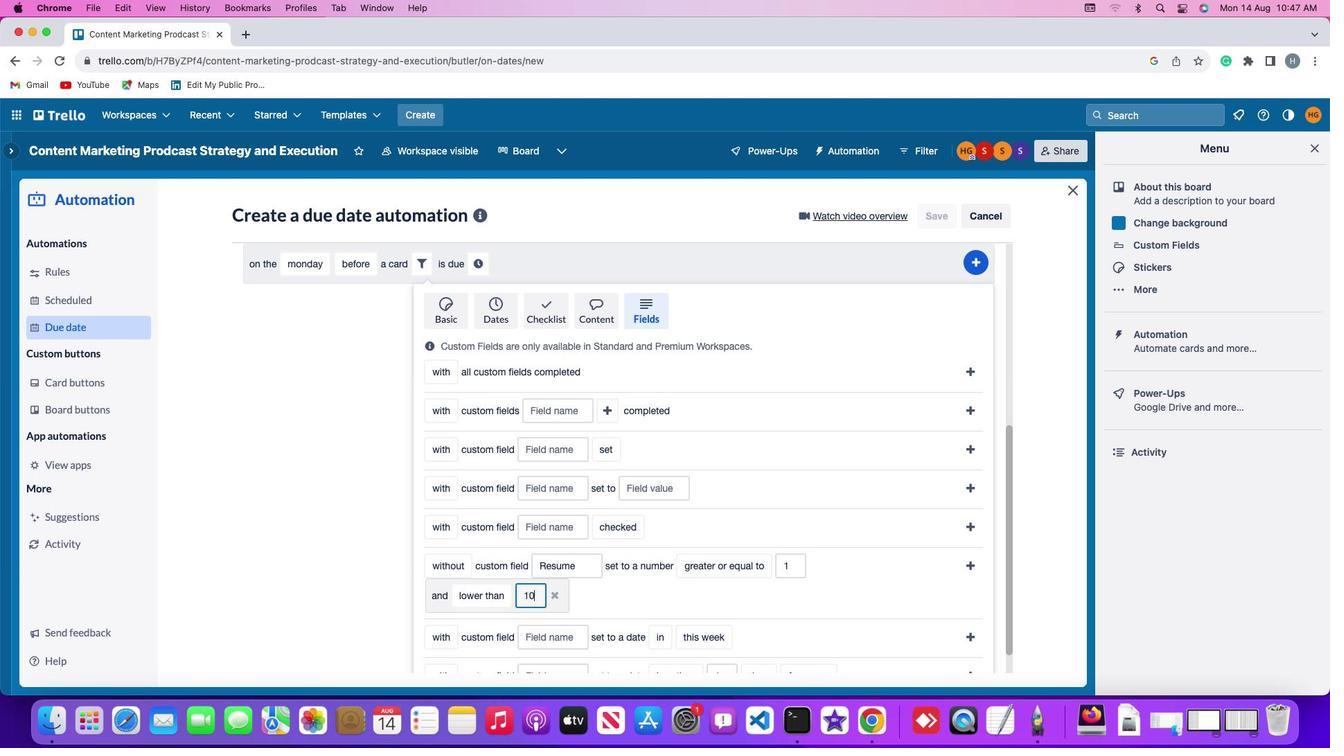 
Action: Mouse moved to (973, 559)
Screenshot: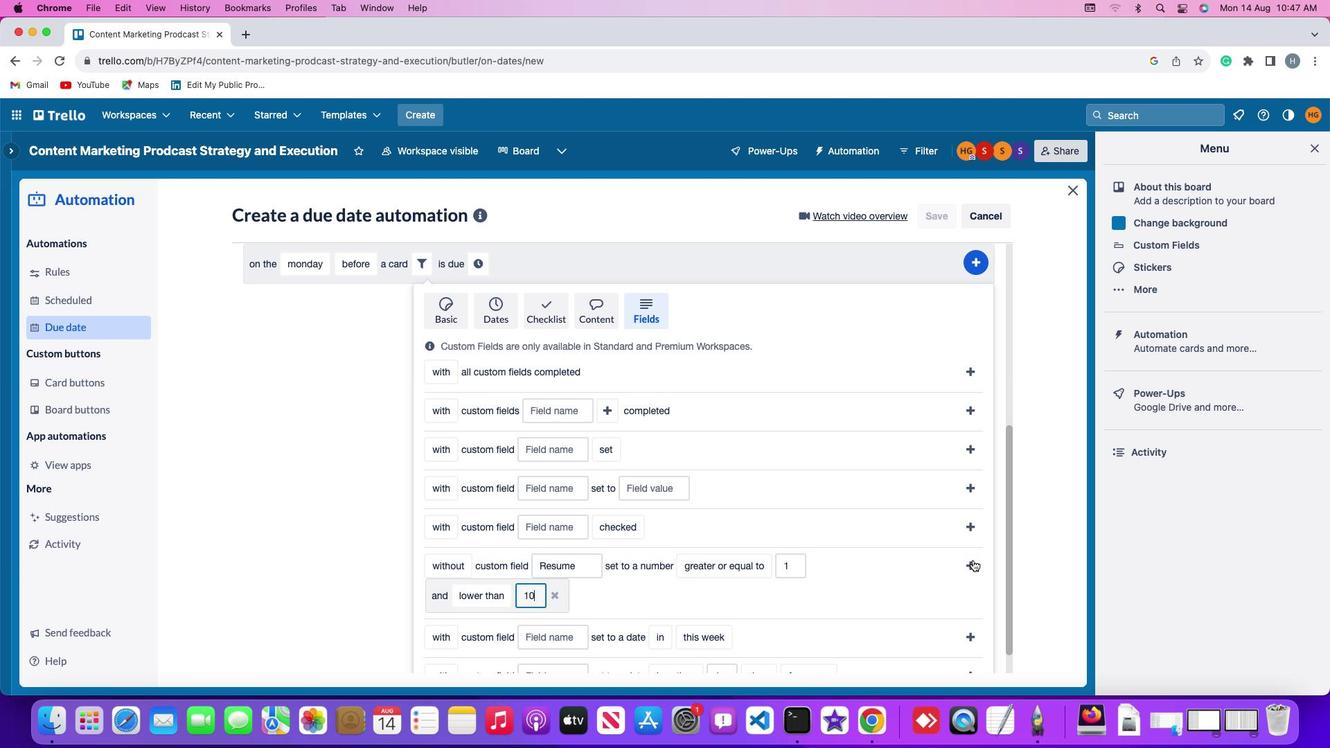 
Action: Mouse pressed left at (973, 559)
Screenshot: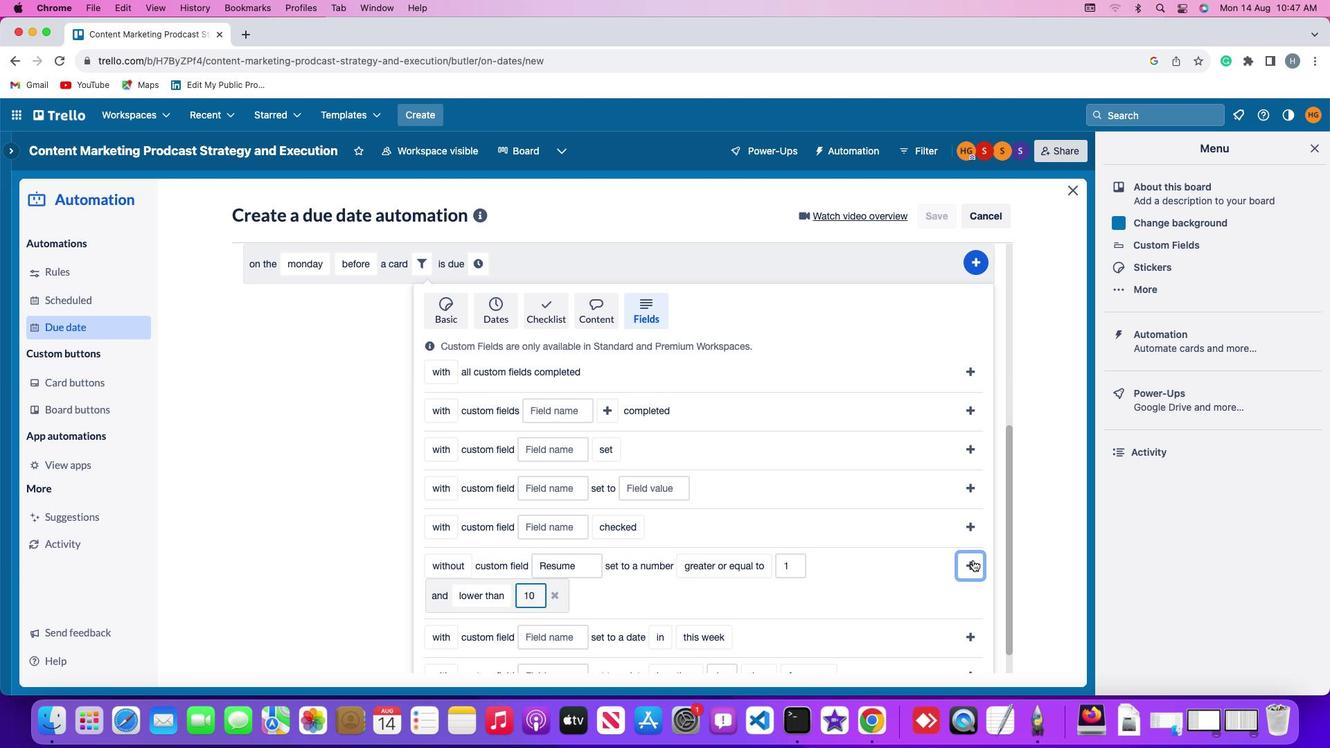 
Action: Mouse moved to (886, 608)
Screenshot: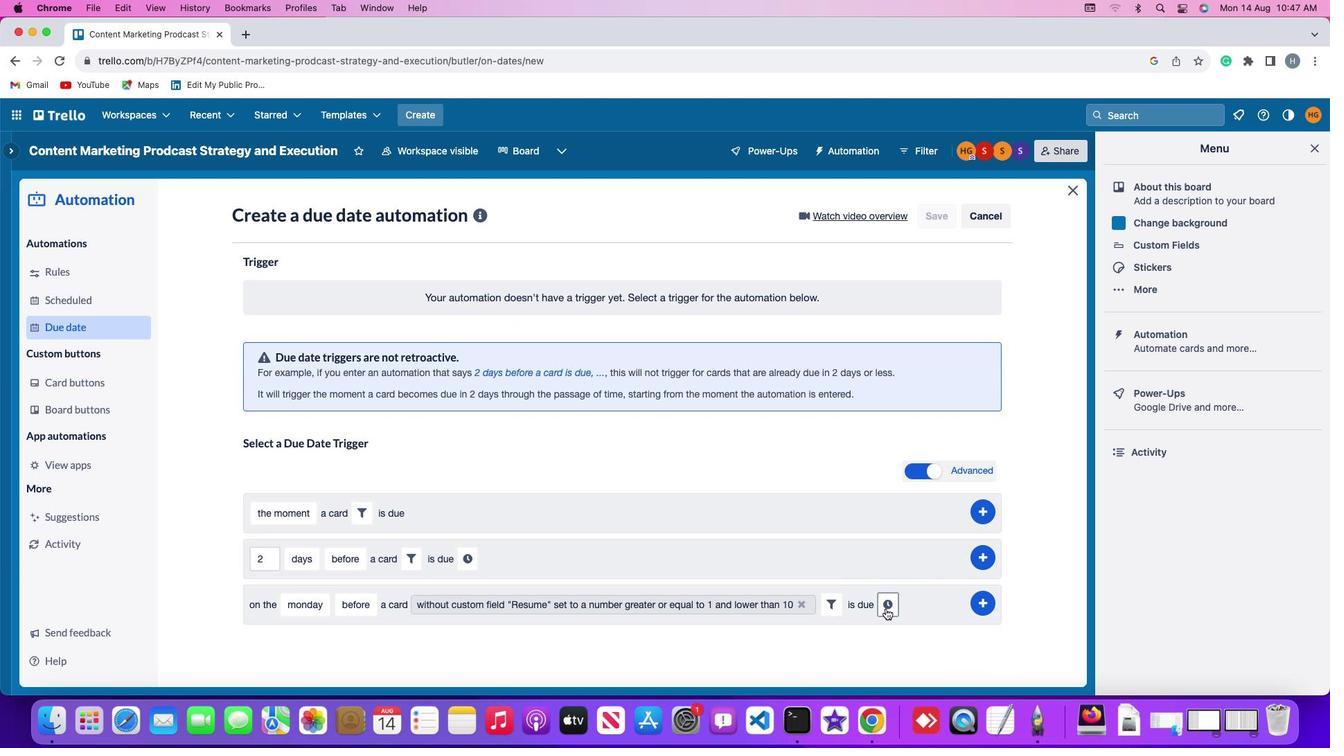 
Action: Mouse pressed left at (886, 608)
Screenshot: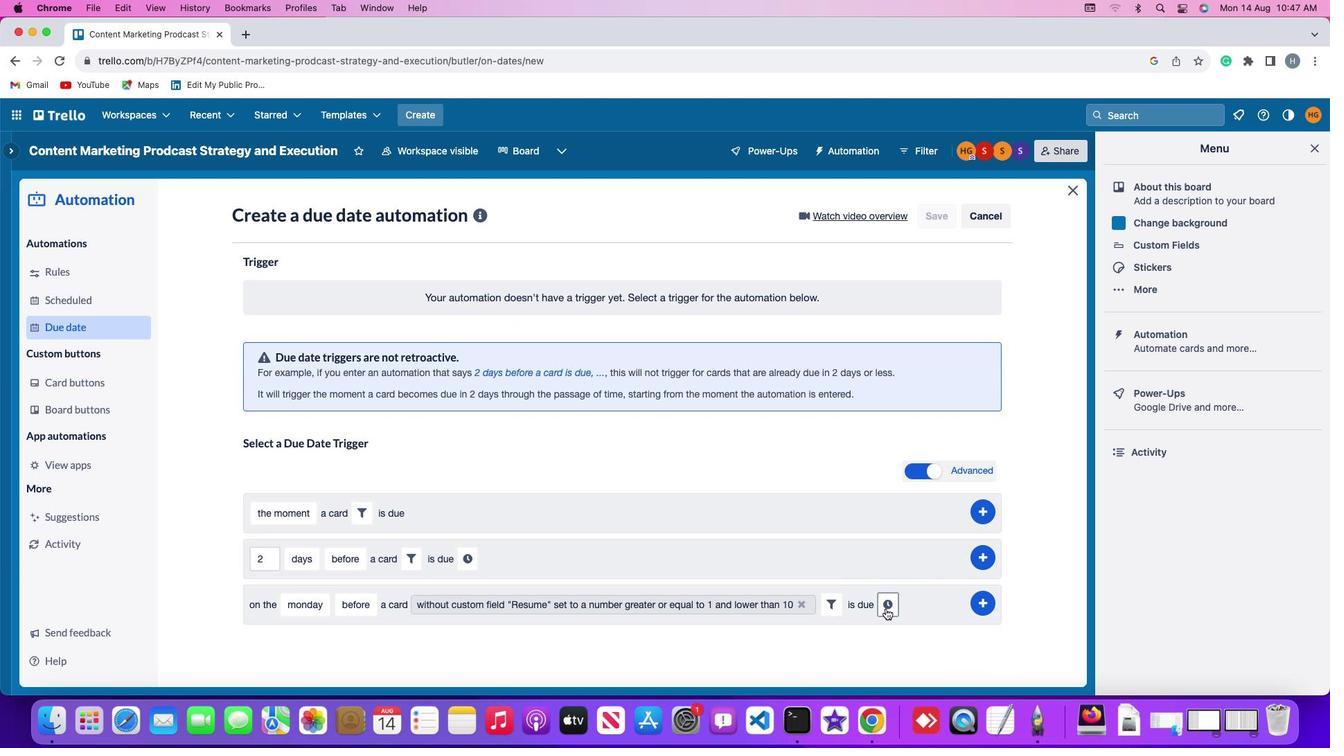 
Action: Mouse moved to (291, 636)
Screenshot: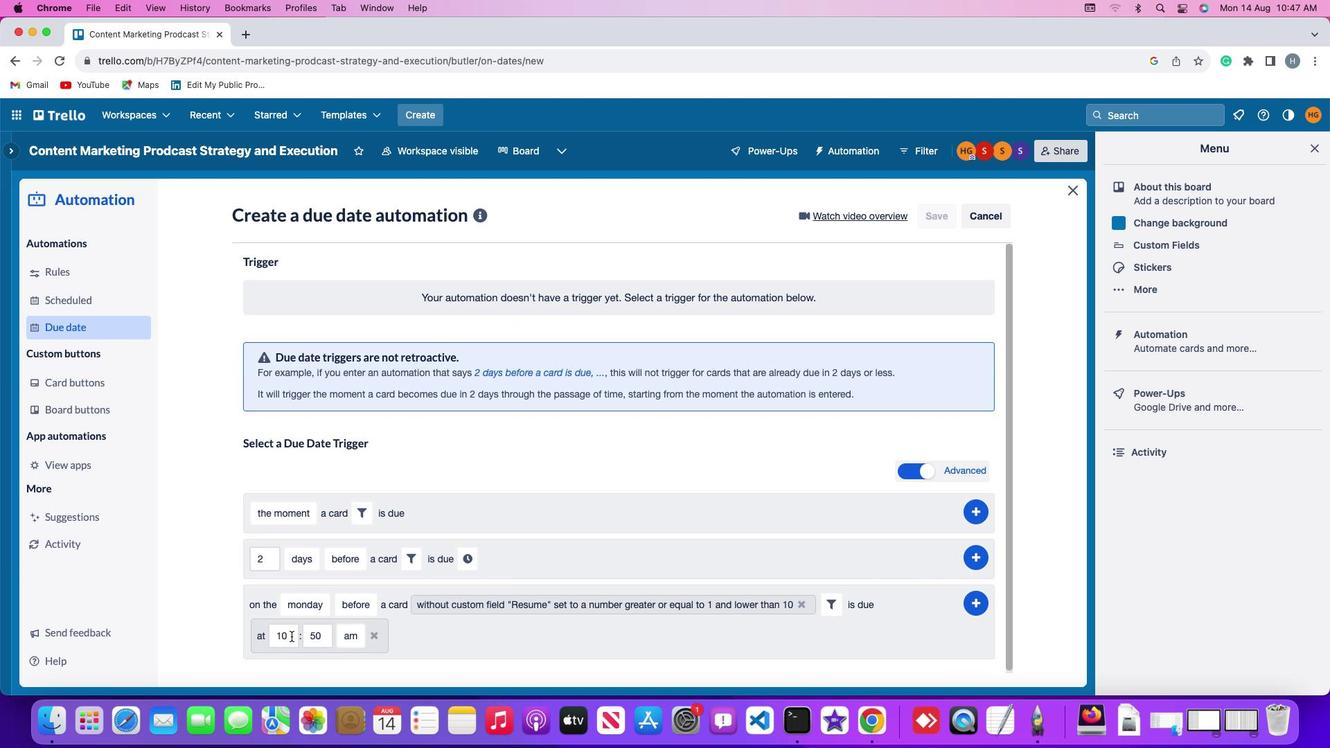 
Action: Mouse pressed left at (291, 636)
Screenshot: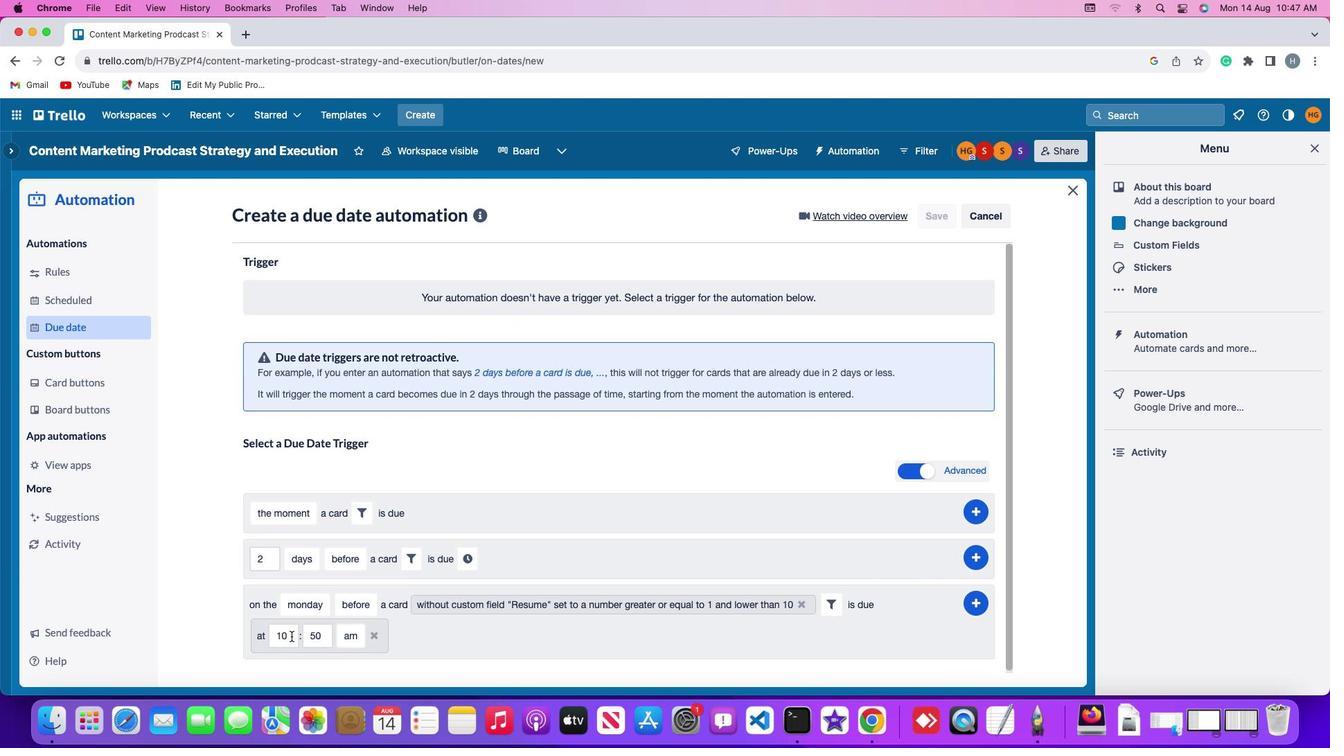 
Action: Key pressed Key.backspaceKey.backspace'1''1'
Screenshot: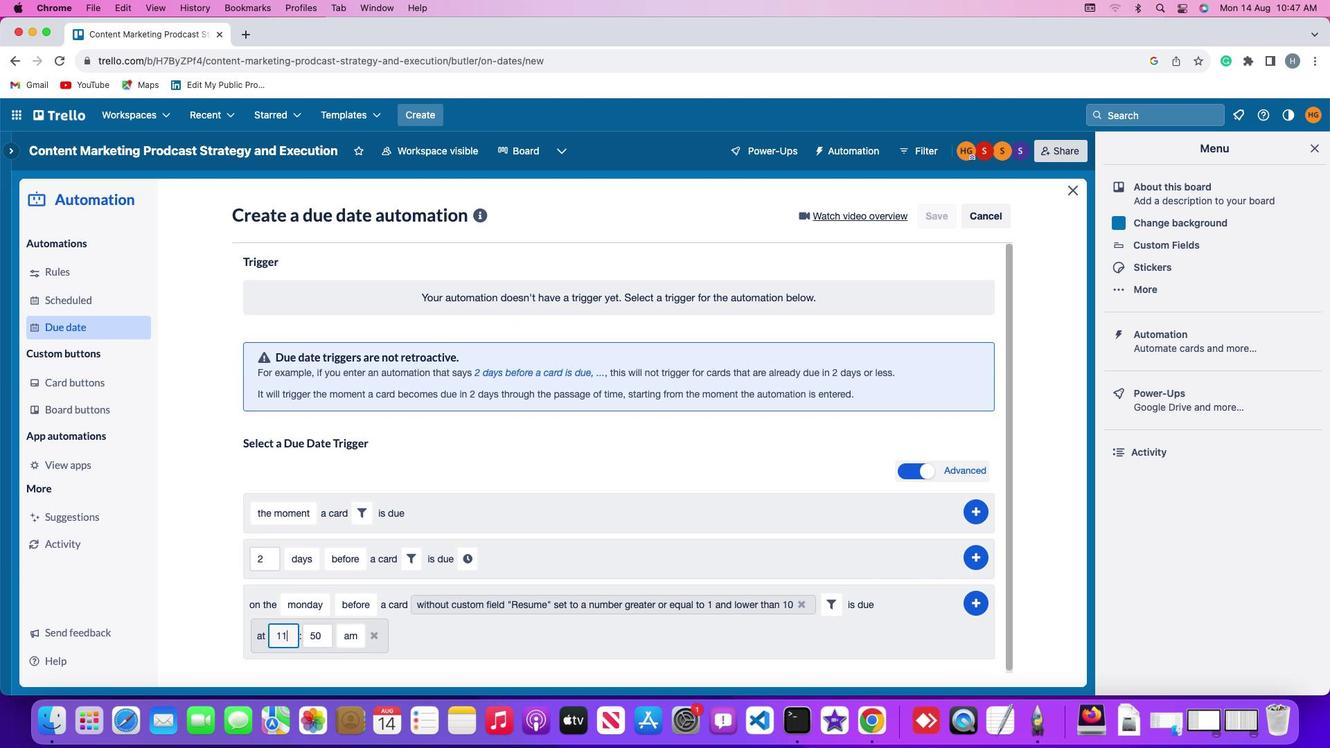 
Action: Mouse moved to (322, 636)
Screenshot: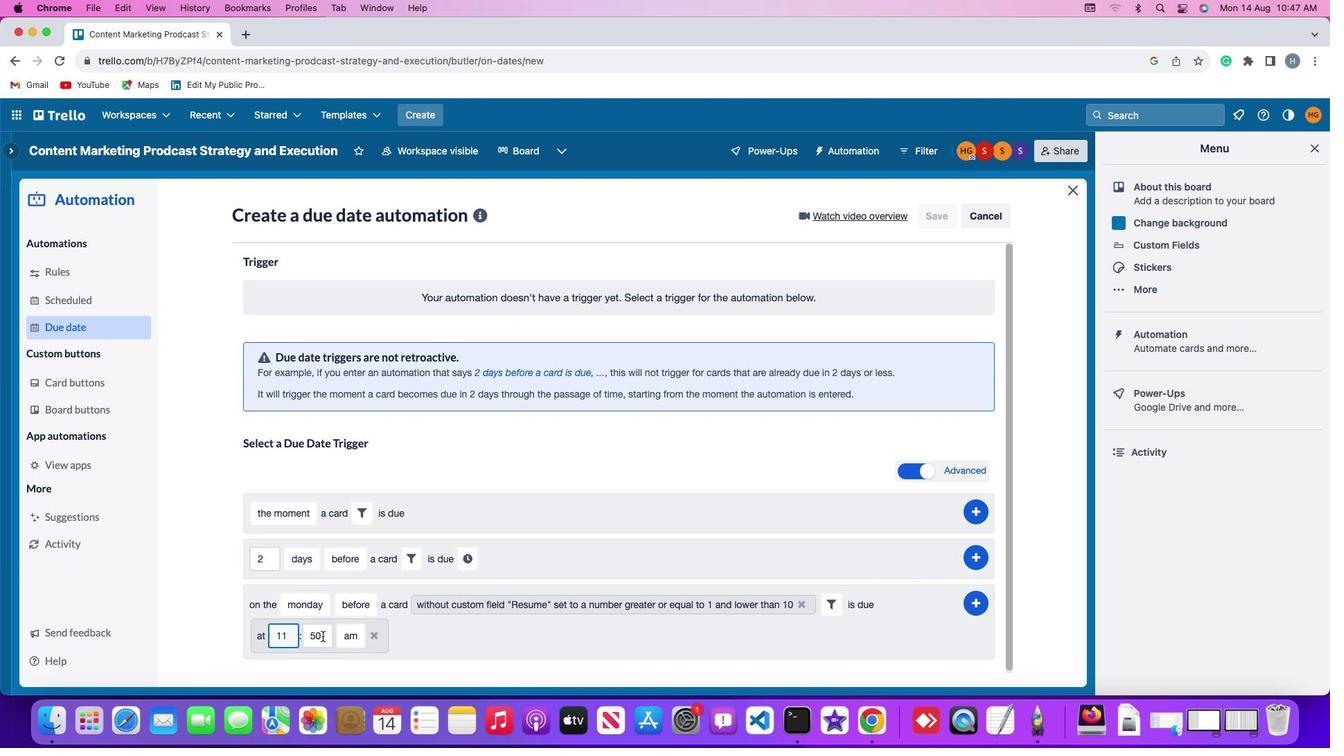 
Action: Mouse pressed left at (322, 636)
Screenshot: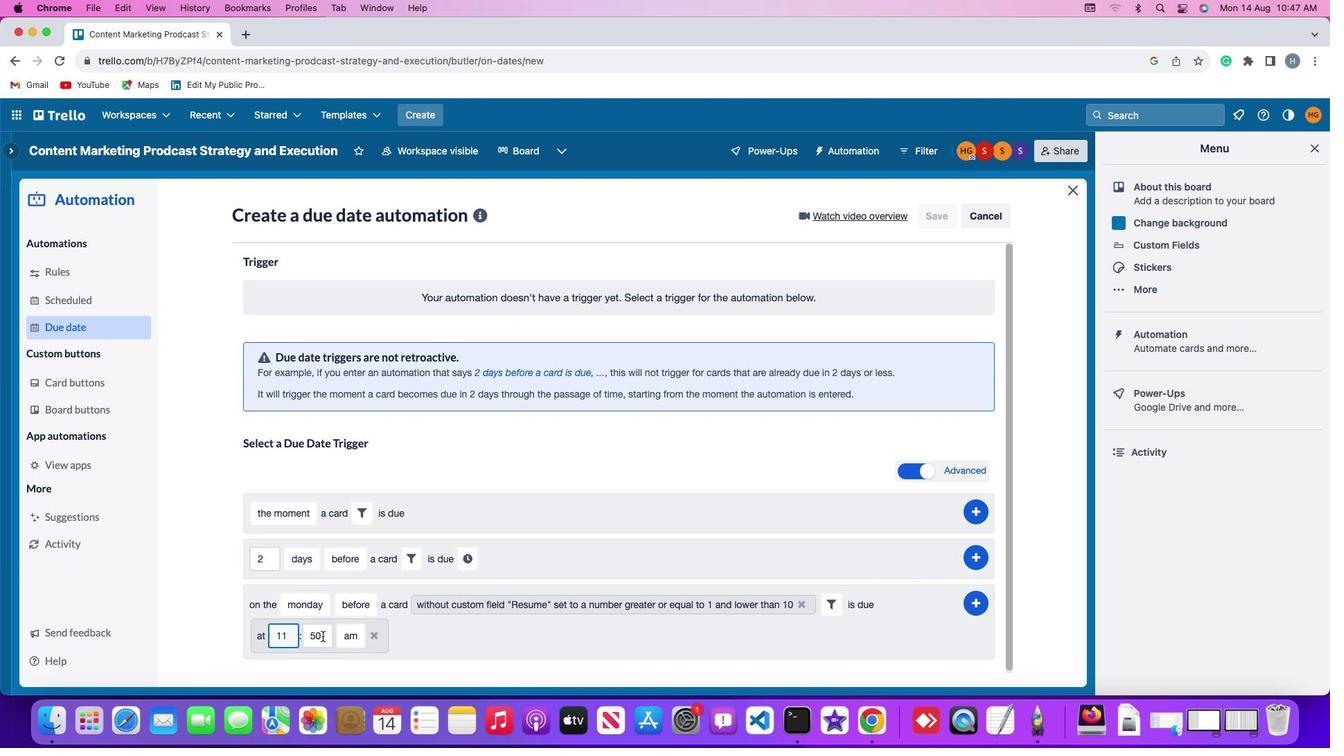 
Action: Key pressed Key.backspaceKey.backspace'0''0'
Screenshot: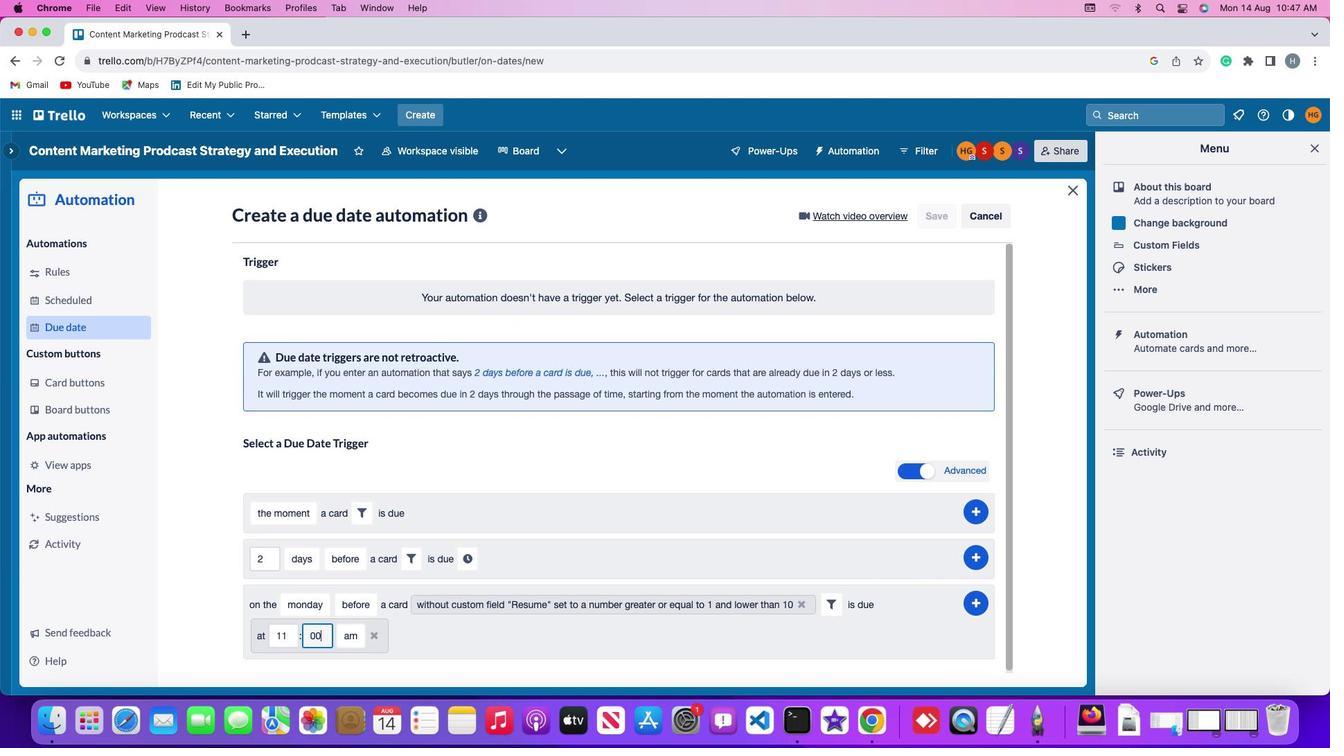 
Action: Mouse moved to (349, 634)
Screenshot: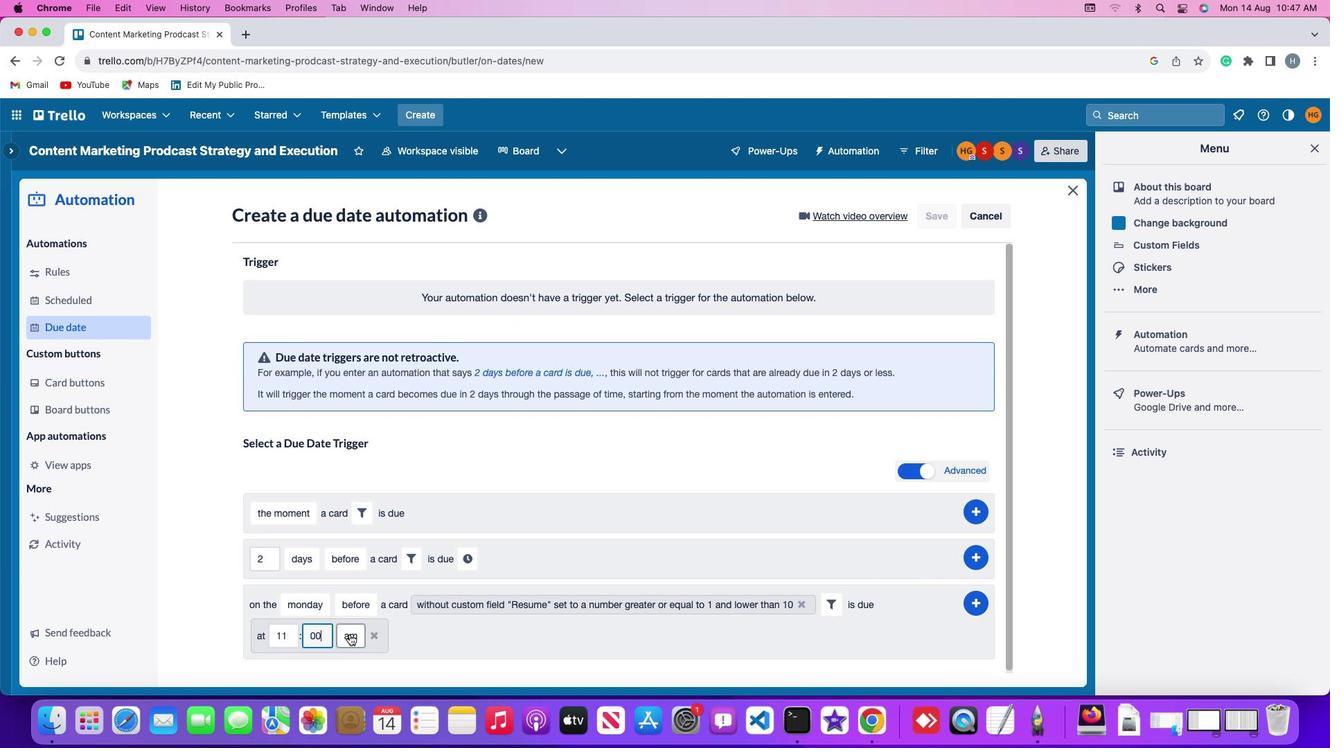 
Action: Mouse pressed left at (349, 634)
Screenshot: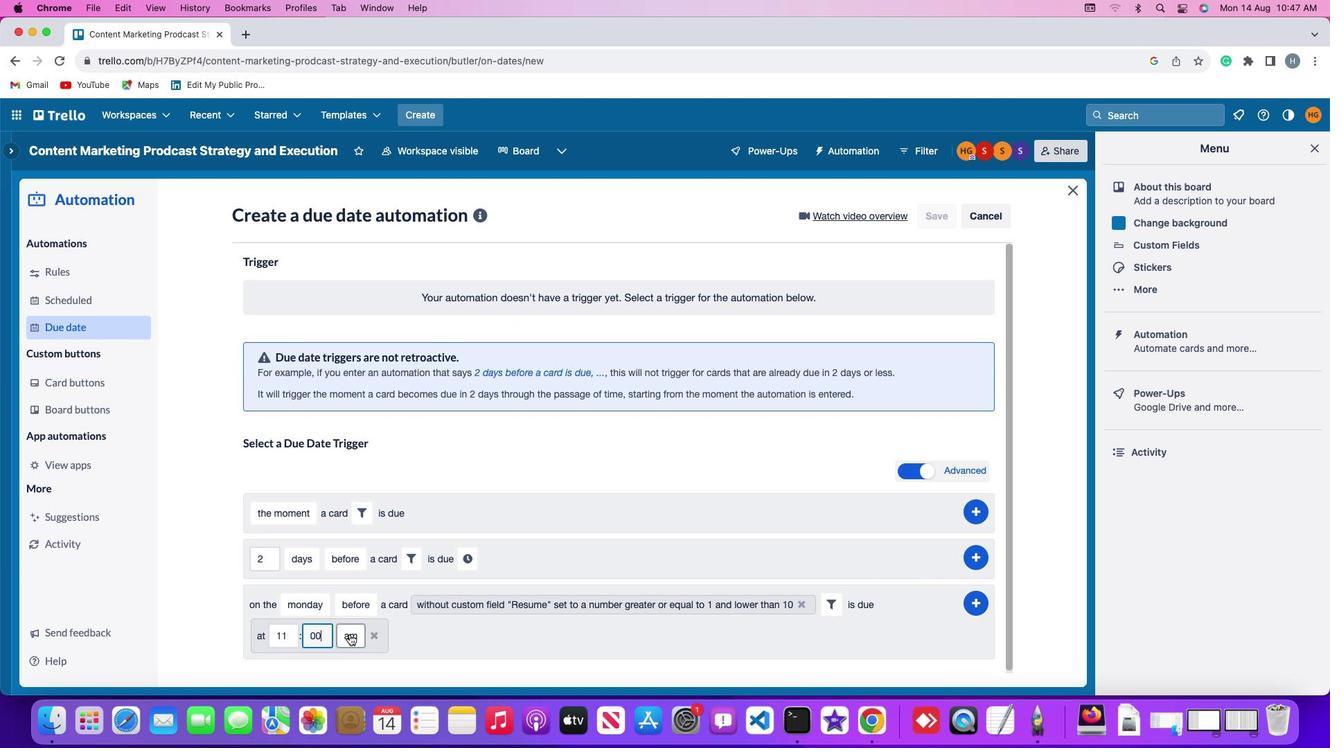 
Action: Mouse moved to (356, 580)
Screenshot: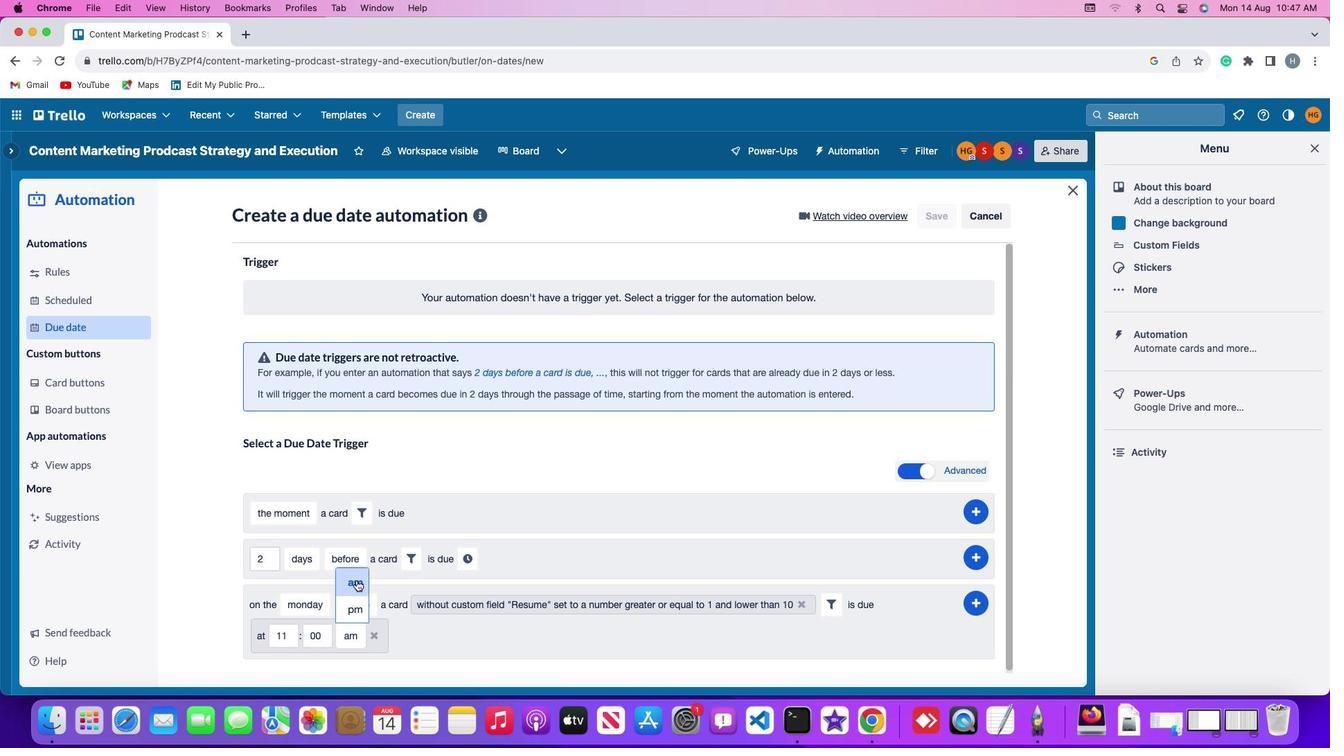 
Action: Mouse pressed left at (356, 580)
Screenshot: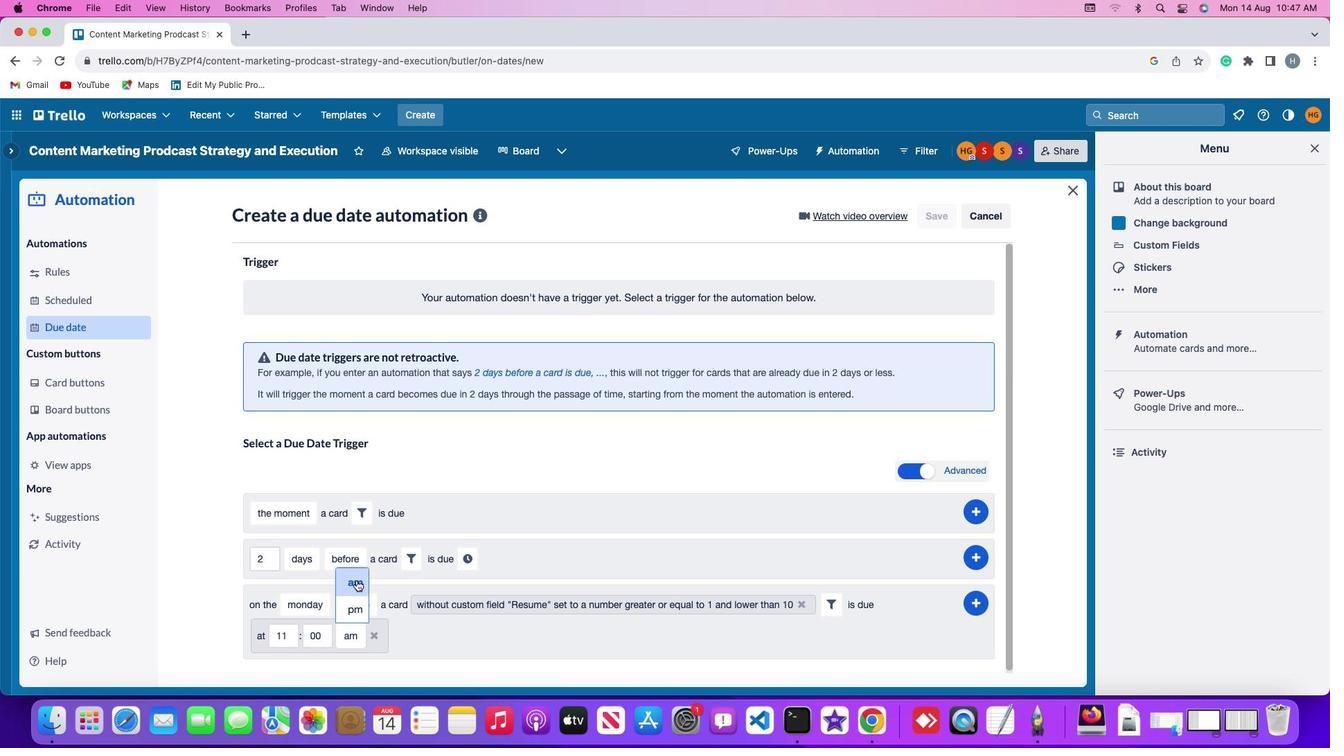 
Action: Mouse moved to (976, 600)
Screenshot: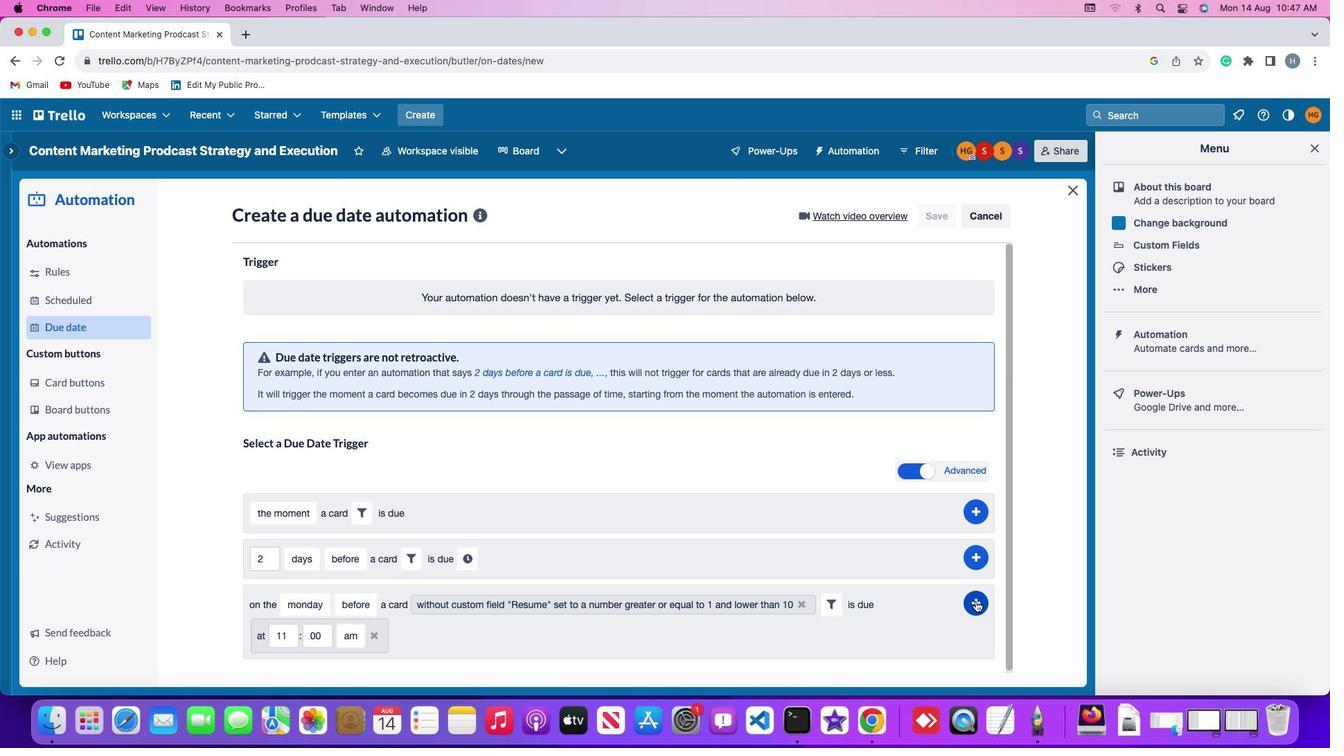 
Action: Mouse pressed left at (976, 600)
Screenshot: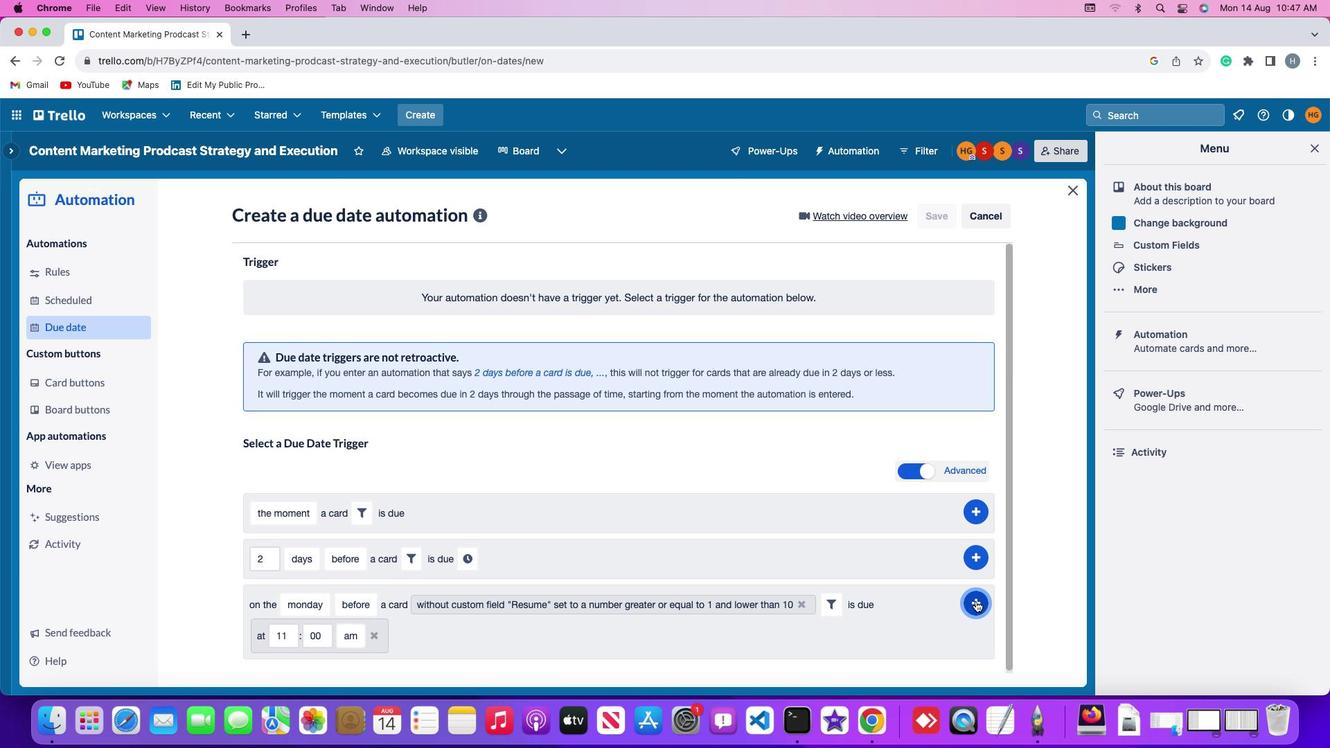 
Action: Mouse moved to (1052, 456)
Screenshot: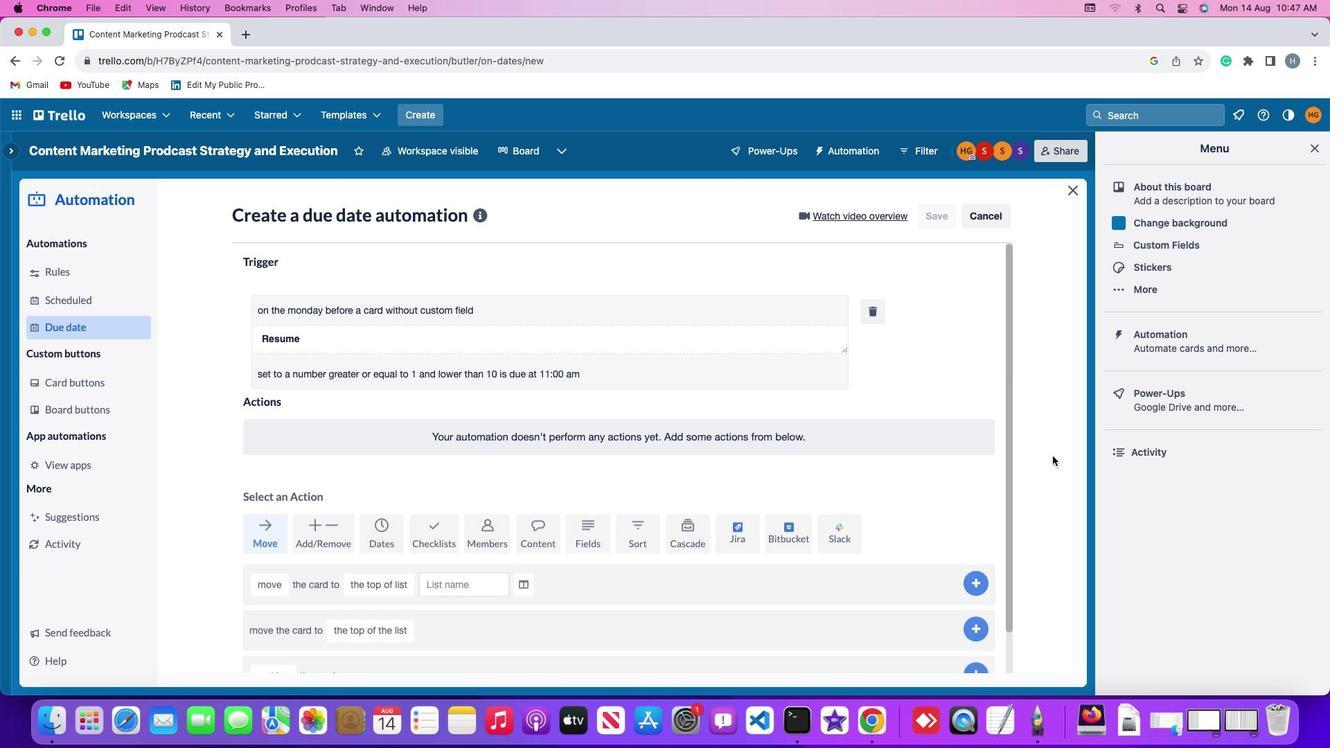 
